 Task: Find connections with filter location Ivry-sur-Seine with filter topic #Leadershipfirstwith filter profile language Potuguese with filter current company Skyroot Aerospace with filter school St. Anthony's High School - India with filter industry Loan Brokers with filter service category Logo Design with filter keywords title Data Analyst
Action: Mouse moved to (611, 104)
Screenshot: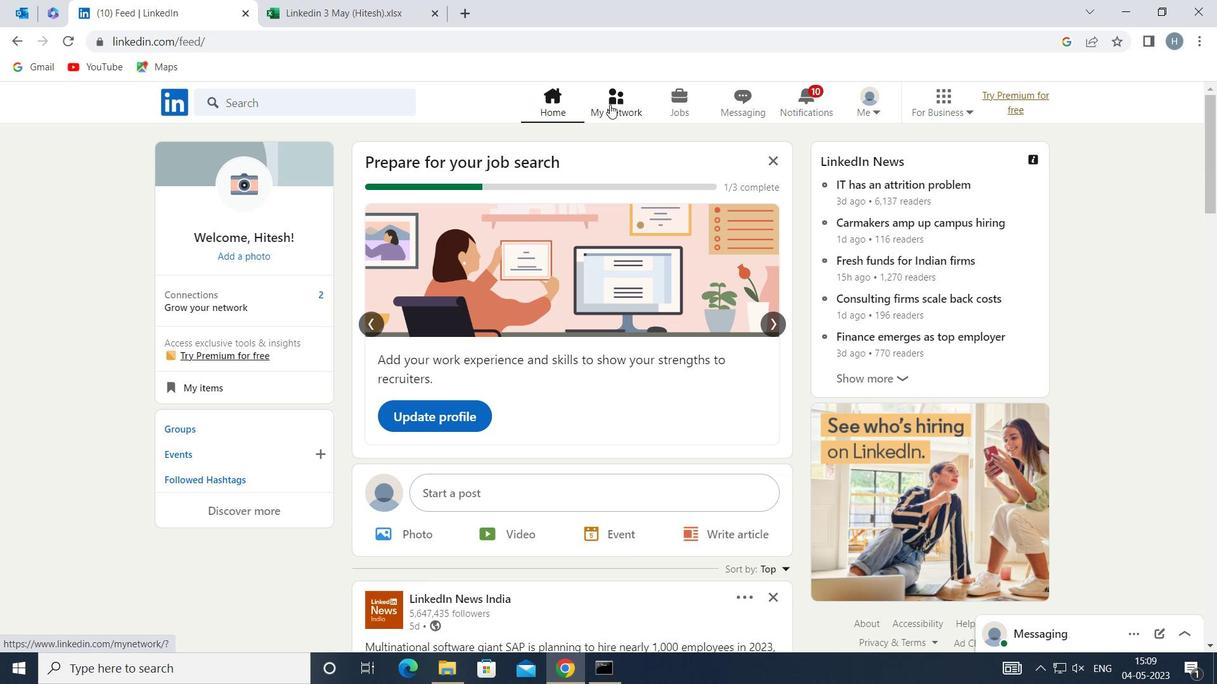 
Action: Mouse pressed left at (611, 104)
Screenshot: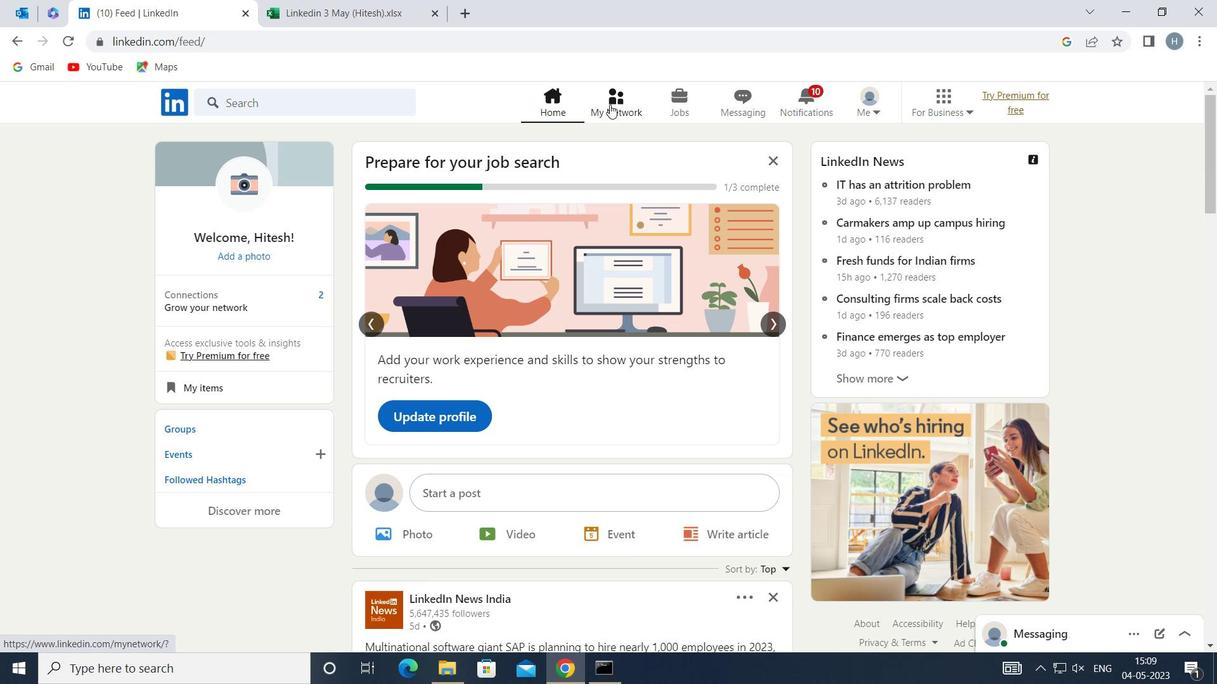 
Action: Mouse moved to (359, 191)
Screenshot: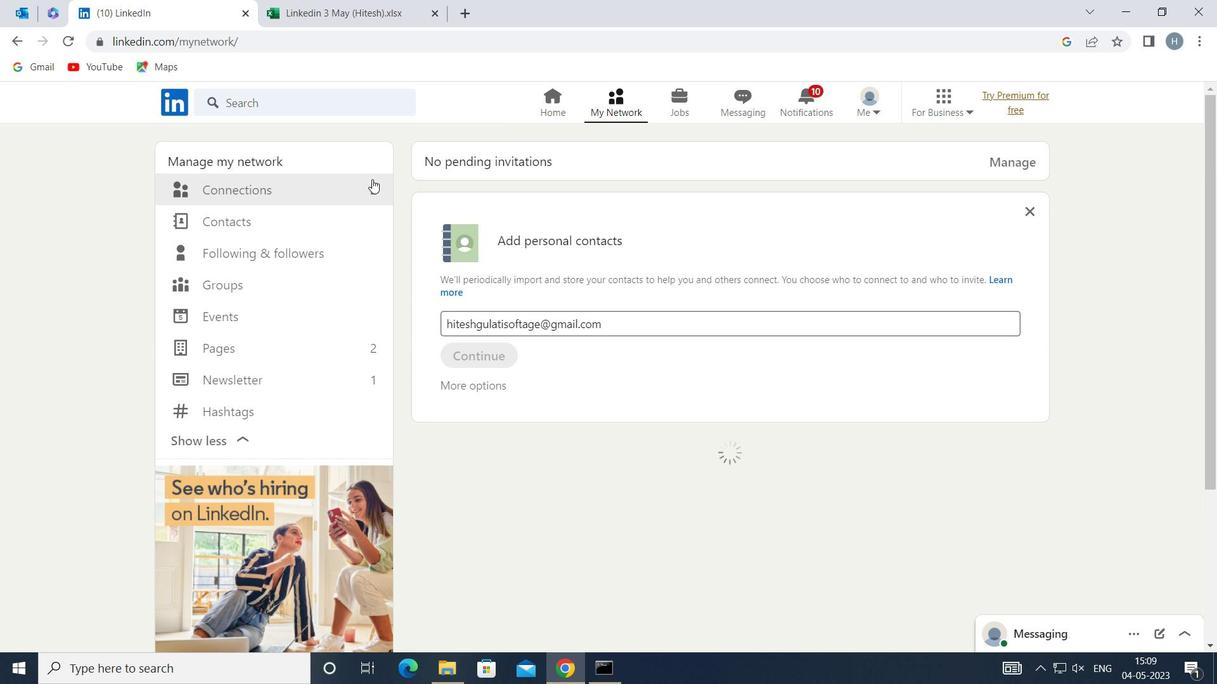 
Action: Mouse pressed left at (359, 191)
Screenshot: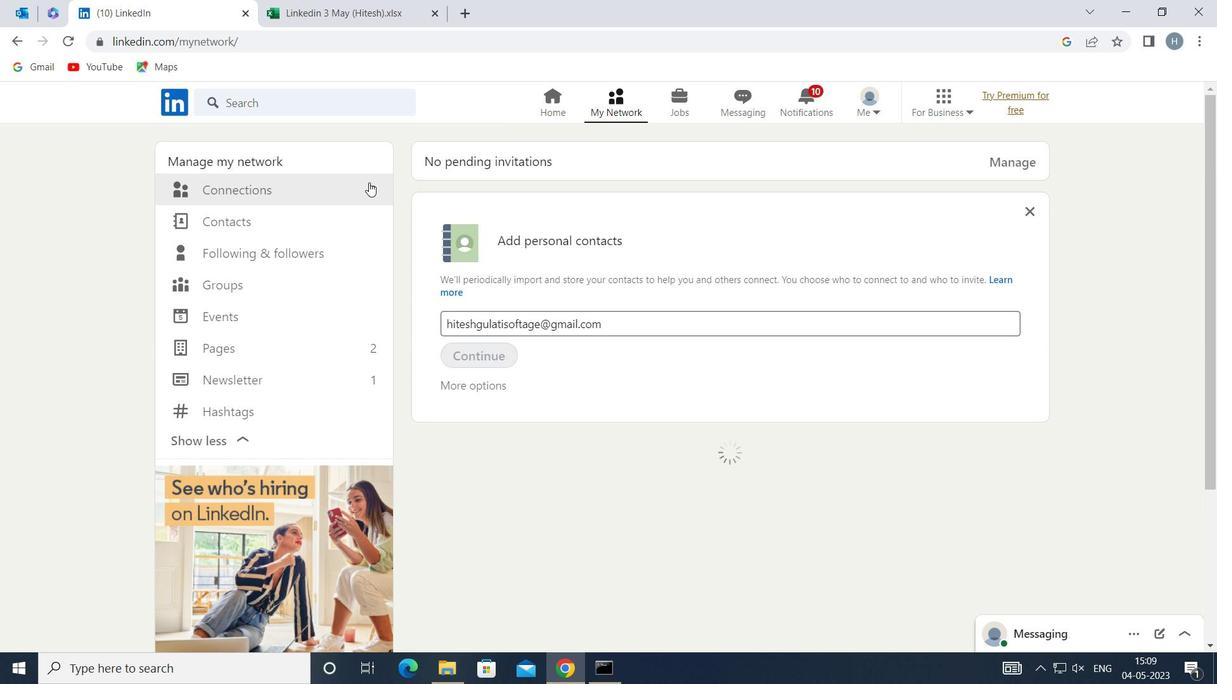 
Action: Mouse moved to (722, 186)
Screenshot: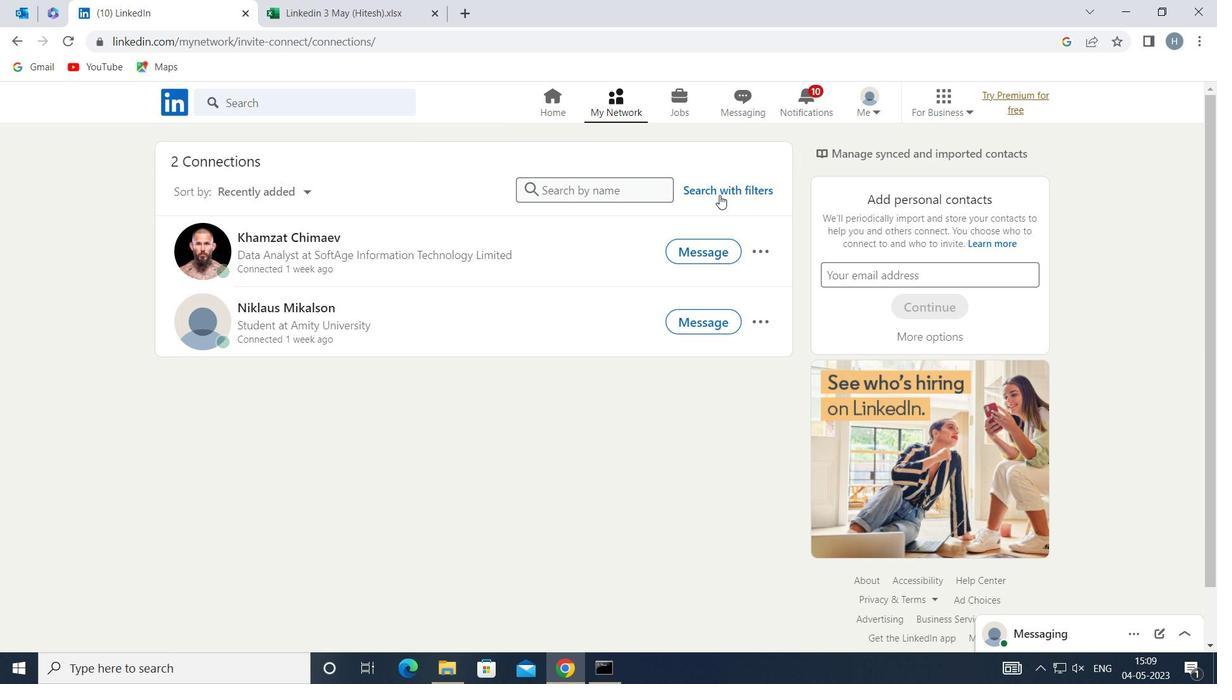 
Action: Mouse pressed left at (722, 186)
Screenshot: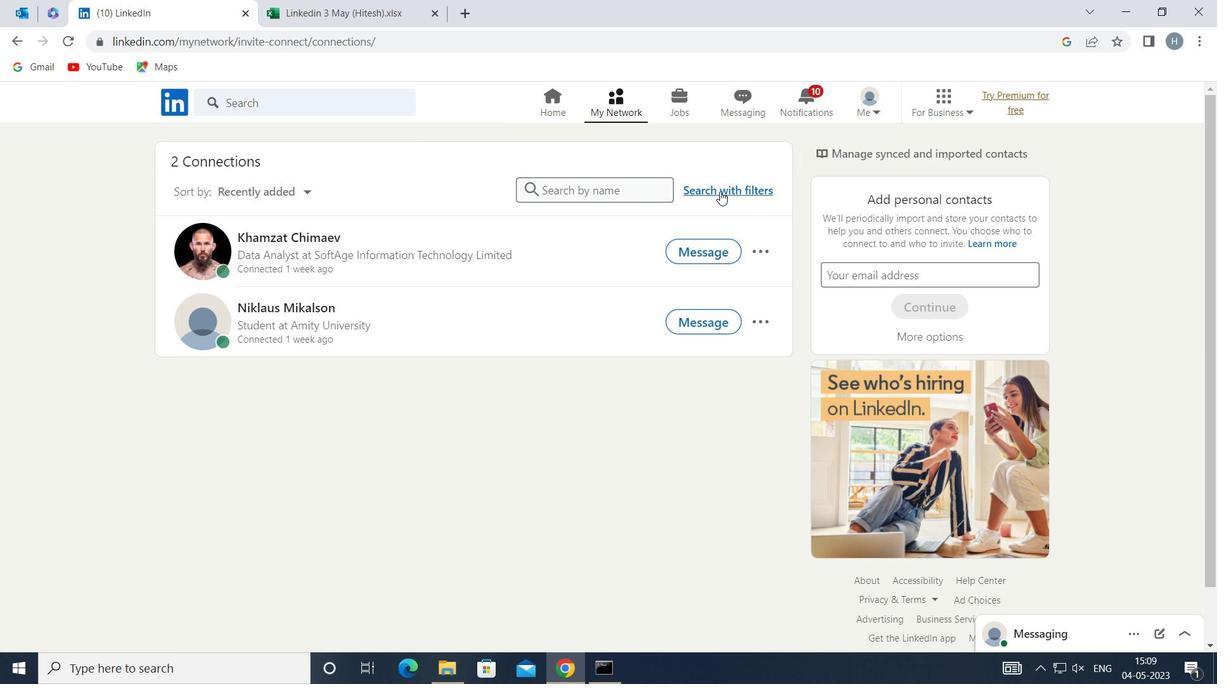 
Action: Mouse moved to (670, 148)
Screenshot: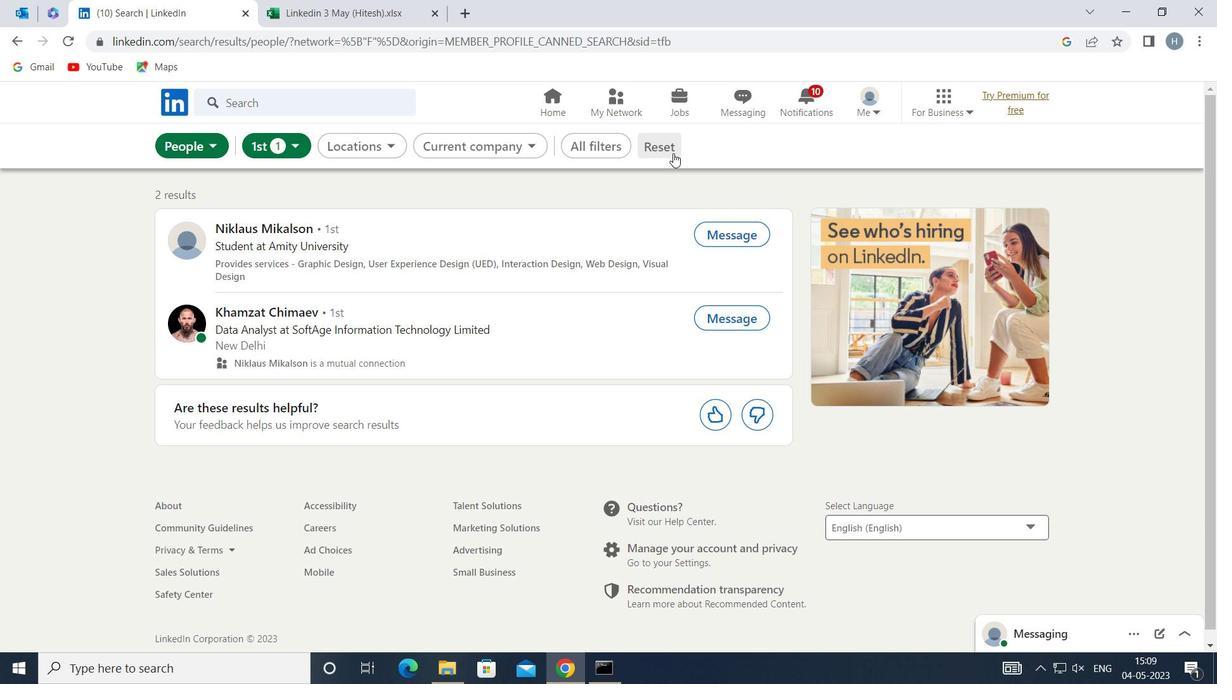 
Action: Mouse pressed left at (670, 148)
Screenshot: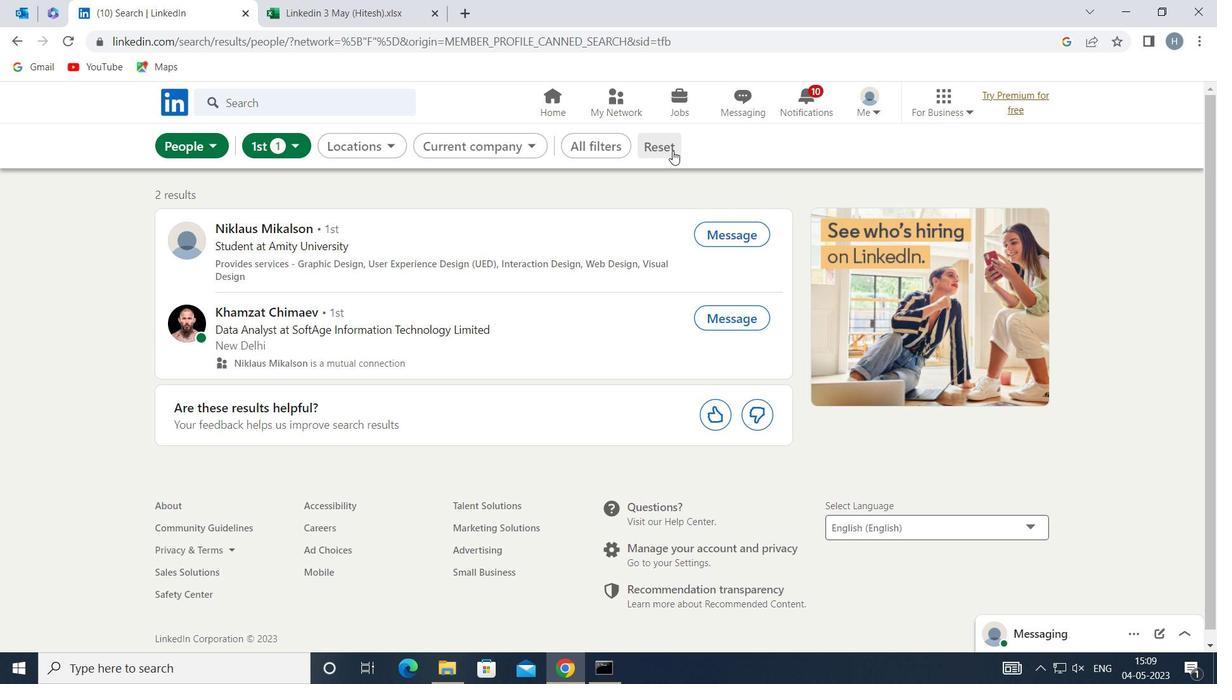 
Action: Mouse moved to (656, 146)
Screenshot: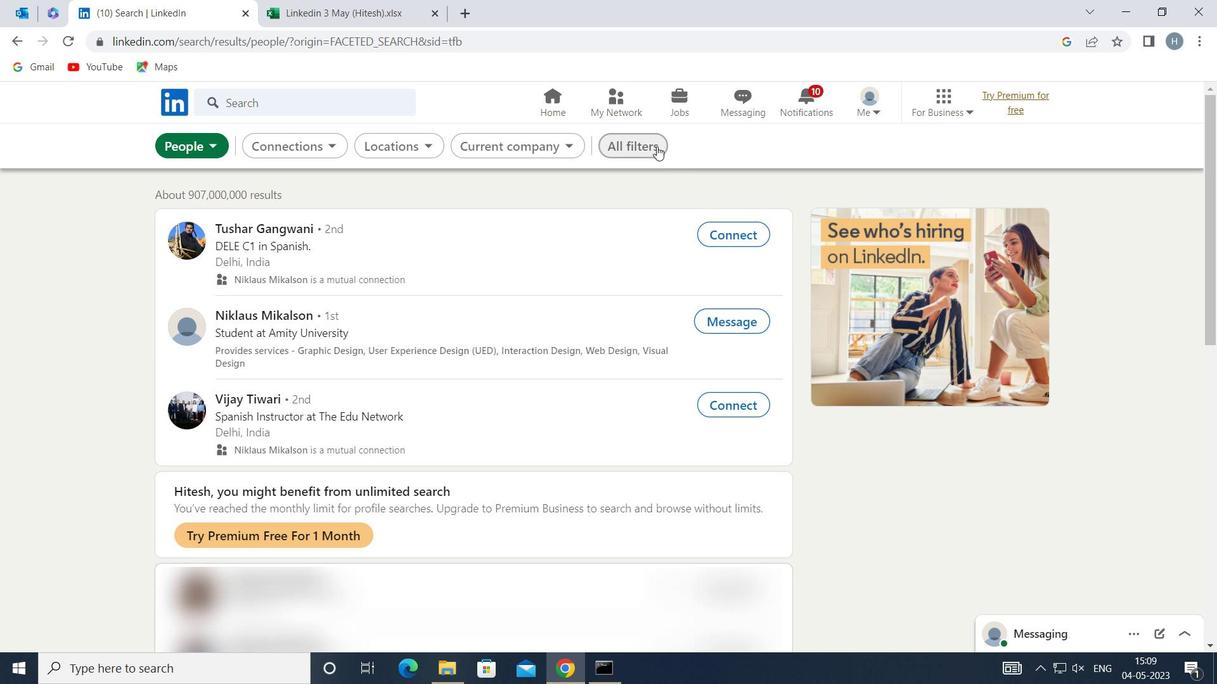 
Action: Mouse pressed left at (656, 146)
Screenshot: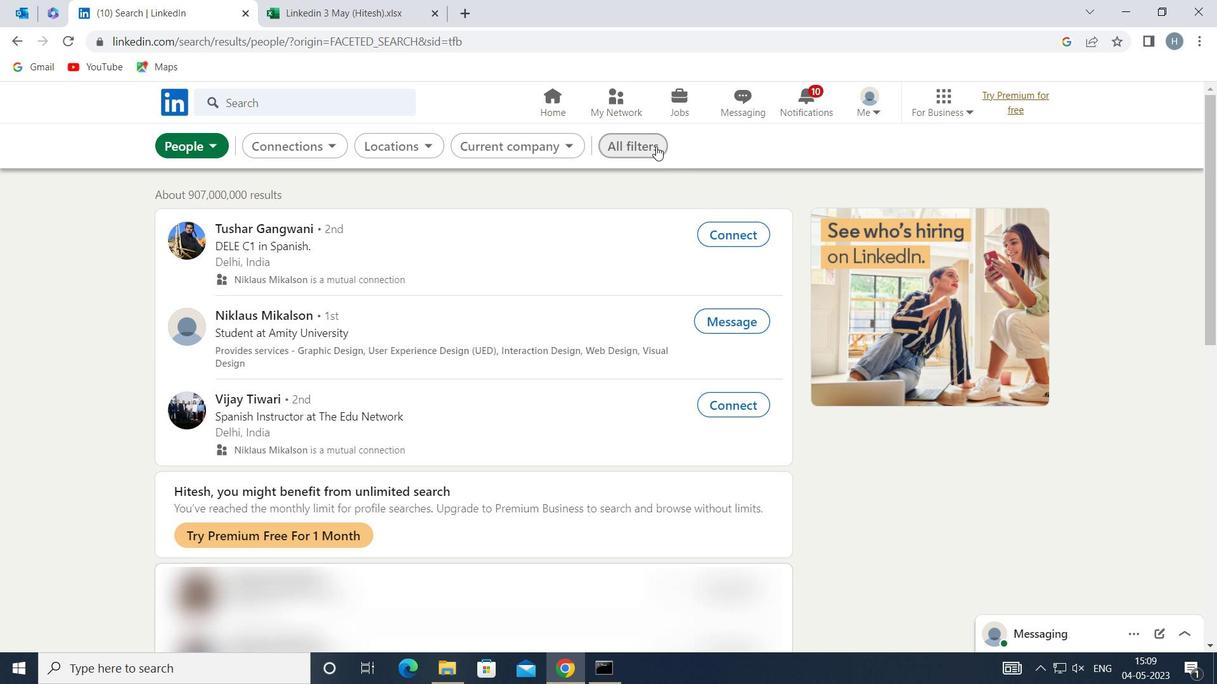 
Action: Mouse moved to (876, 301)
Screenshot: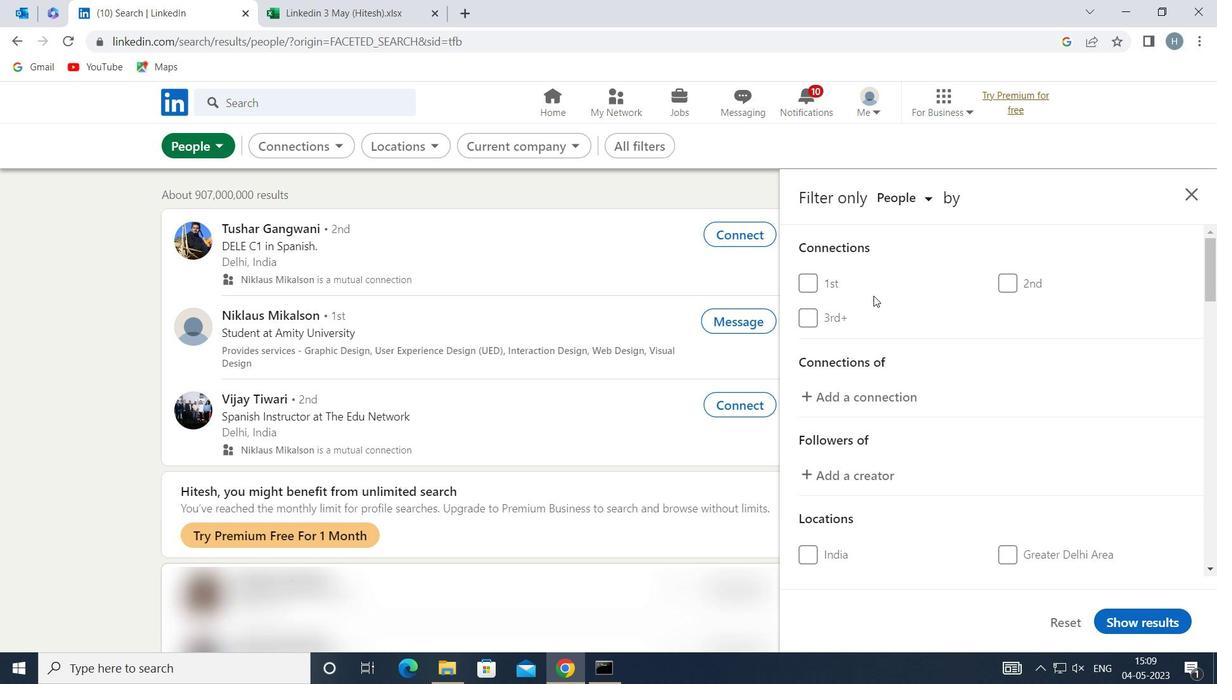 
Action: Mouse scrolled (876, 300) with delta (0, 0)
Screenshot: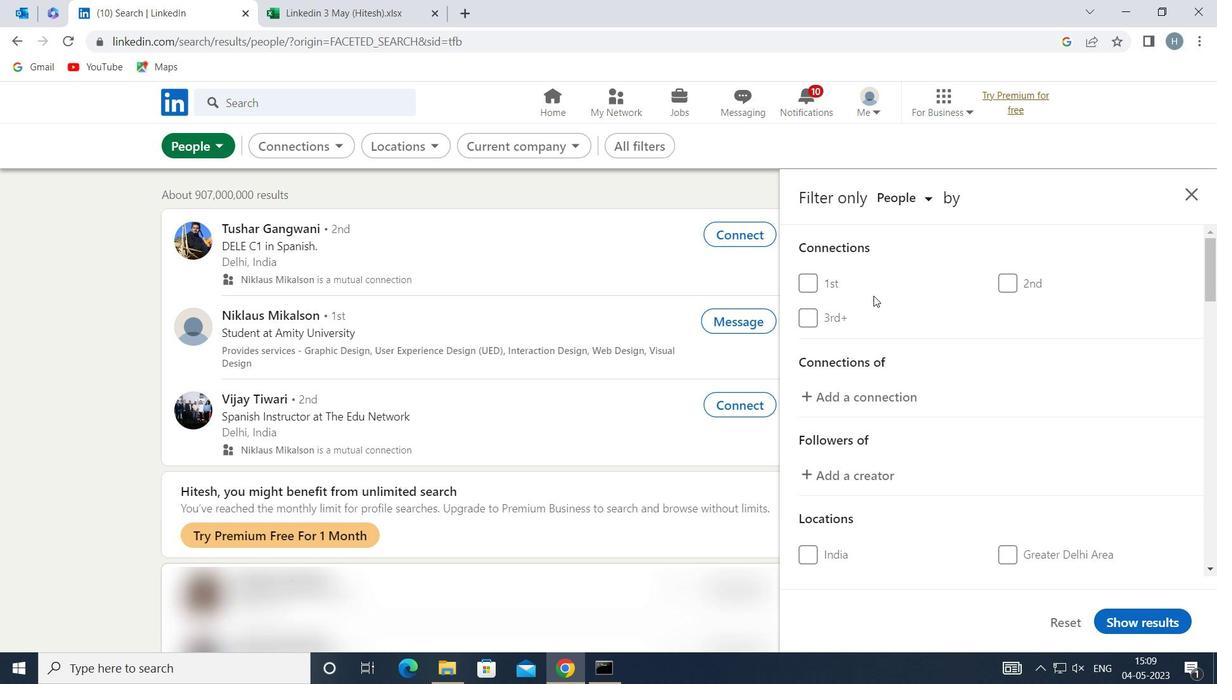 
Action: Mouse moved to (877, 301)
Screenshot: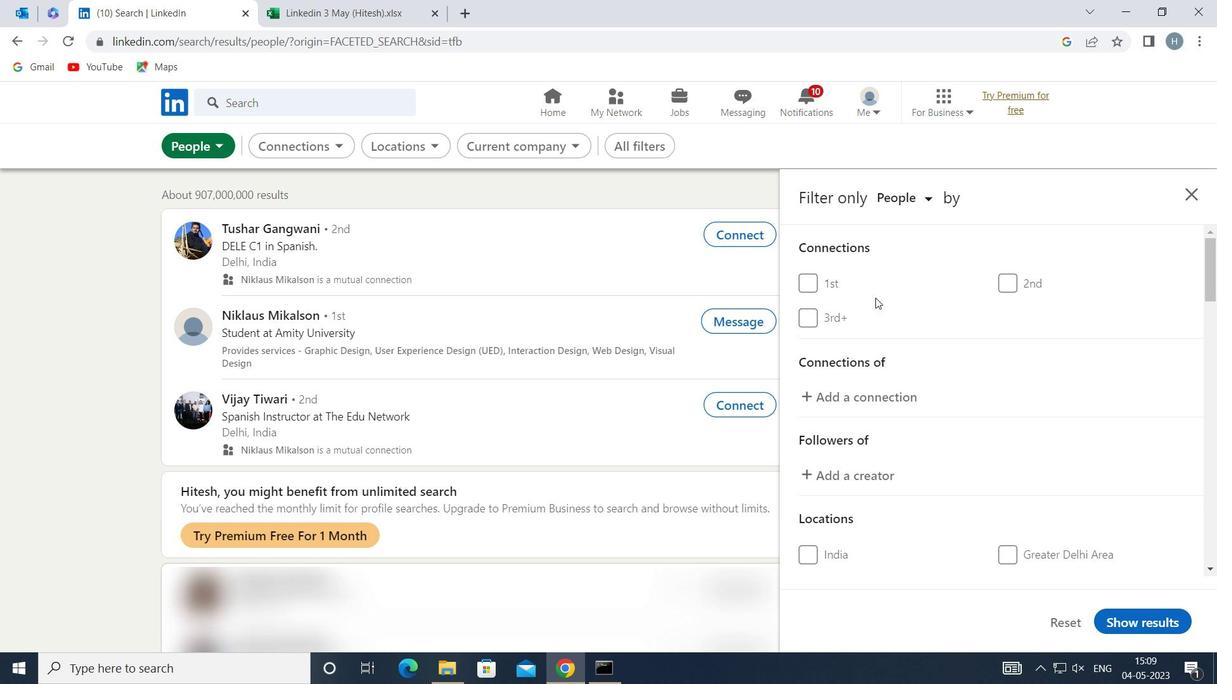 
Action: Mouse scrolled (877, 300) with delta (0, 0)
Screenshot: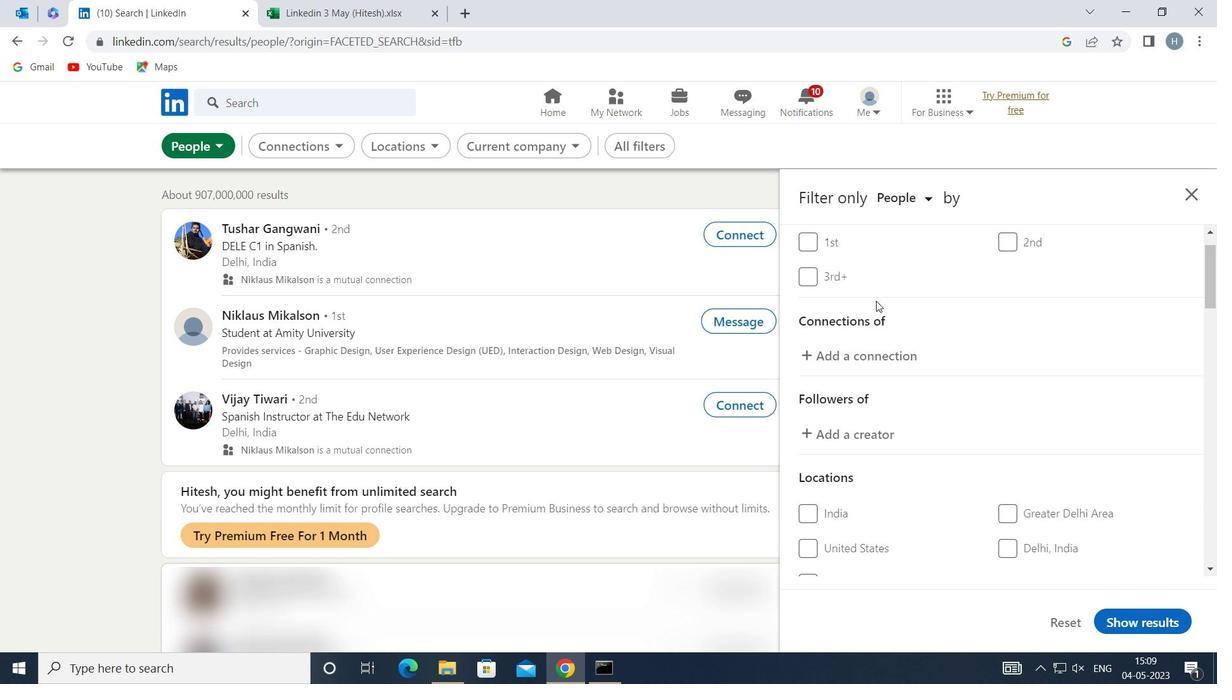 
Action: Mouse moved to (1059, 457)
Screenshot: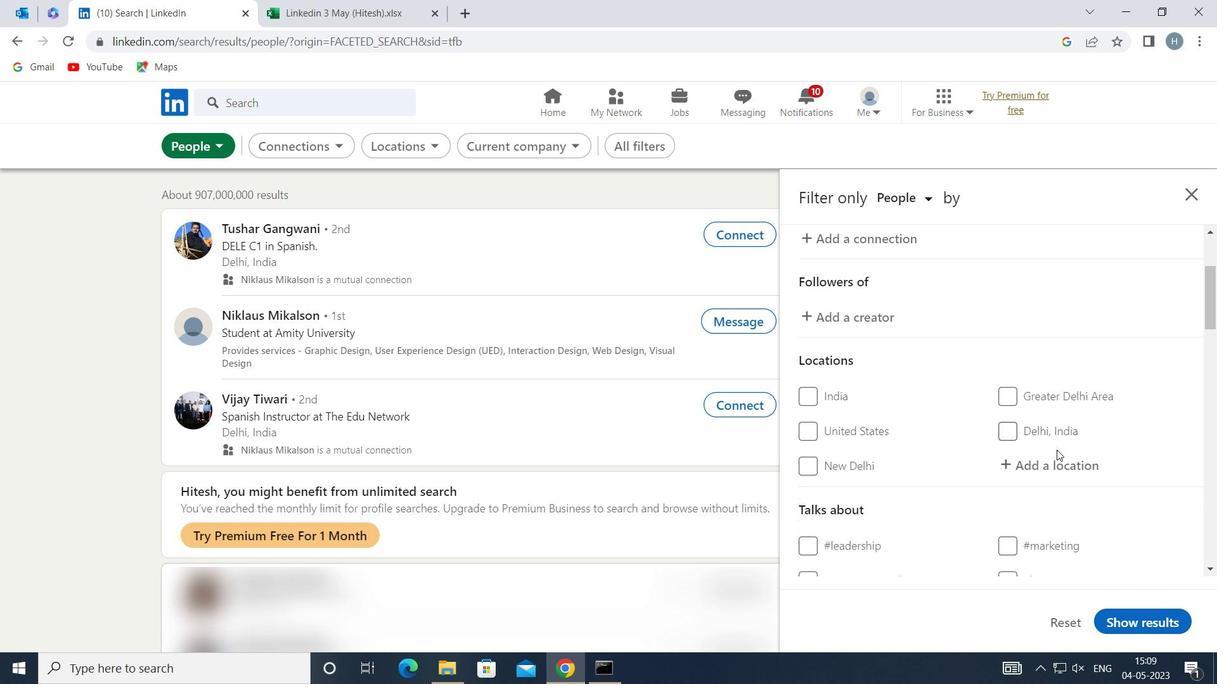 
Action: Mouse pressed left at (1059, 457)
Screenshot: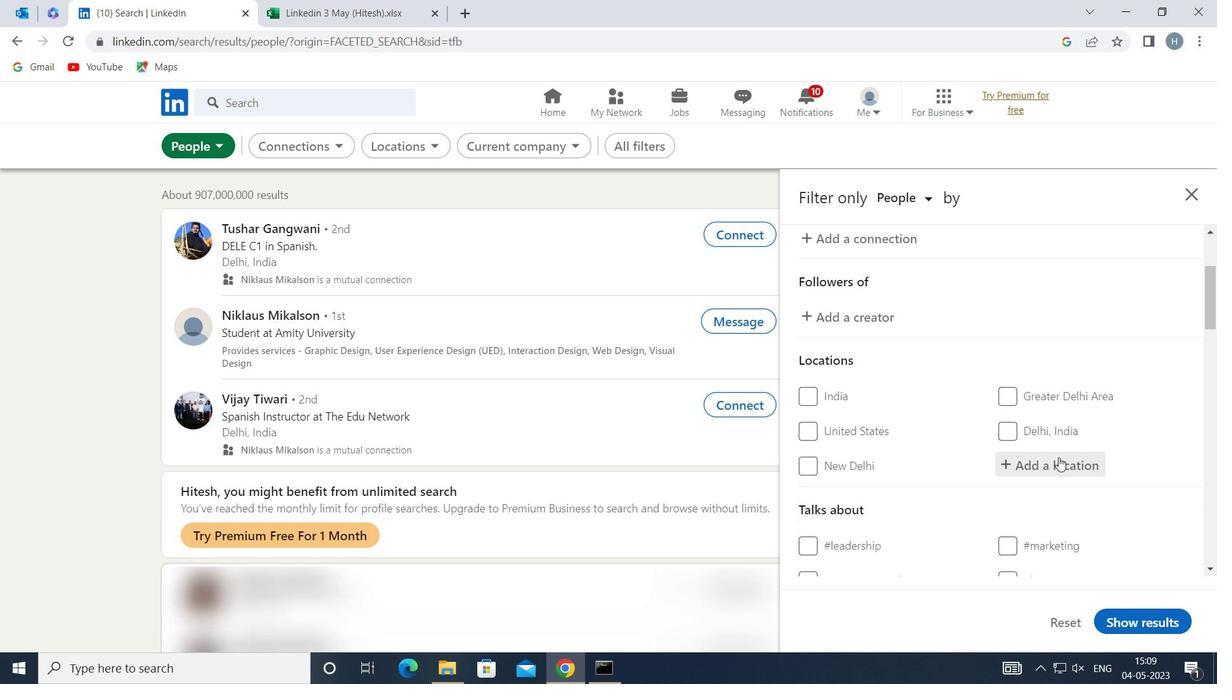 
Action: Key pressed <Key.shift><Key.shift><Key.shift><Key.shift><Key.shift><Key.shift><Key.shift><Key.shift><Key.shift>IVRY
Screenshot: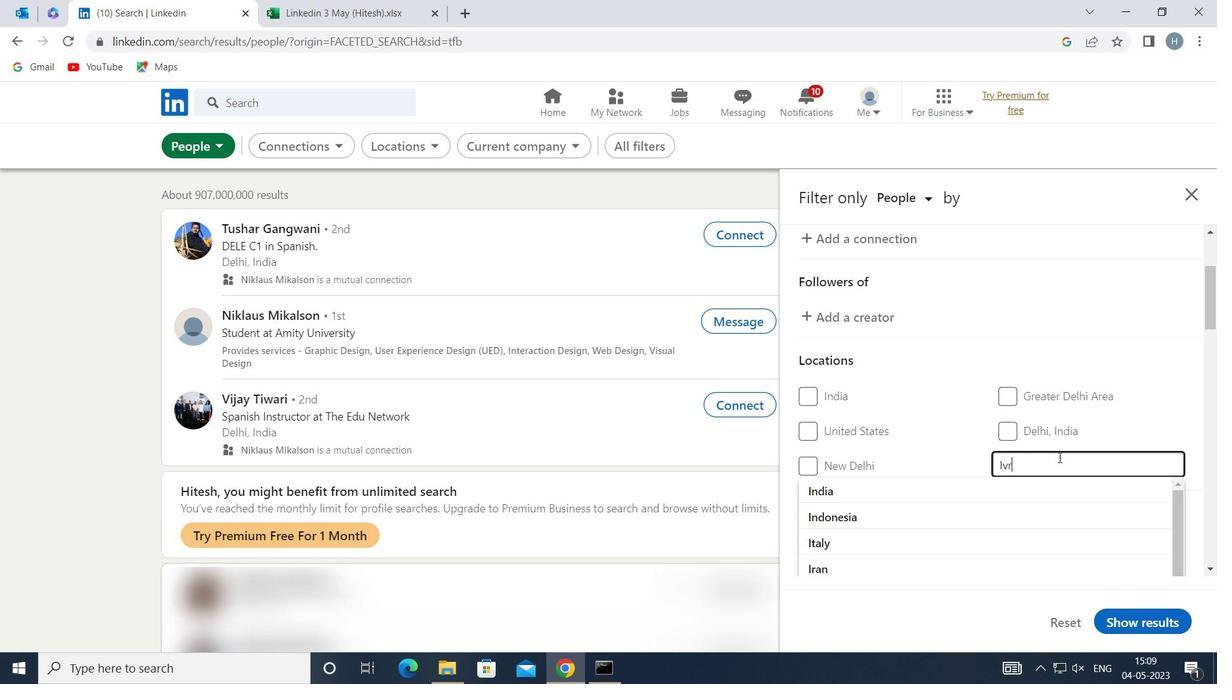 
Action: Mouse moved to (1007, 492)
Screenshot: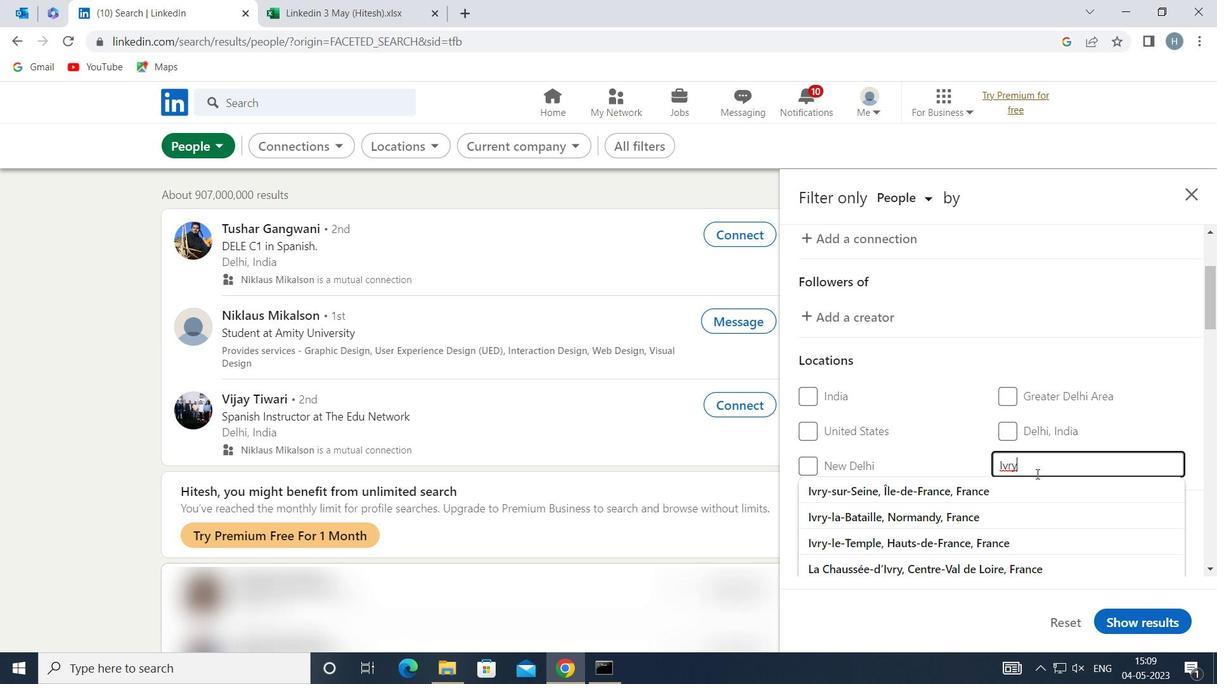 
Action: Mouse pressed left at (1007, 492)
Screenshot: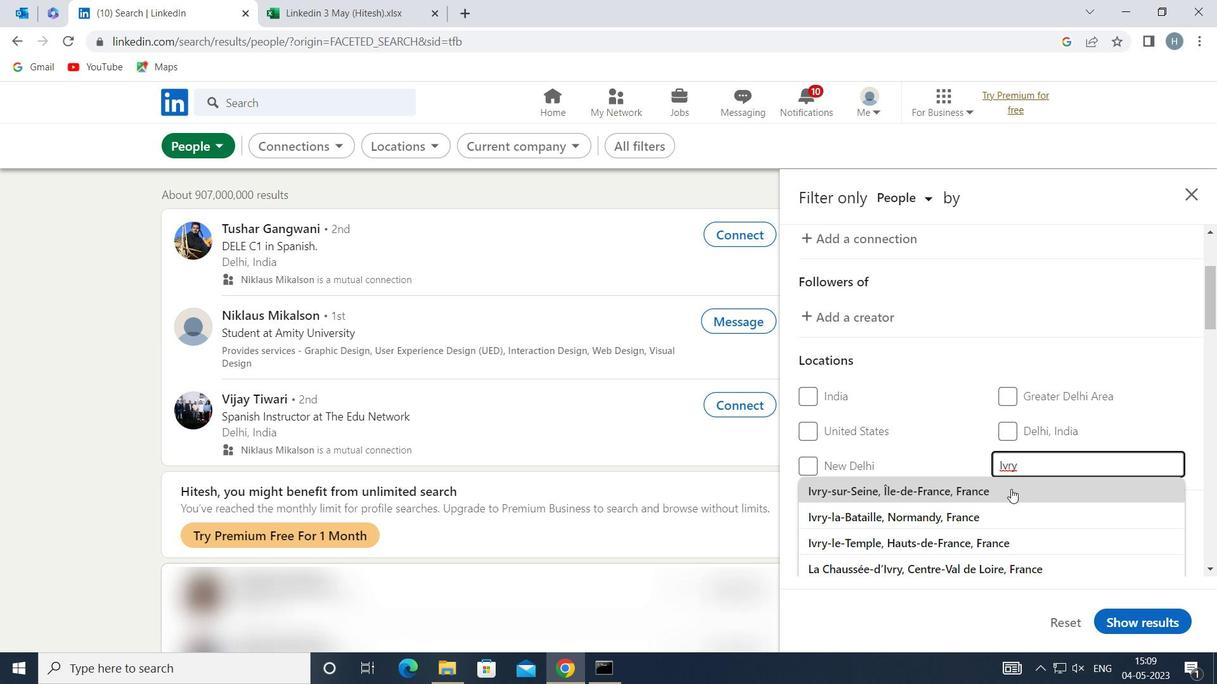 
Action: Mouse moved to (958, 492)
Screenshot: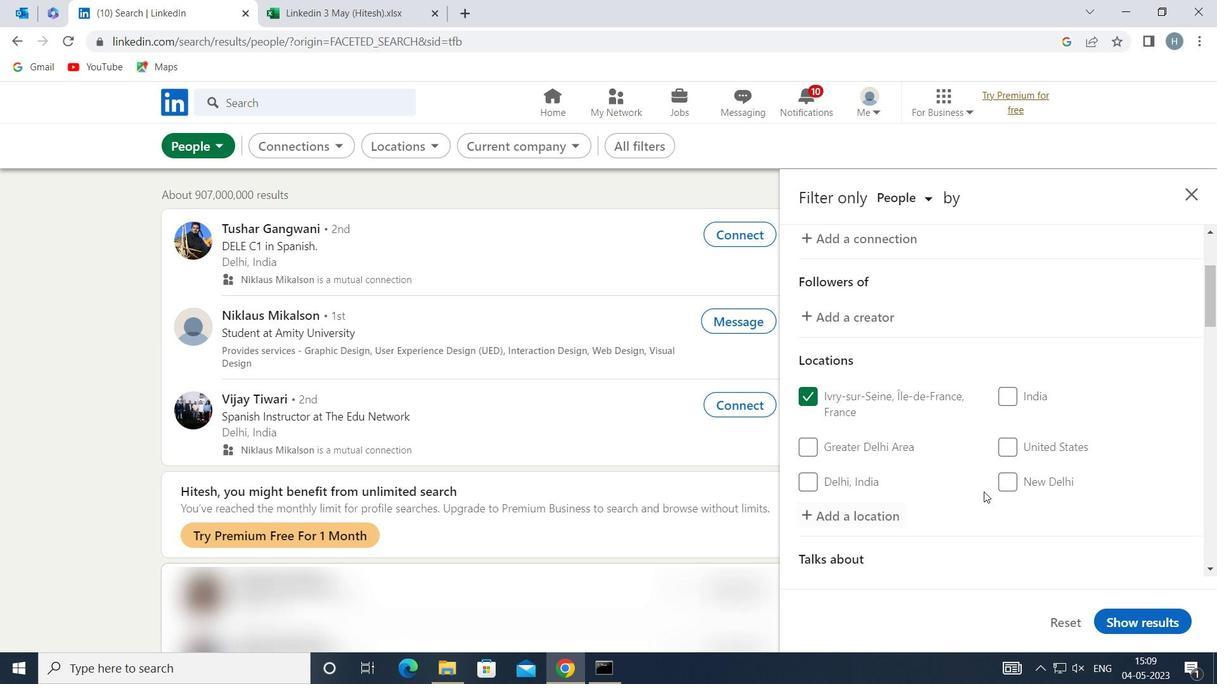 
Action: Mouse scrolled (958, 491) with delta (0, 0)
Screenshot: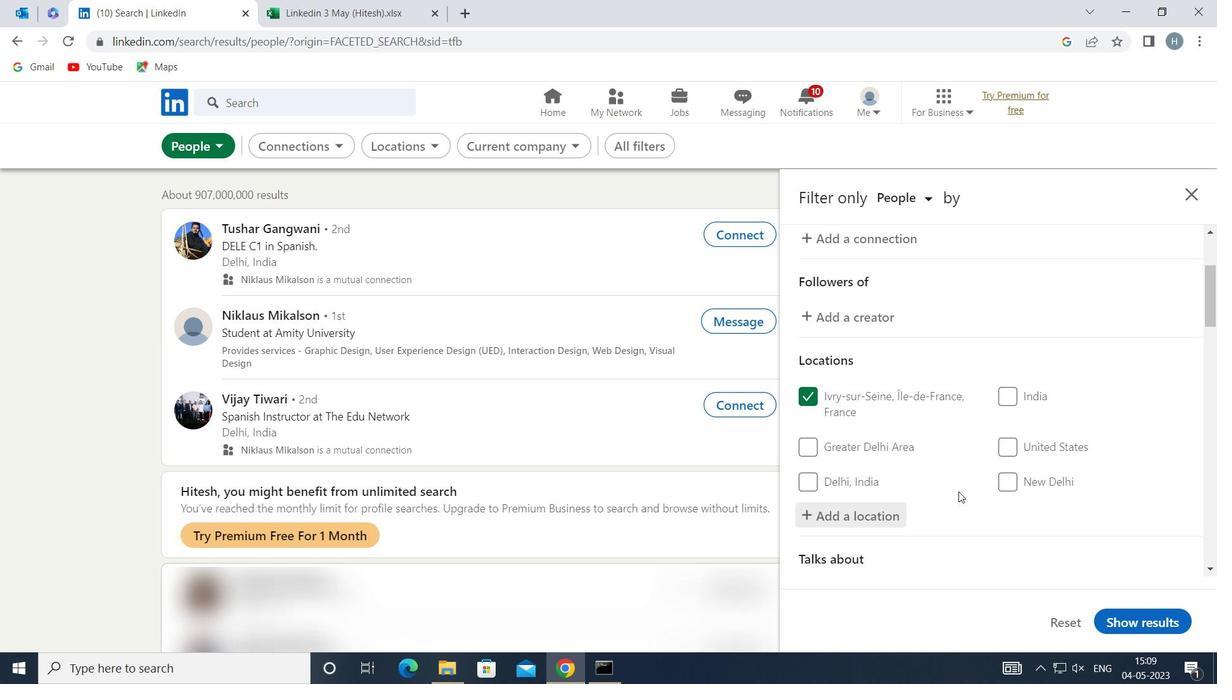 
Action: Mouse moved to (958, 491)
Screenshot: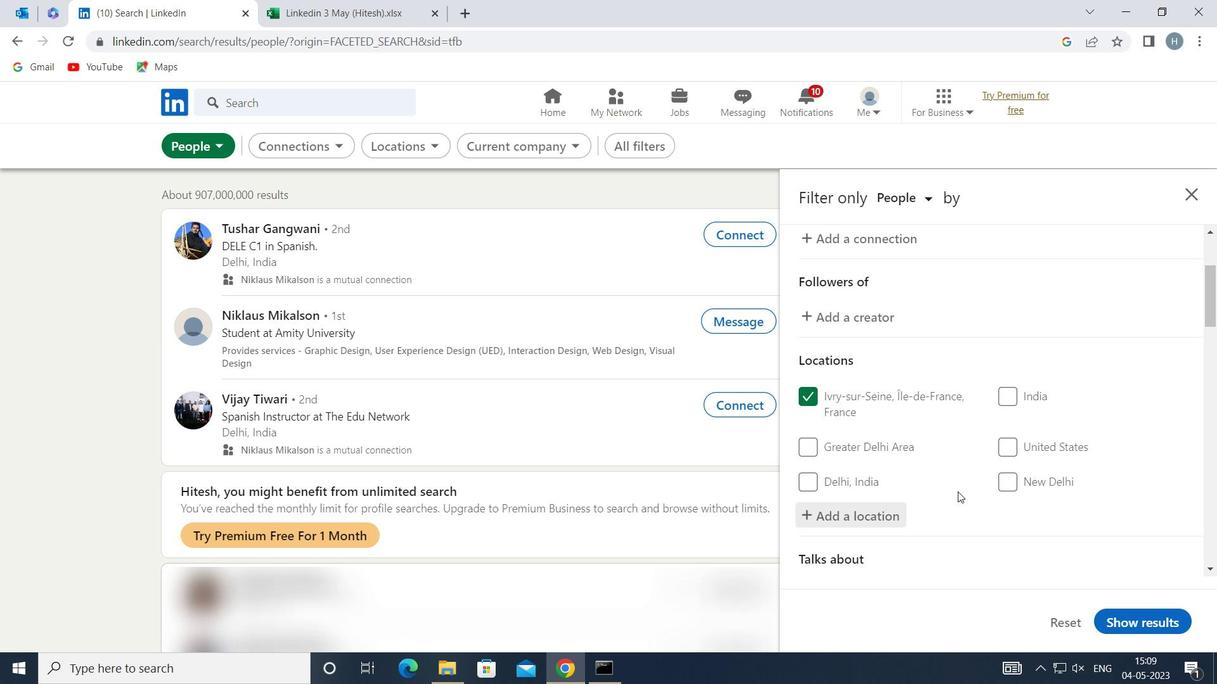 
Action: Mouse scrolled (958, 490) with delta (0, 0)
Screenshot: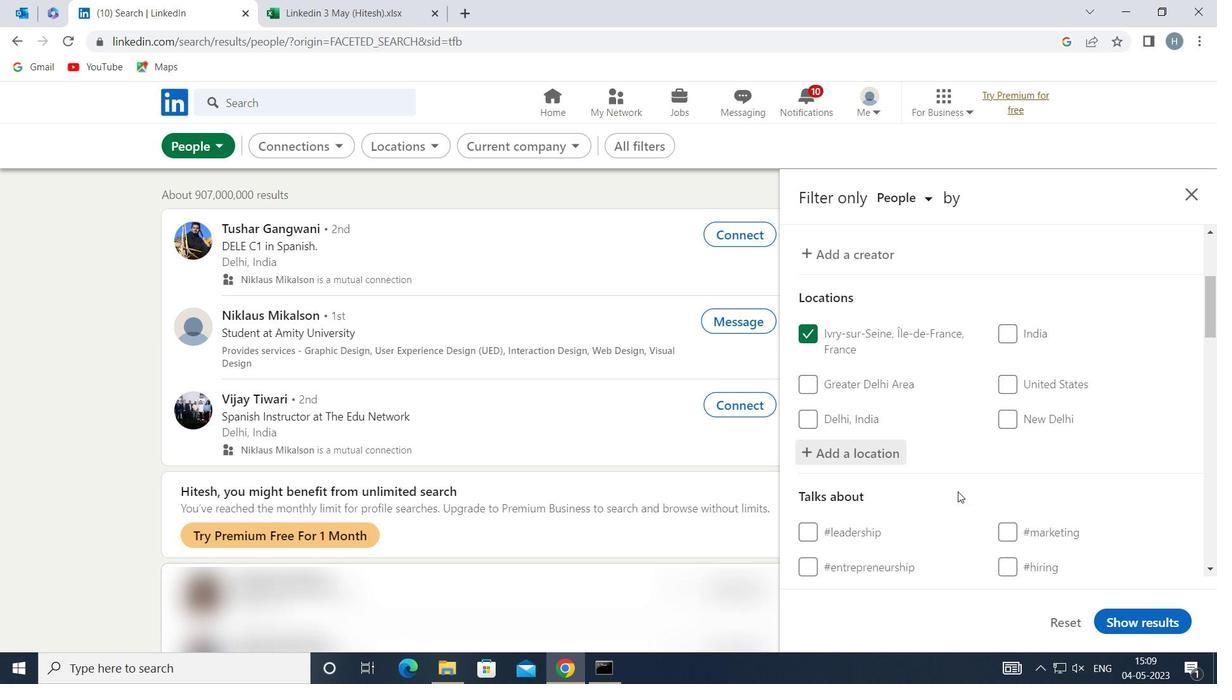 
Action: Mouse scrolled (958, 490) with delta (0, 0)
Screenshot: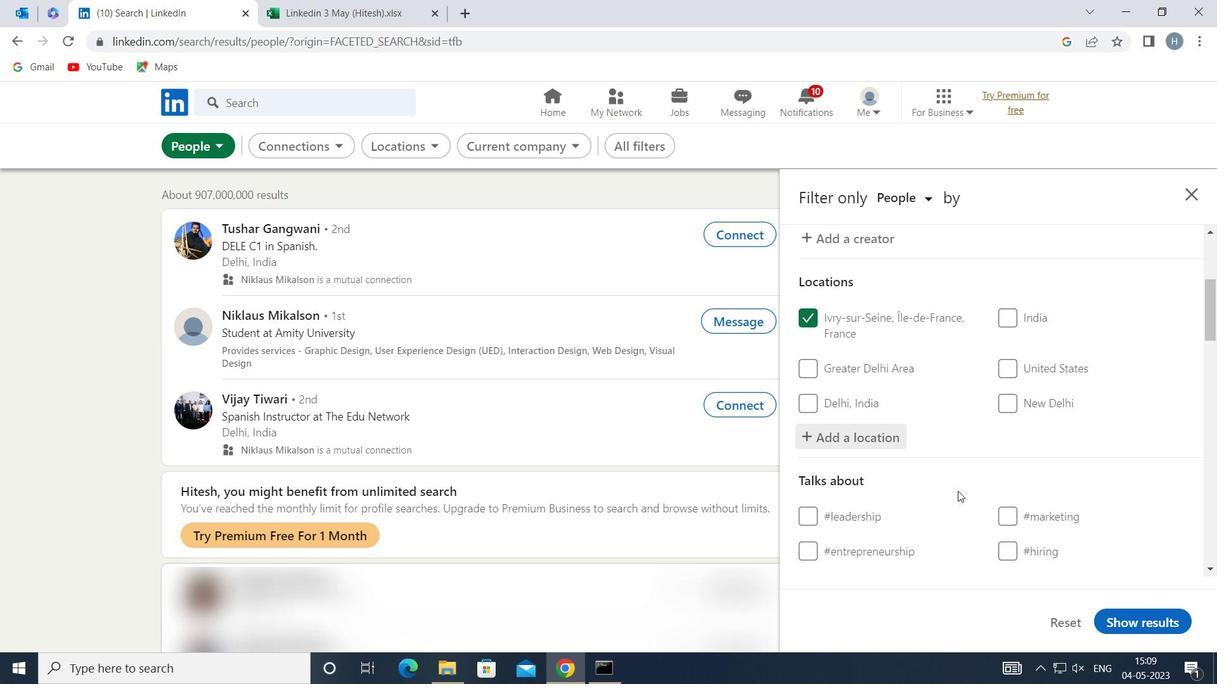 
Action: Mouse moved to (1063, 421)
Screenshot: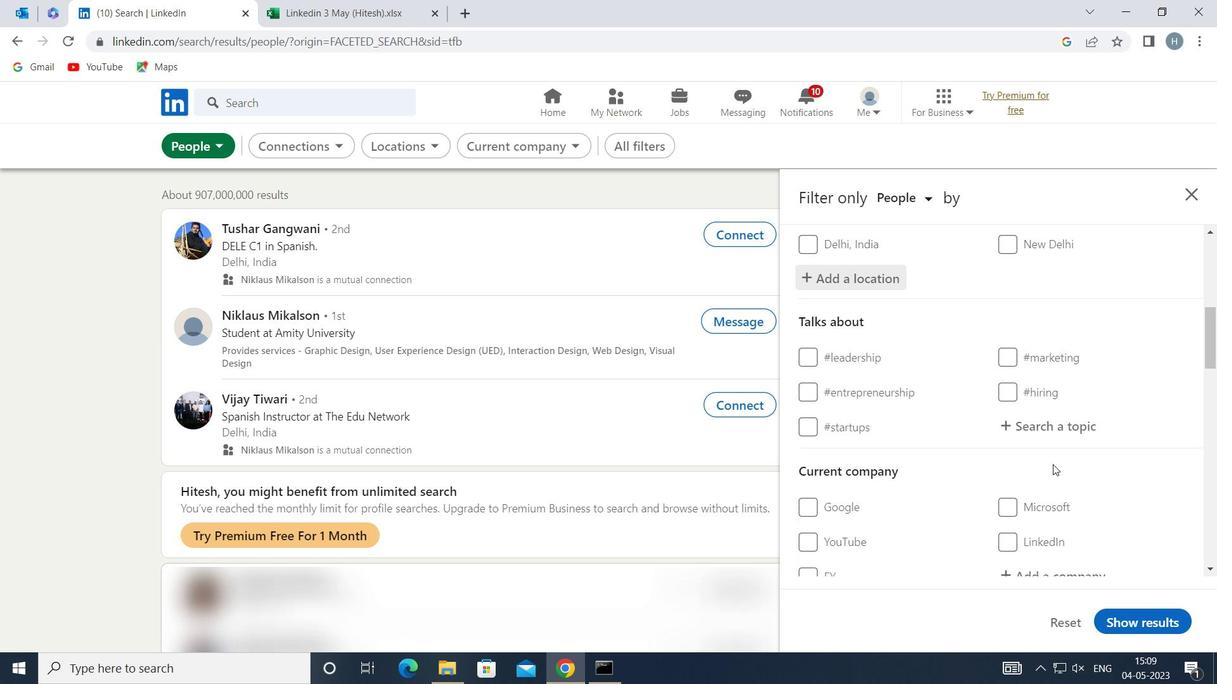 
Action: Mouse pressed left at (1063, 421)
Screenshot: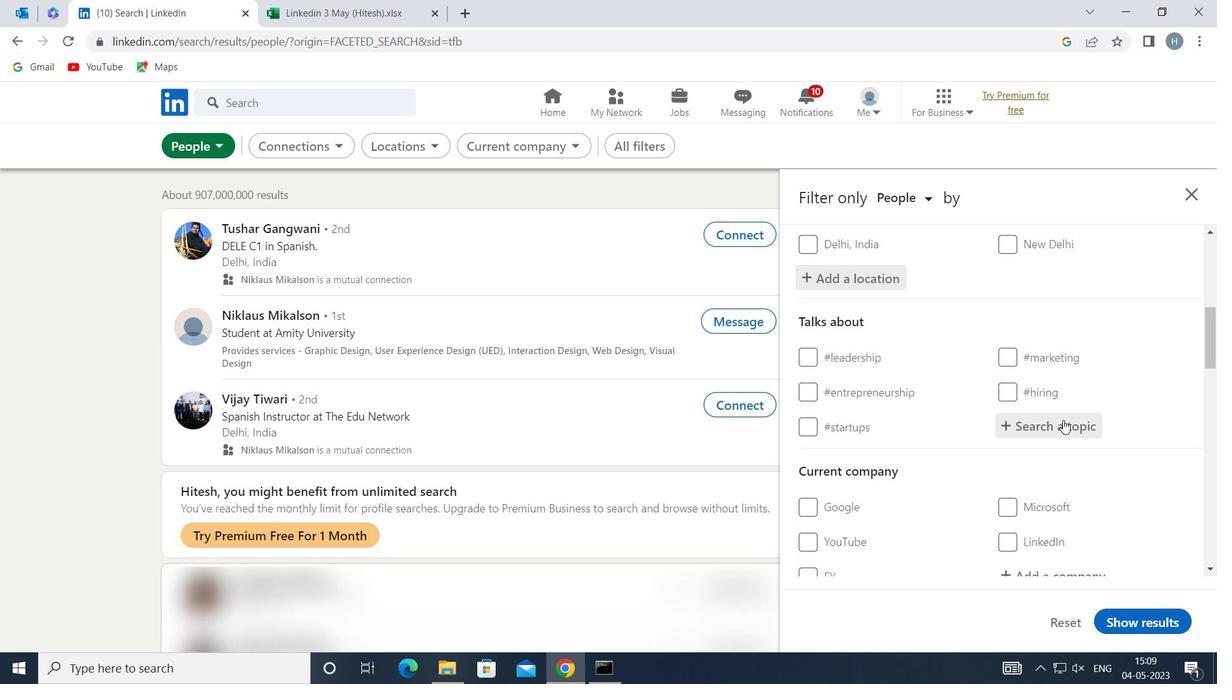 
Action: Key pressed LEADERSHIPFIRST
Screenshot: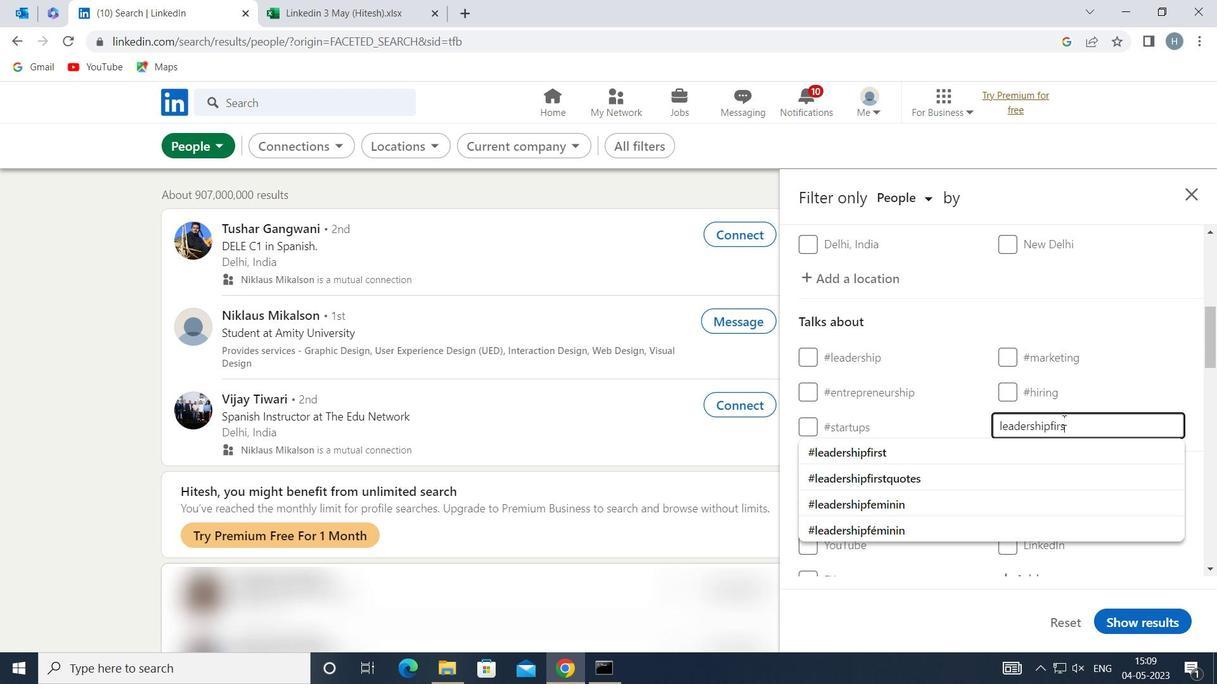 
Action: Mouse moved to (981, 449)
Screenshot: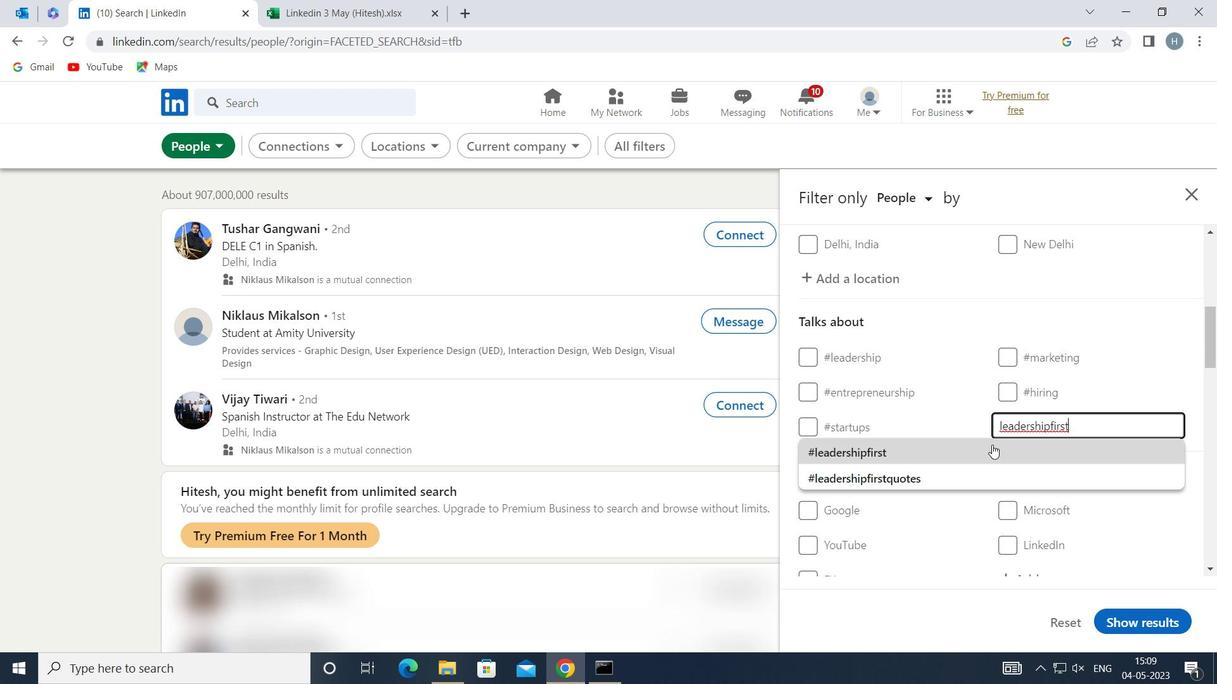 
Action: Mouse pressed left at (981, 449)
Screenshot: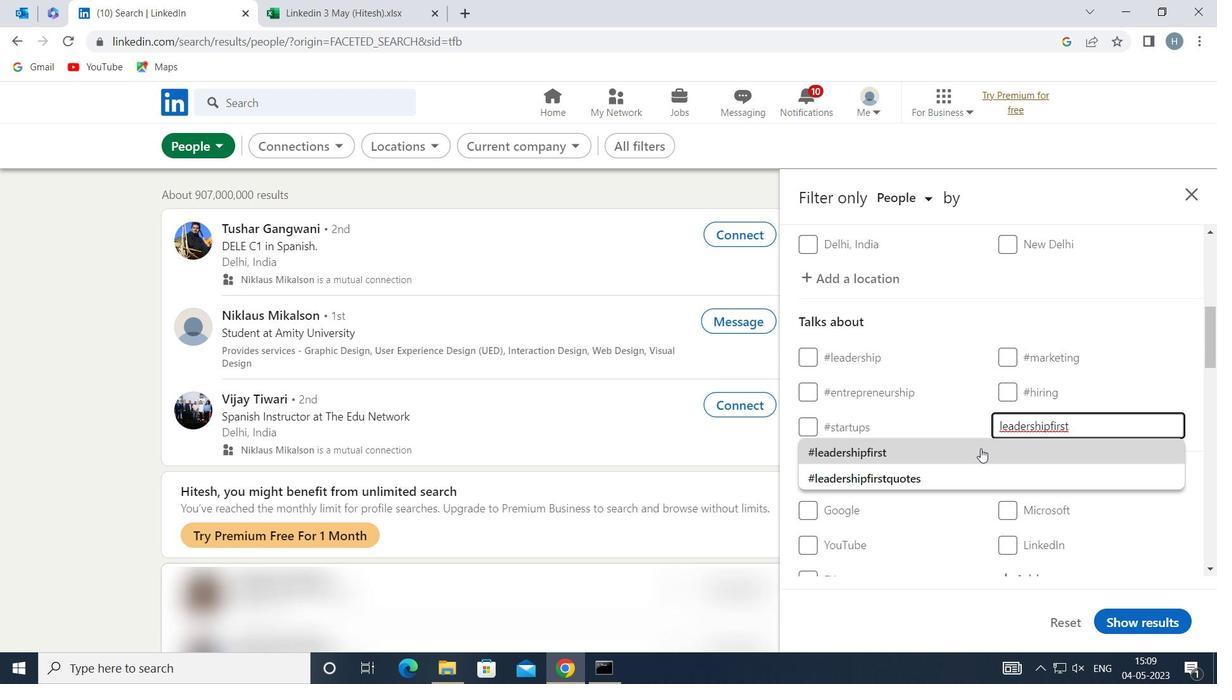 
Action: Mouse moved to (937, 452)
Screenshot: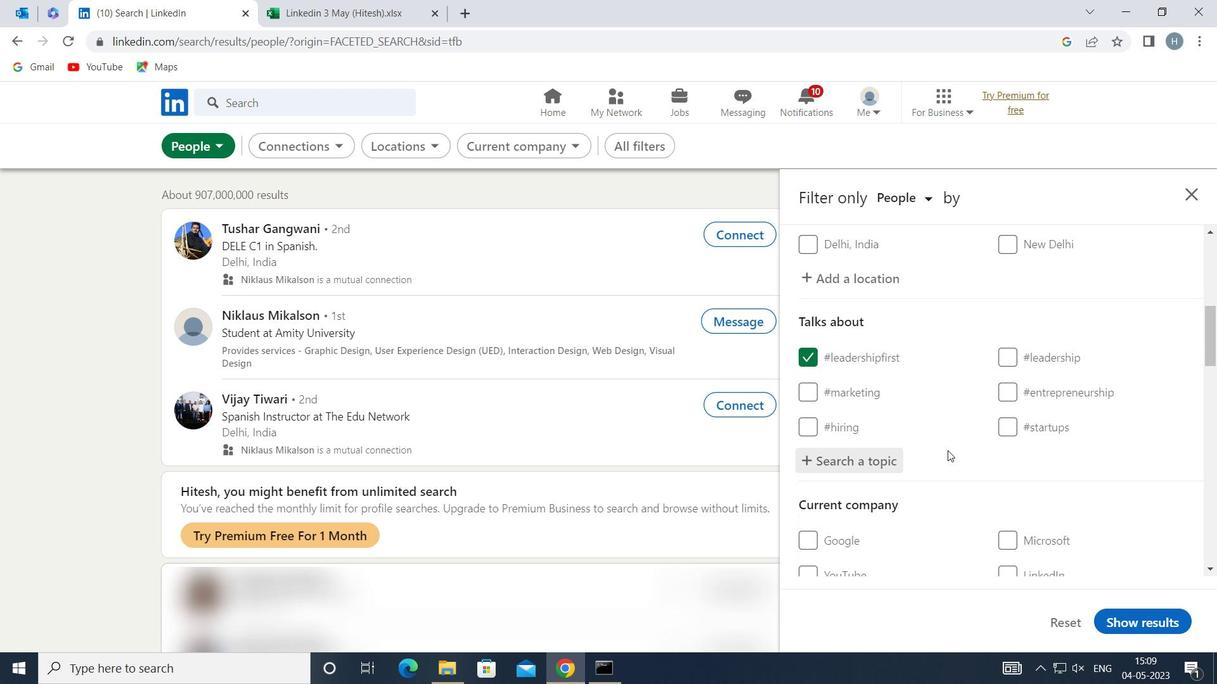 
Action: Mouse scrolled (937, 451) with delta (0, 0)
Screenshot: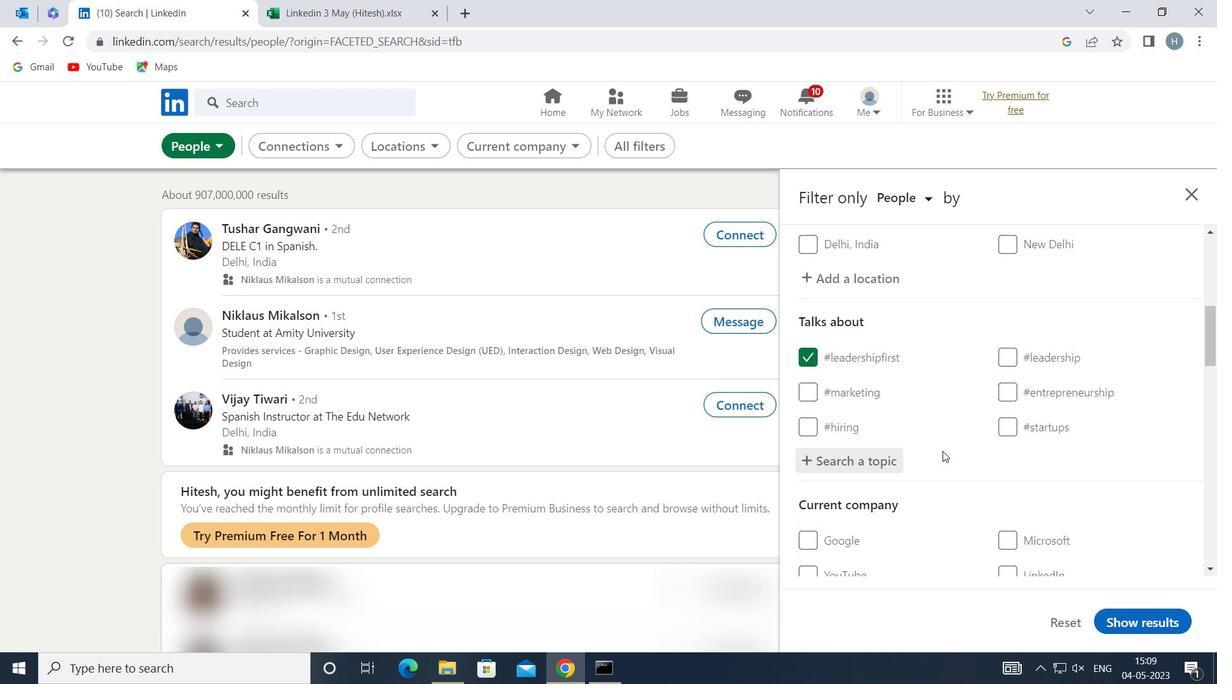 
Action: Mouse moved to (936, 452)
Screenshot: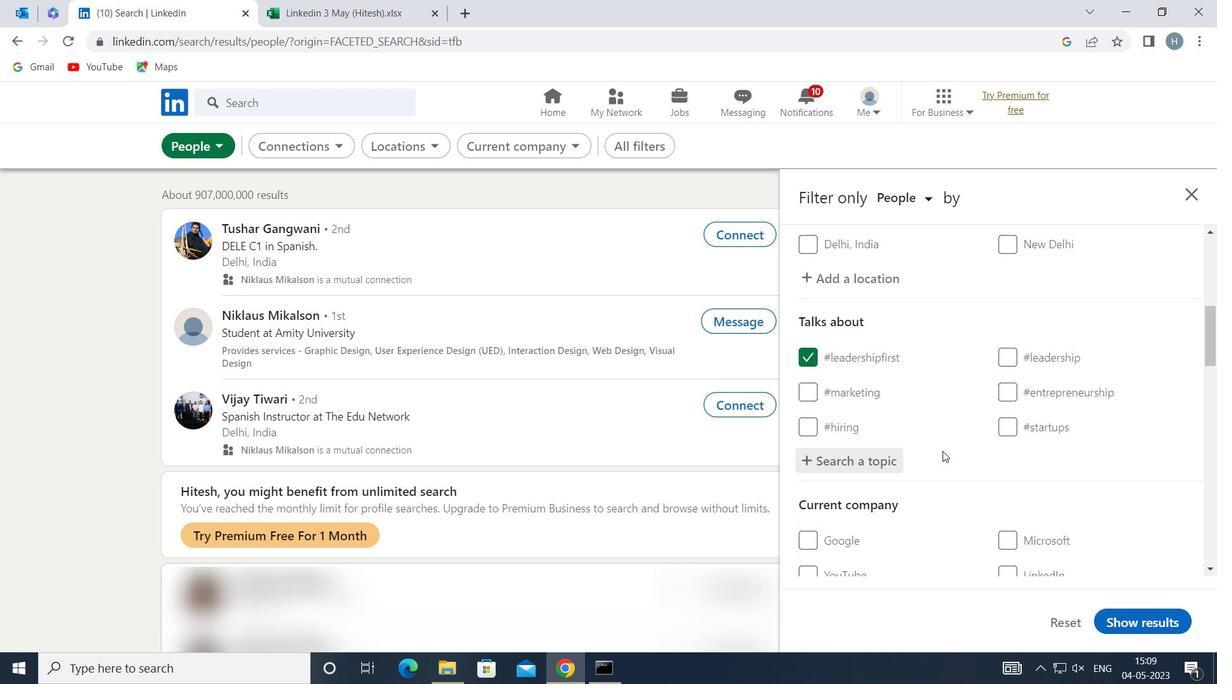 
Action: Mouse scrolled (936, 451) with delta (0, 0)
Screenshot: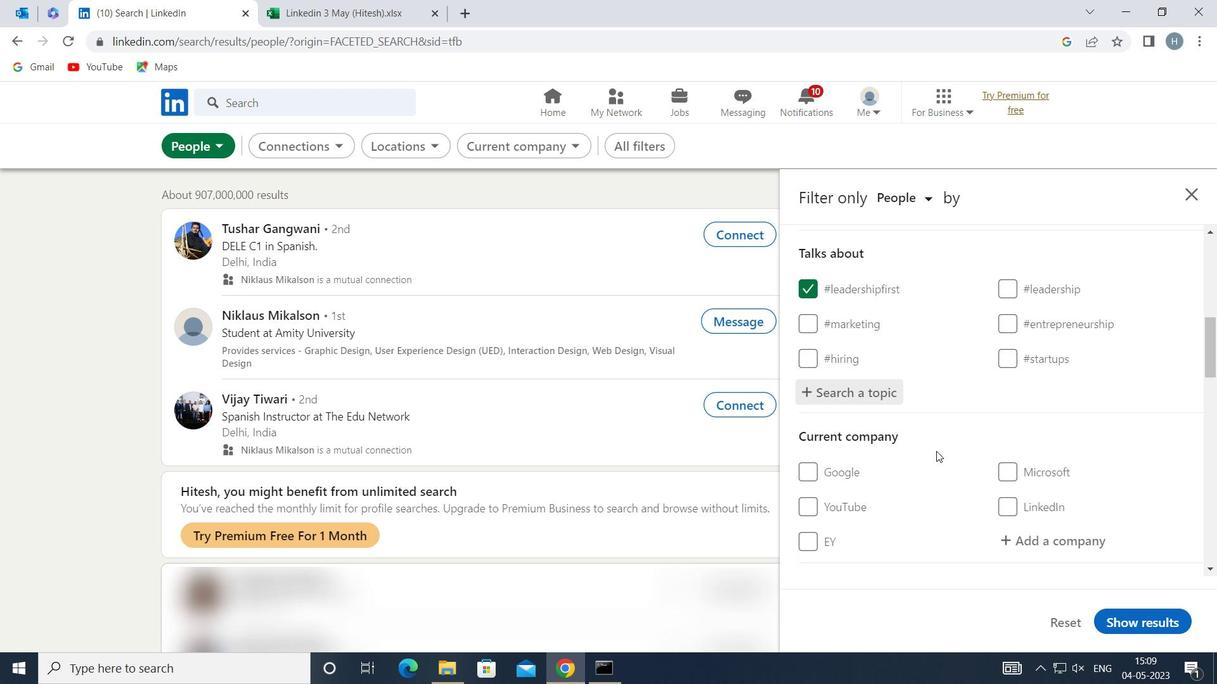 
Action: Mouse scrolled (936, 451) with delta (0, 0)
Screenshot: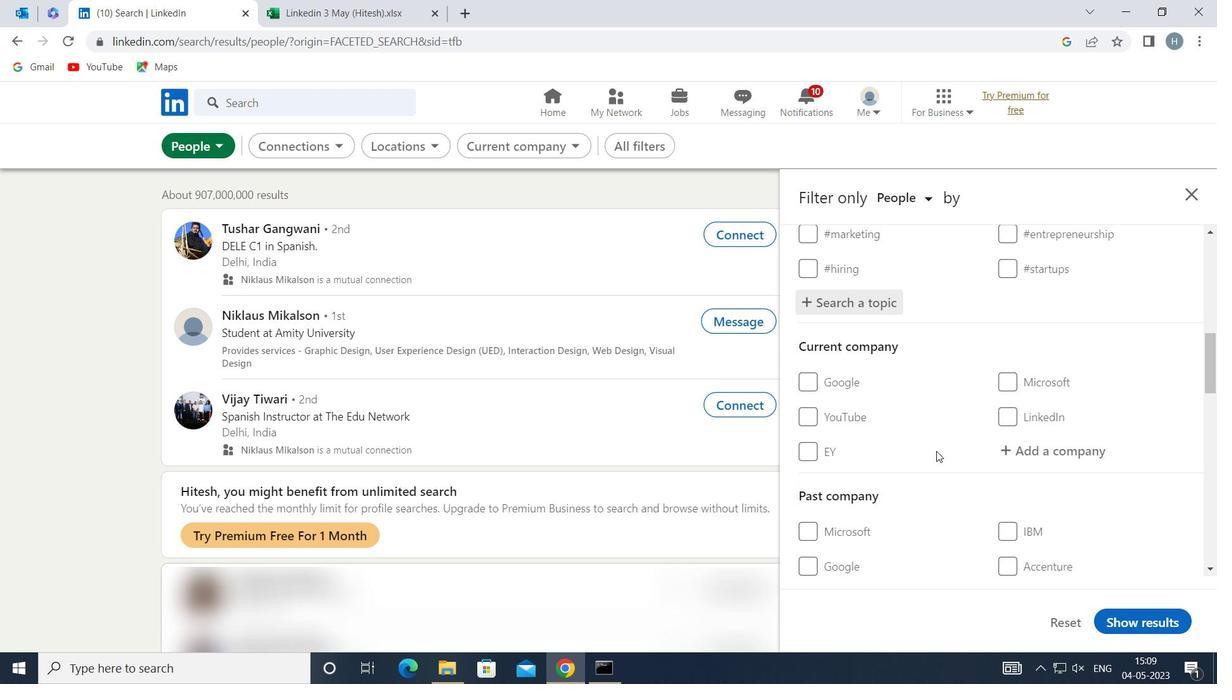 
Action: Mouse scrolled (936, 451) with delta (0, 0)
Screenshot: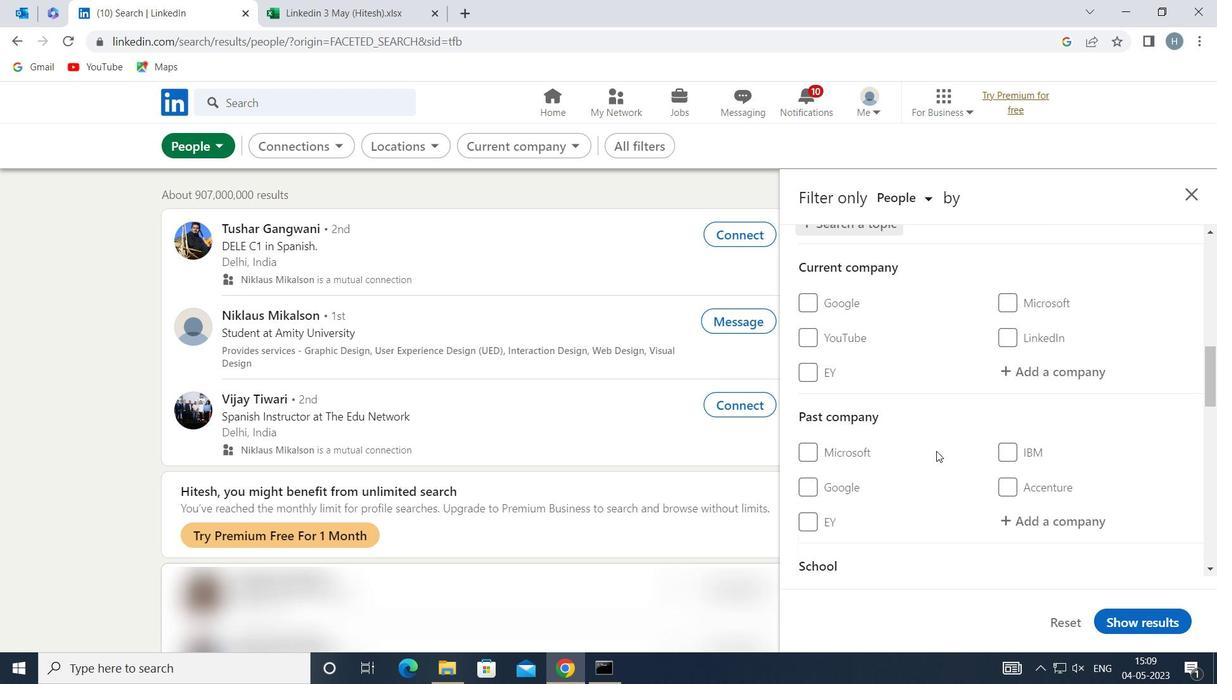 
Action: Mouse scrolled (936, 451) with delta (0, 0)
Screenshot: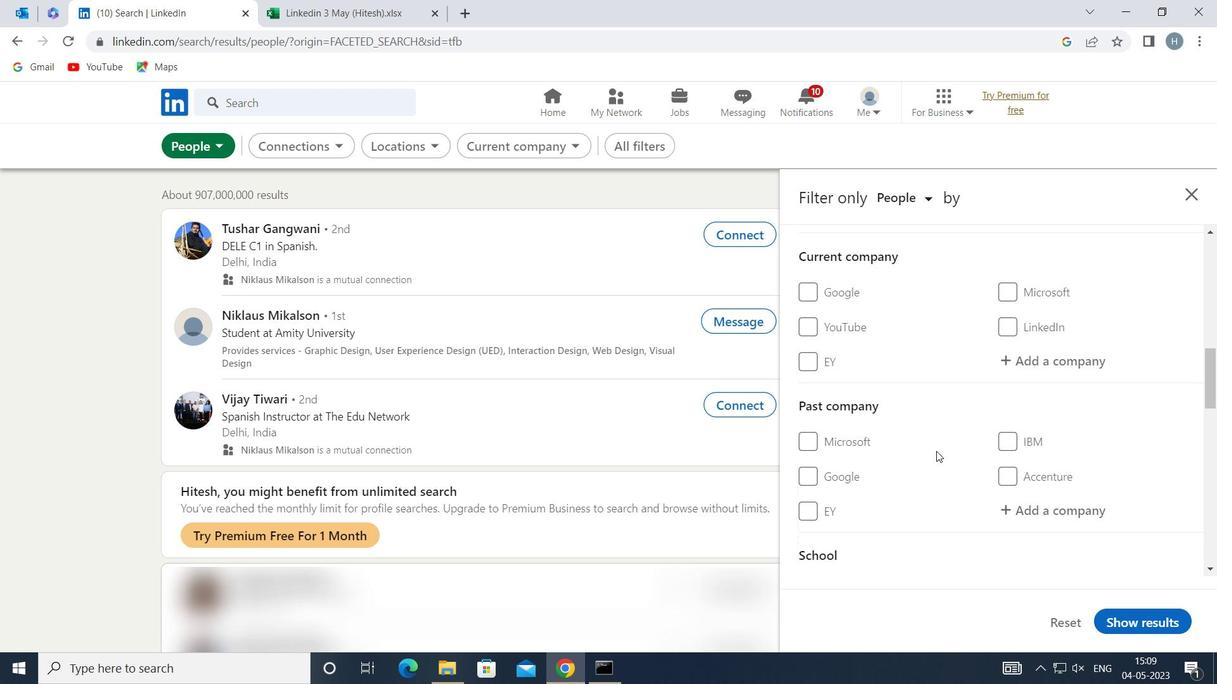
Action: Mouse scrolled (936, 451) with delta (0, 0)
Screenshot: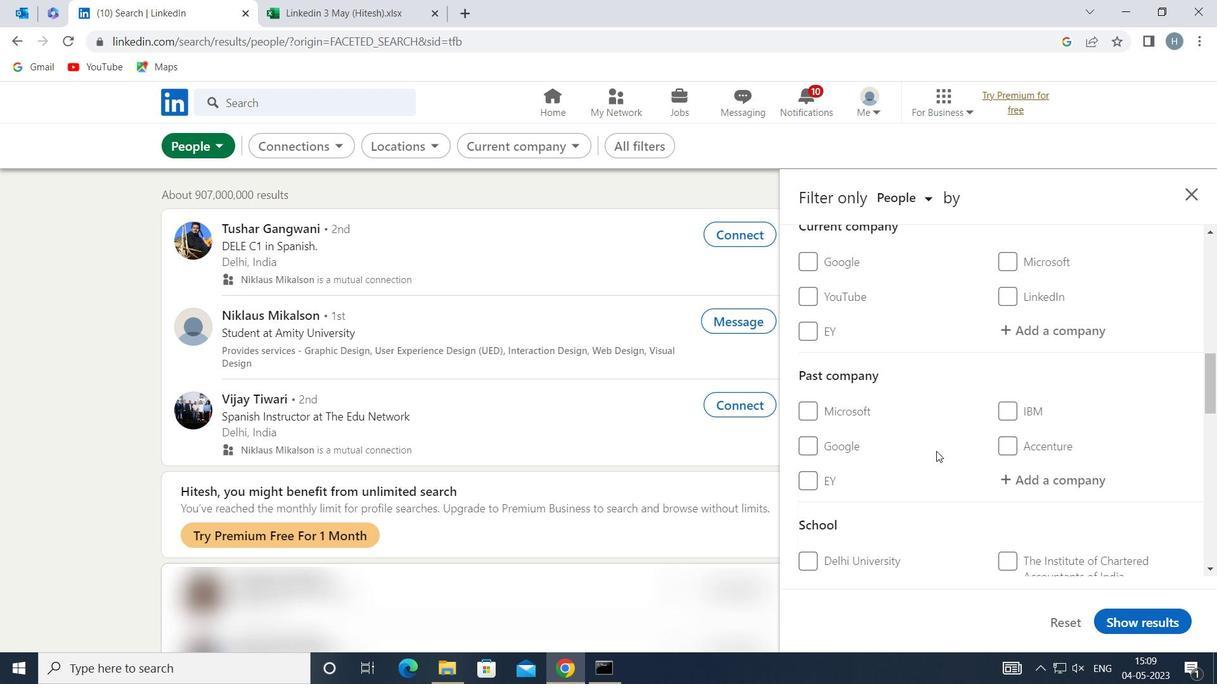
Action: Mouse scrolled (936, 451) with delta (0, 0)
Screenshot: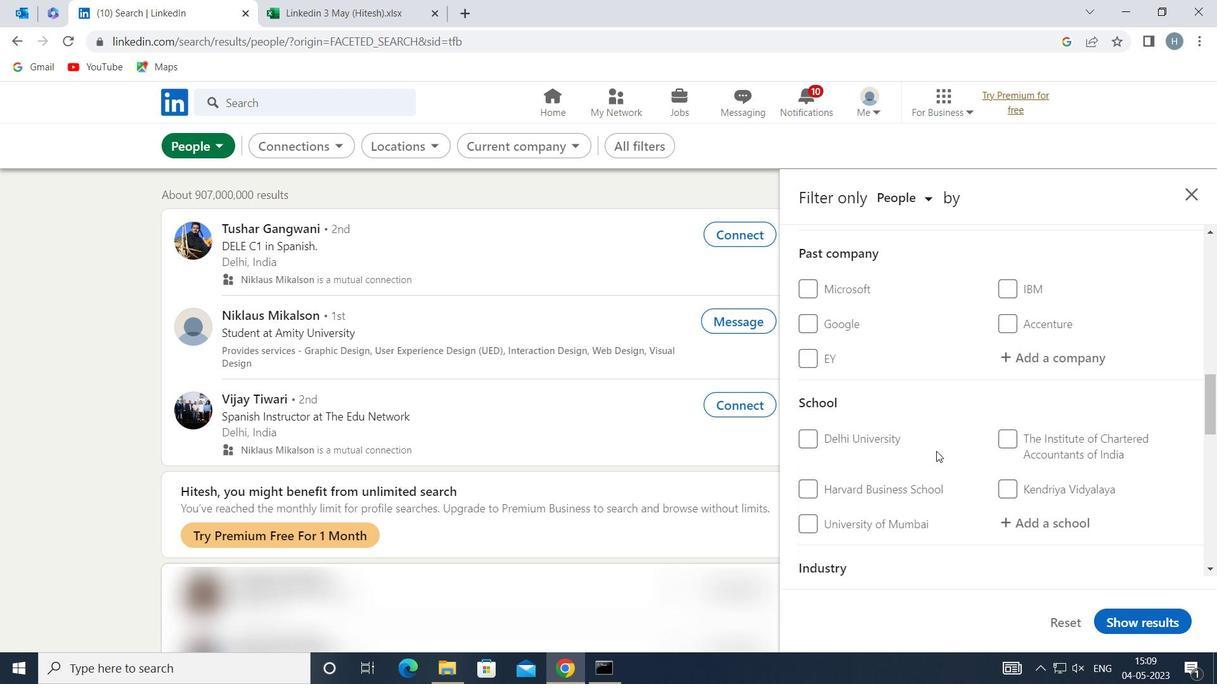 
Action: Mouse scrolled (936, 451) with delta (0, 0)
Screenshot: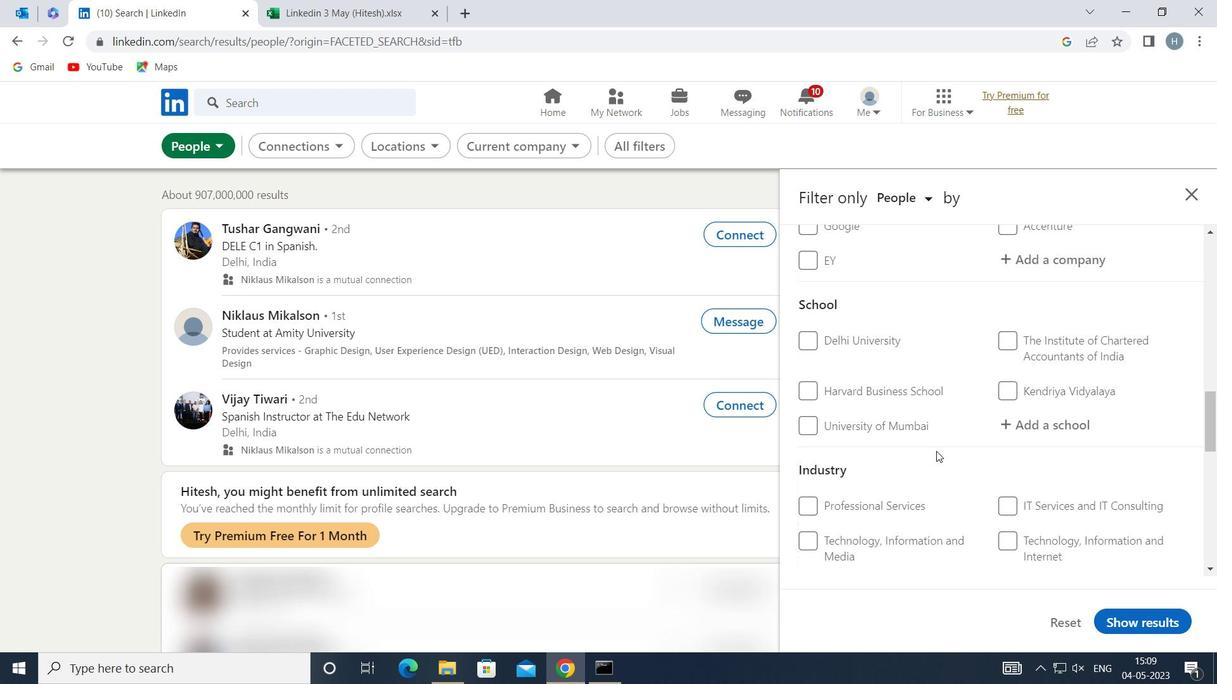 
Action: Mouse scrolled (936, 451) with delta (0, 0)
Screenshot: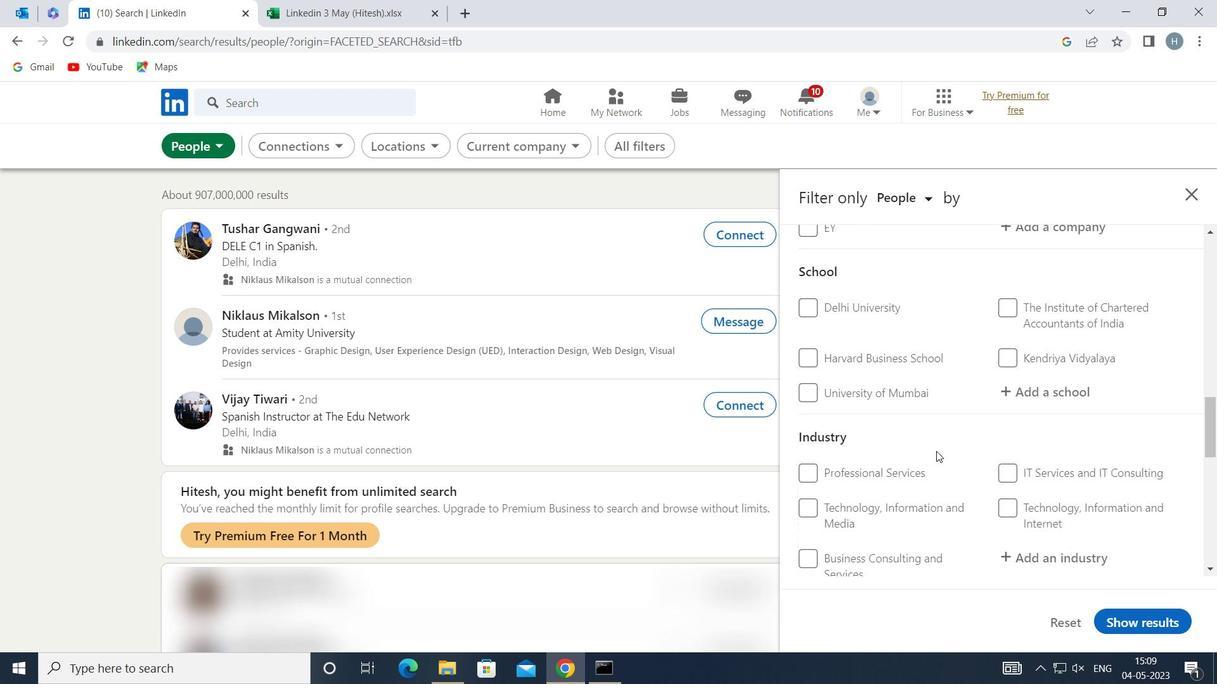 
Action: Mouse moved to (1013, 506)
Screenshot: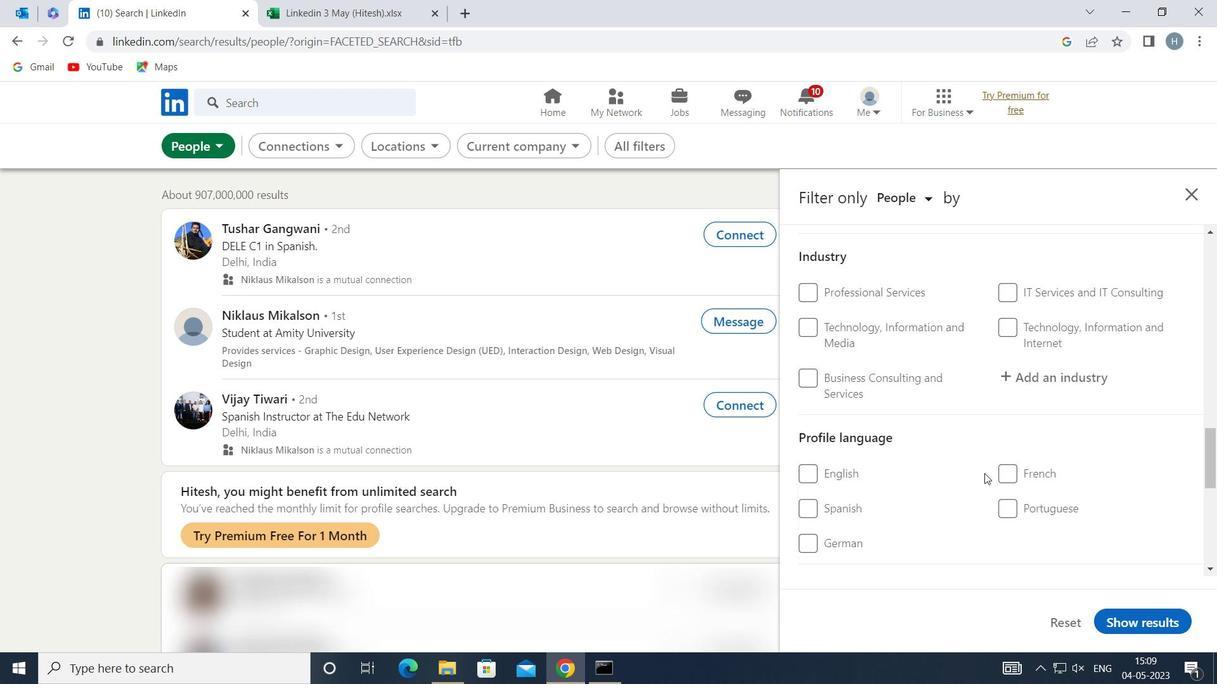 
Action: Mouse pressed left at (1013, 506)
Screenshot: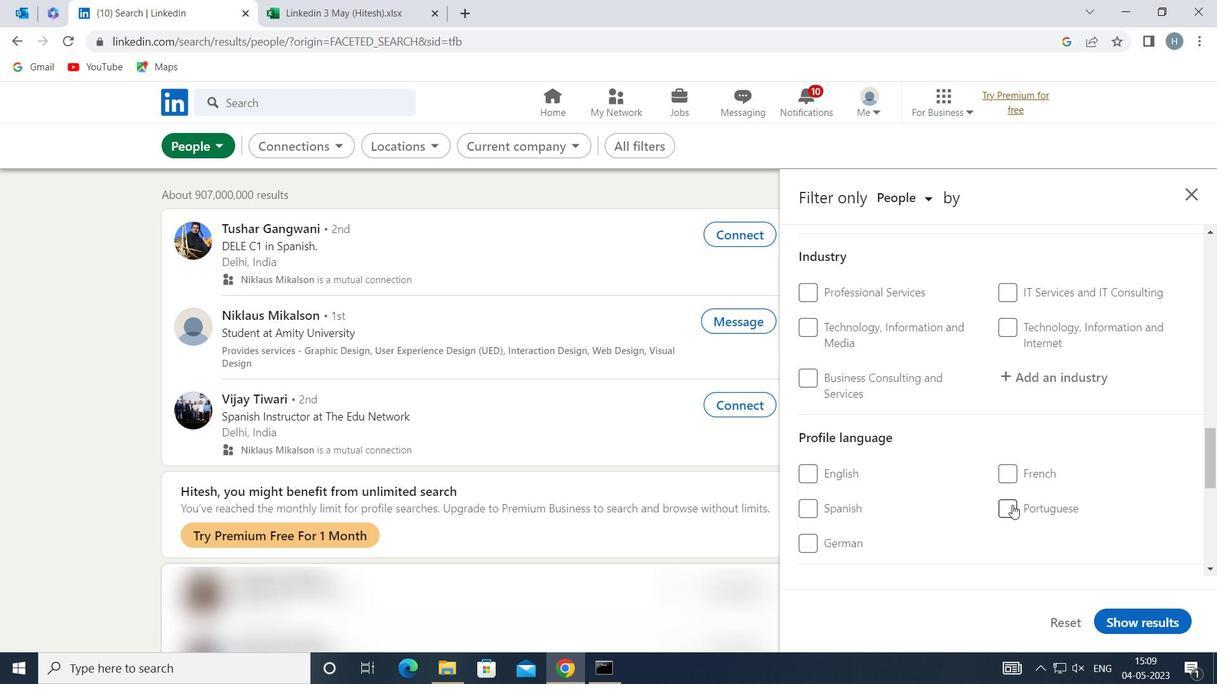 
Action: Mouse moved to (932, 509)
Screenshot: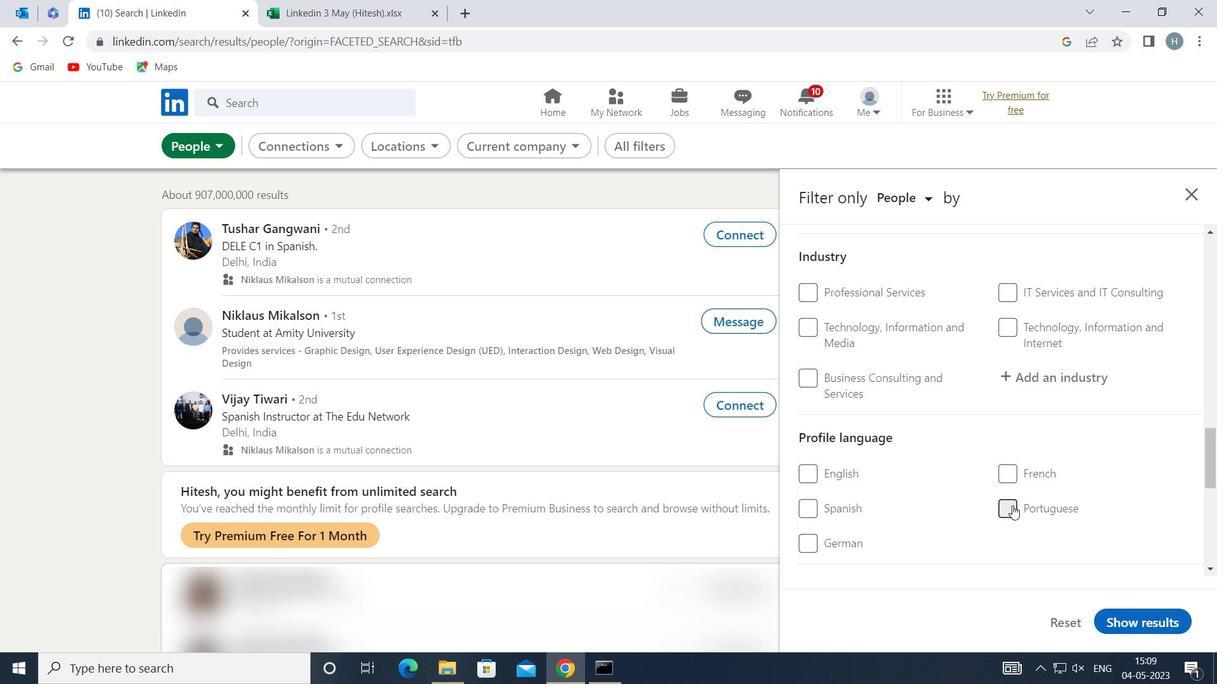 
Action: Mouse scrolled (932, 509) with delta (0, 0)
Screenshot: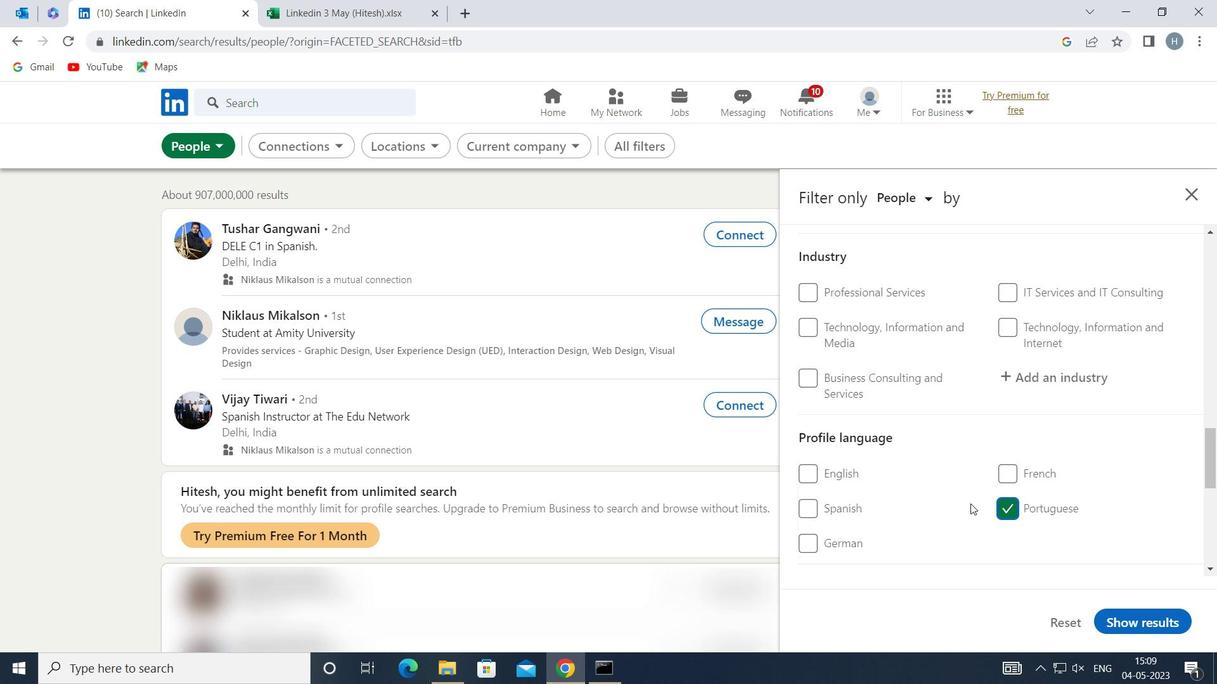 
Action: Mouse scrolled (932, 509) with delta (0, 0)
Screenshot: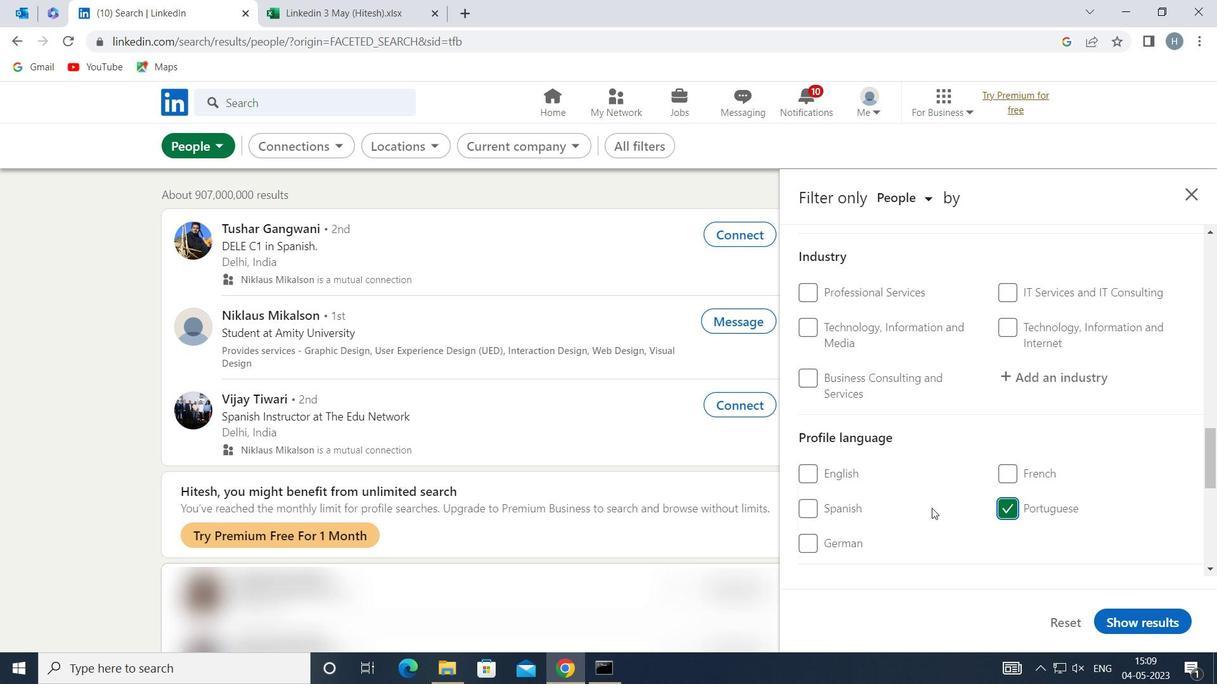 
Action: Mouse moved to (930, 508)
Screenshot: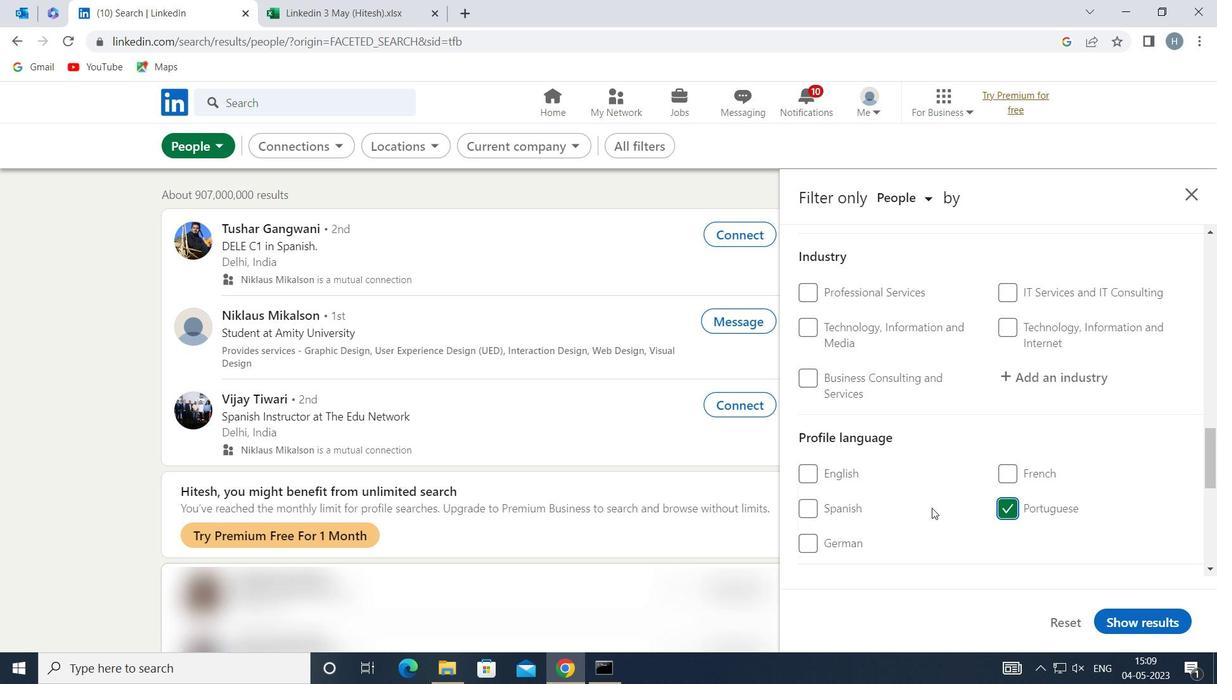 
Action: Mouse scrolled (930, 508) with delta (0, 0)
Screenshot: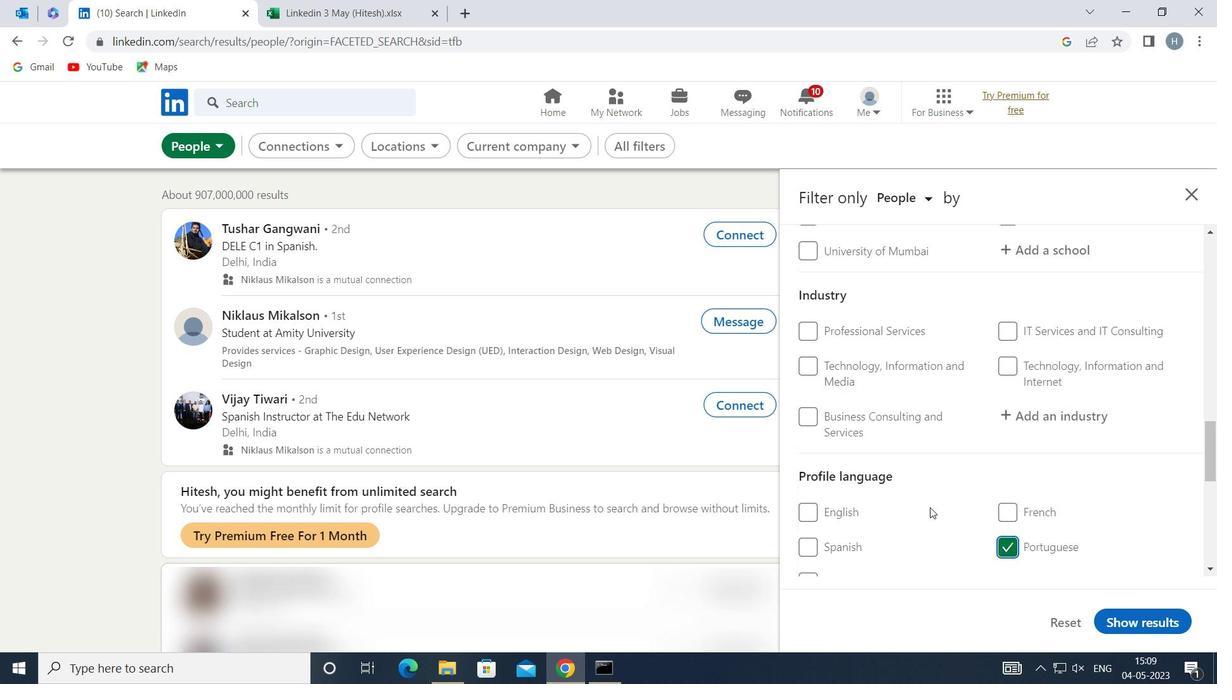 
Action: Mouse scrolled (930, 508) with delta (0, 0)
Screenshot: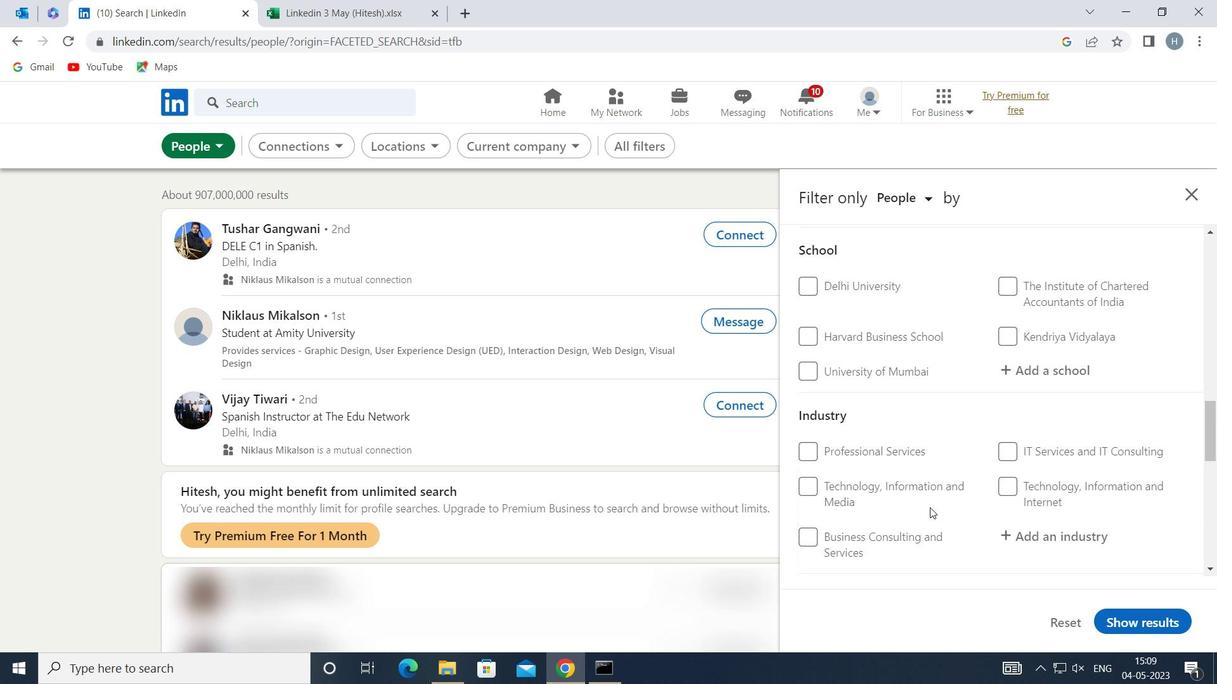 
Action: Mouse scrolled (930, 508) with delta (0, 0)
Screenshot: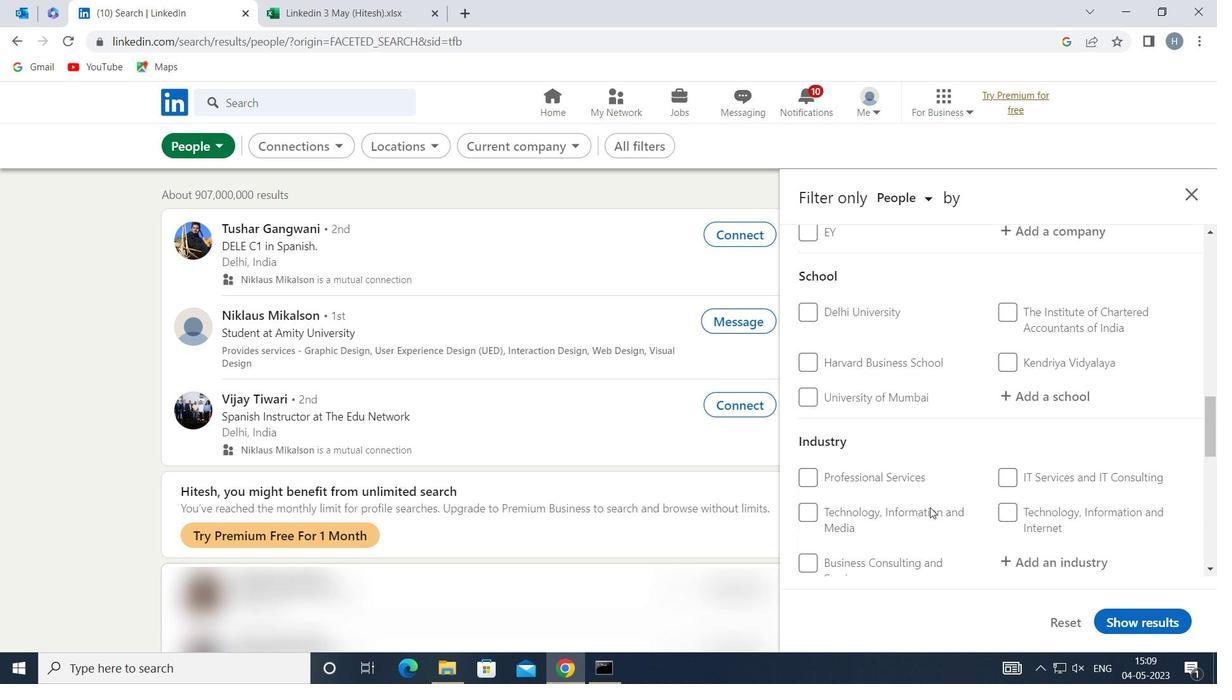 
Action: Mouse scrolled (930, 508) with delta (0, 0)
Screenshot: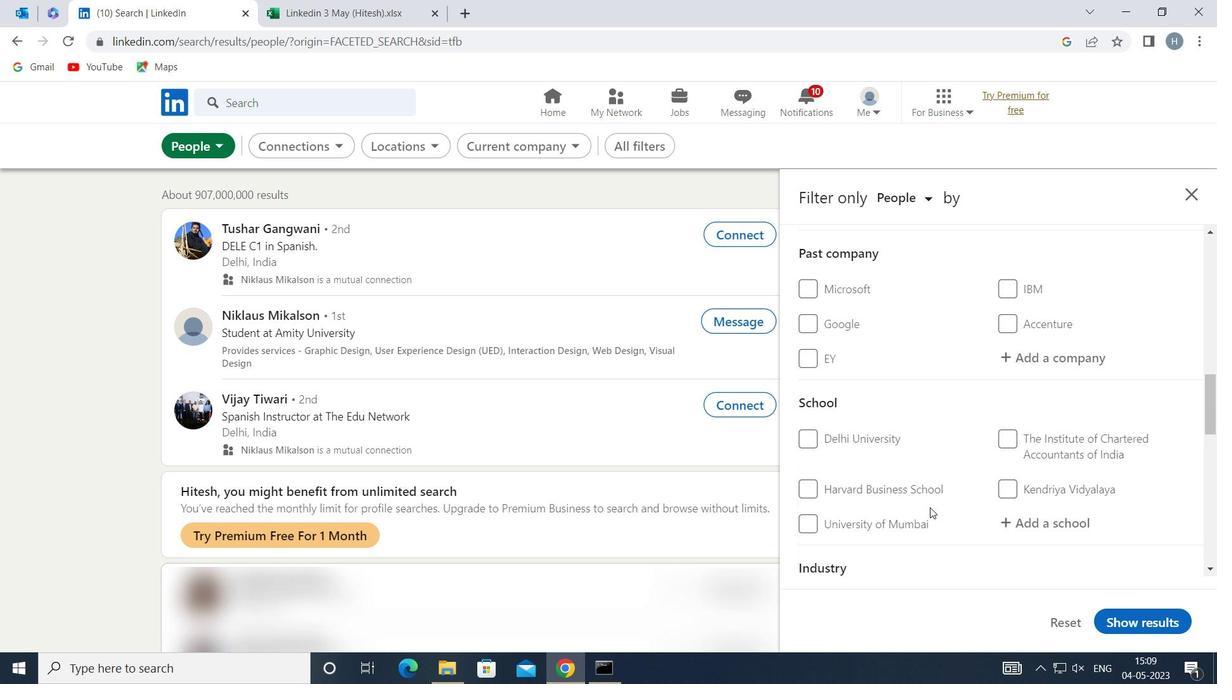 
Action: Mouse scrolled (930, 508) with delta (0, 0)
Screenshot: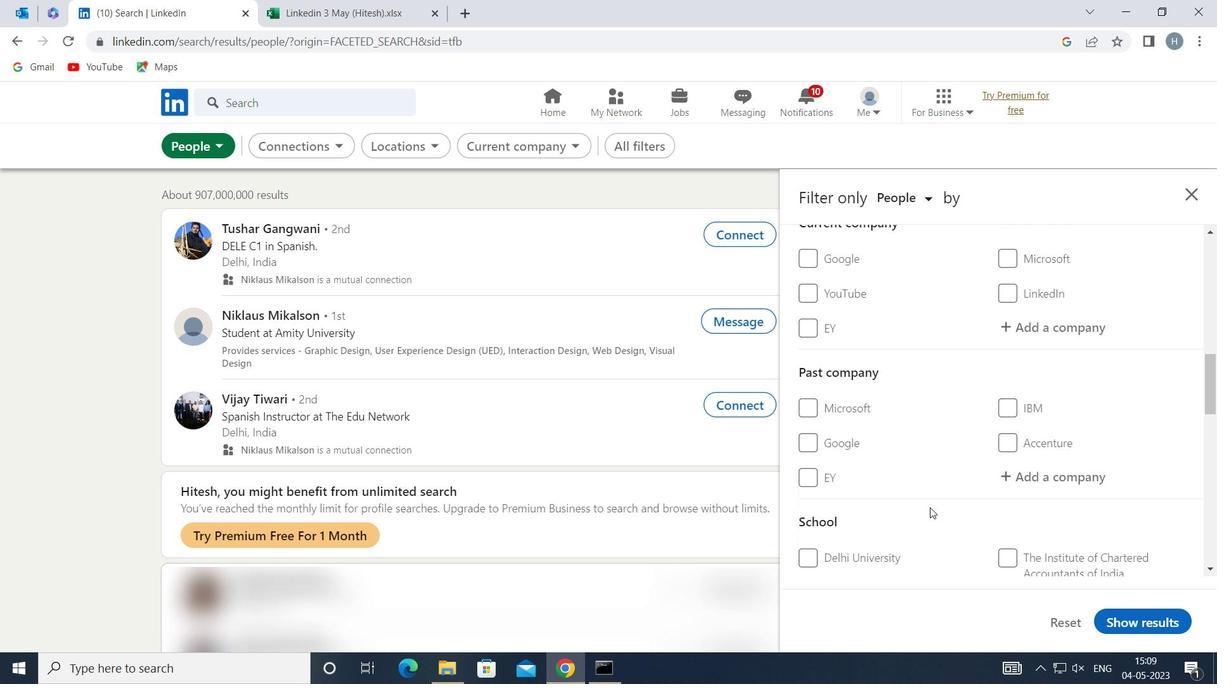
Action: Mouse moved to (1040, 450)
Screenshot: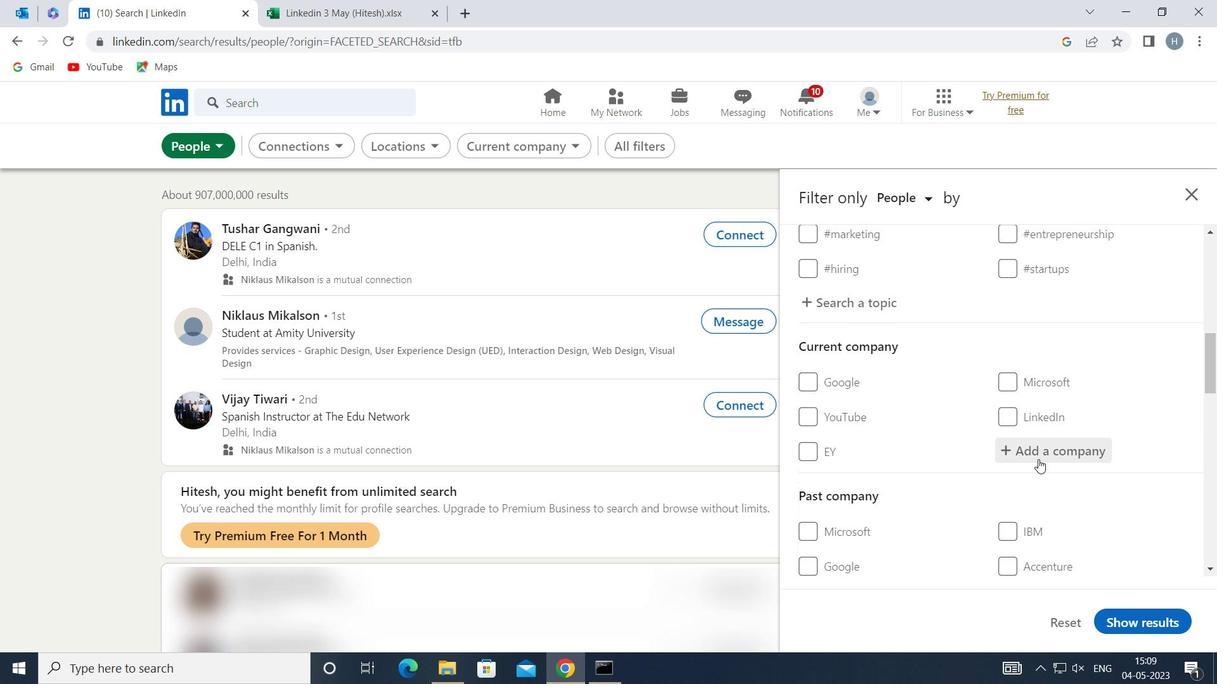 
Action: Mouse pressed left at (1040, 450)
Screenshot: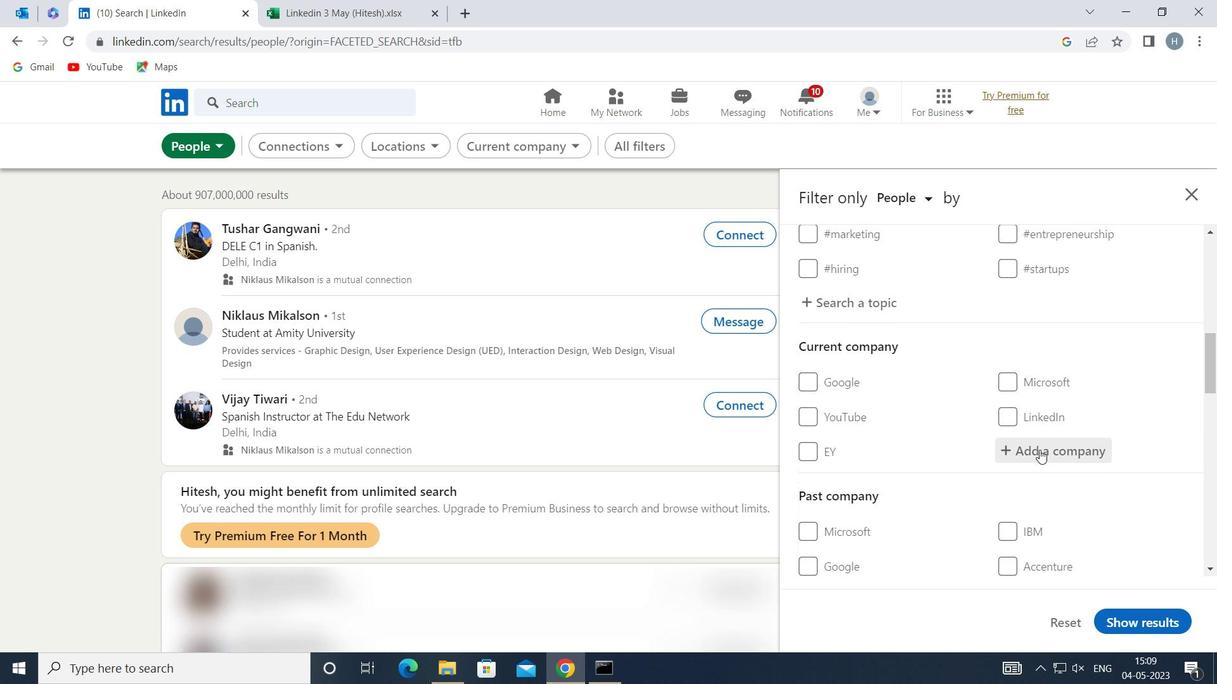 
Action: Key pressed <Key.shift>SKYROOT<Key.space><Key.shift>AEROSPACE
Screenshot: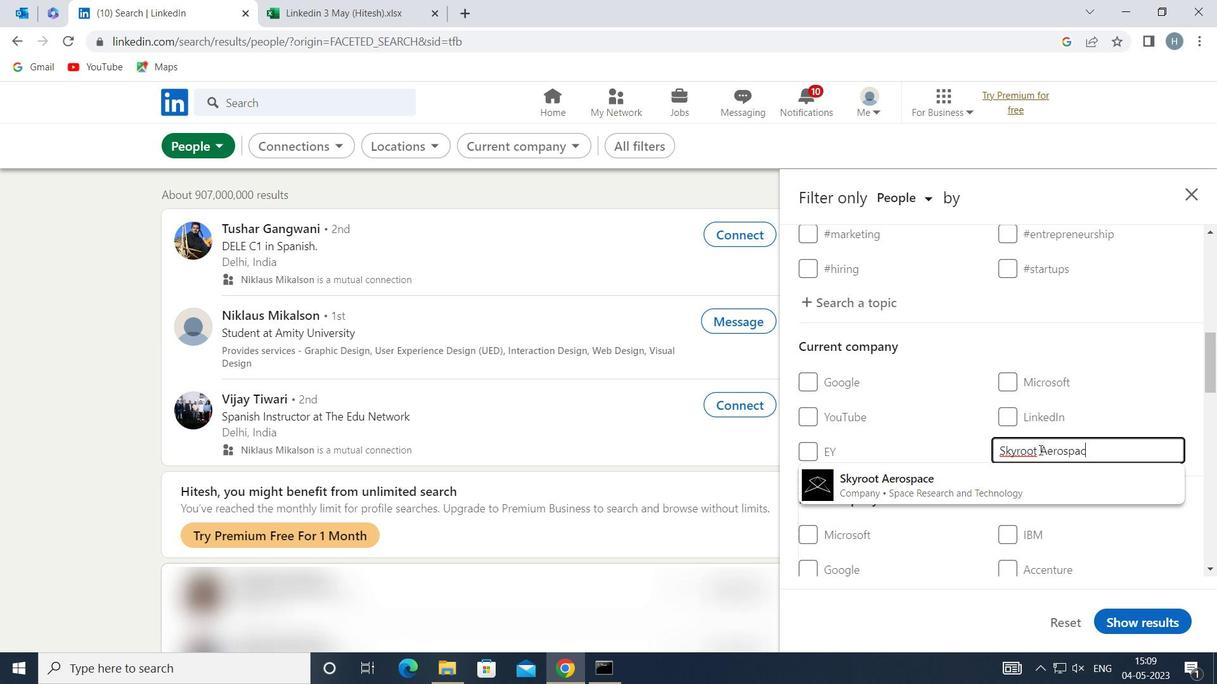 
Action: Mouse moved to (993, 492)
Screenshot: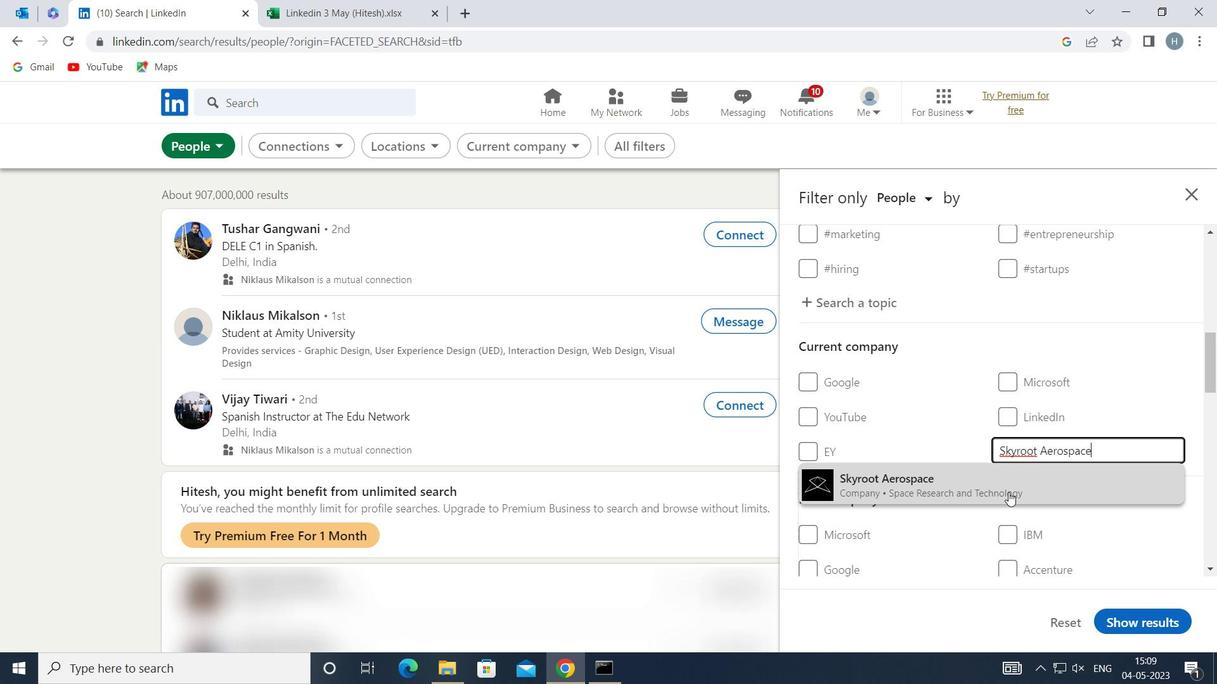
Action: Mouse pressed left at (993, 492)
Screenshot: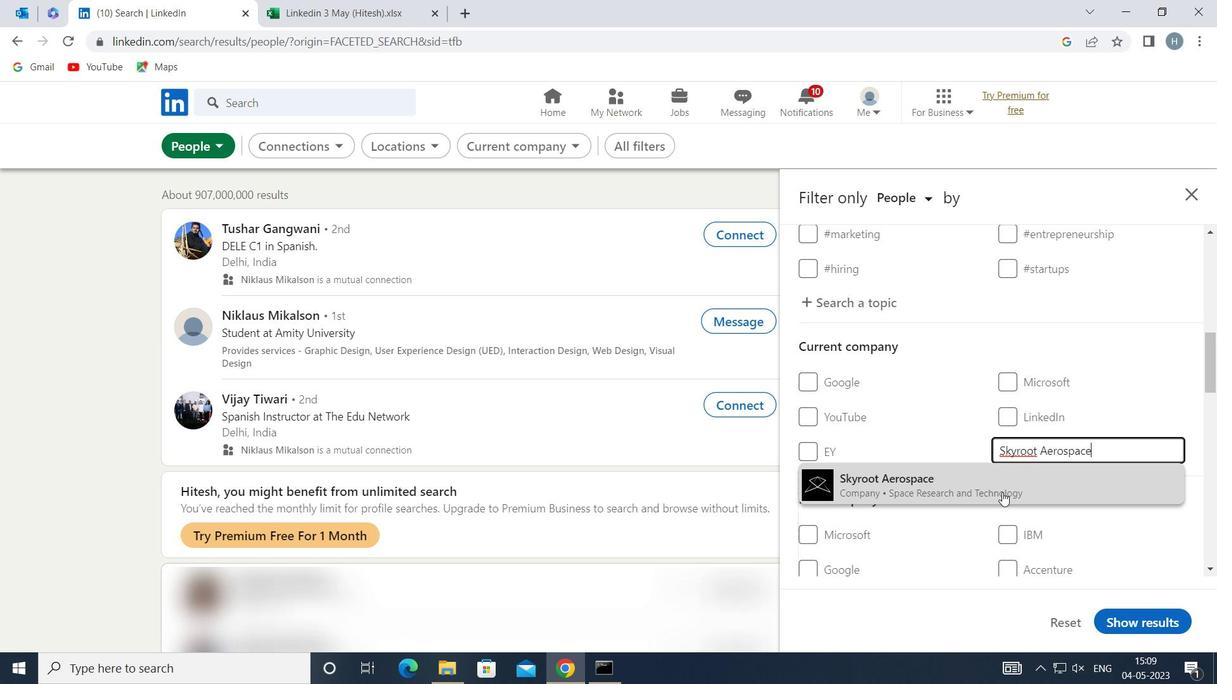 
Action: Mouse moved to (954, 464)
Screenshot: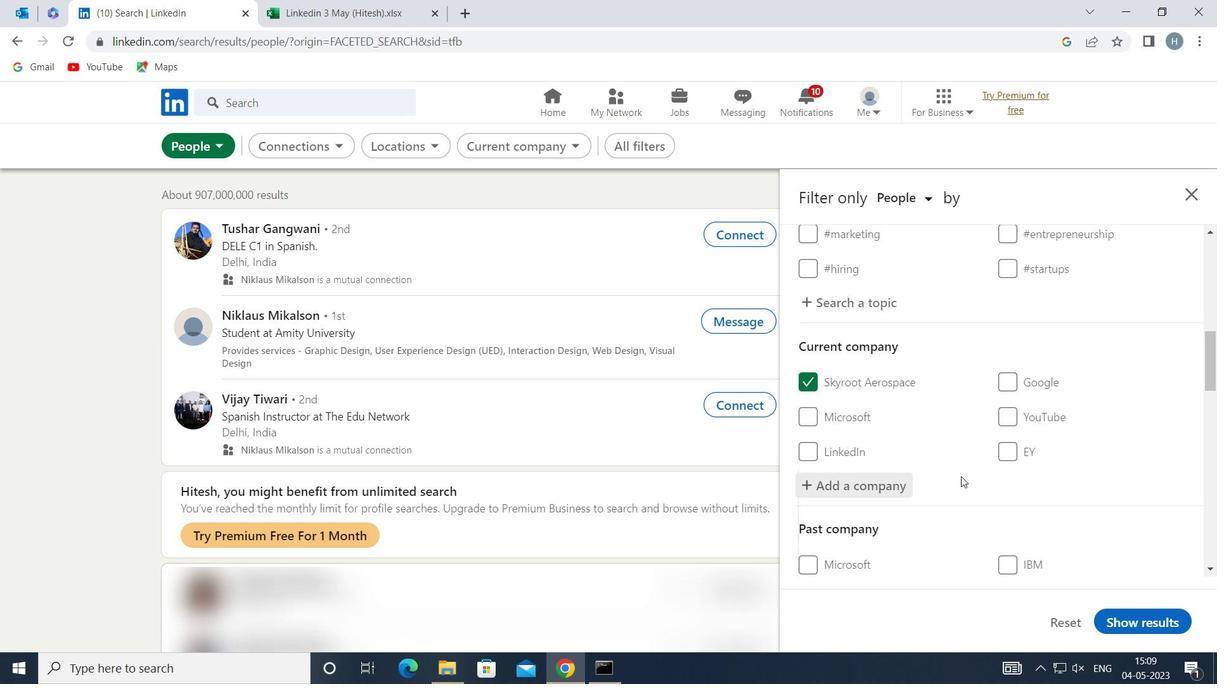
Action: Mouse scrolled (954, 464) with delta (0, 0)
Screenshot: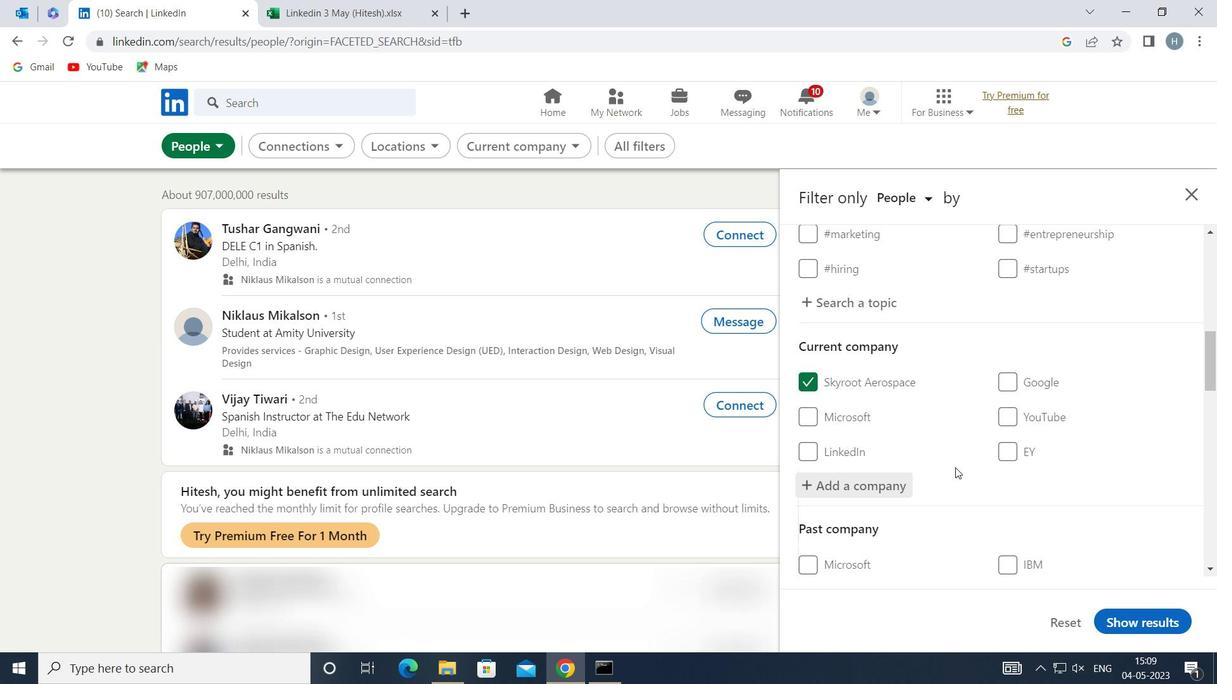 
Action: Mouse moved to (954, 464)
Screenshot: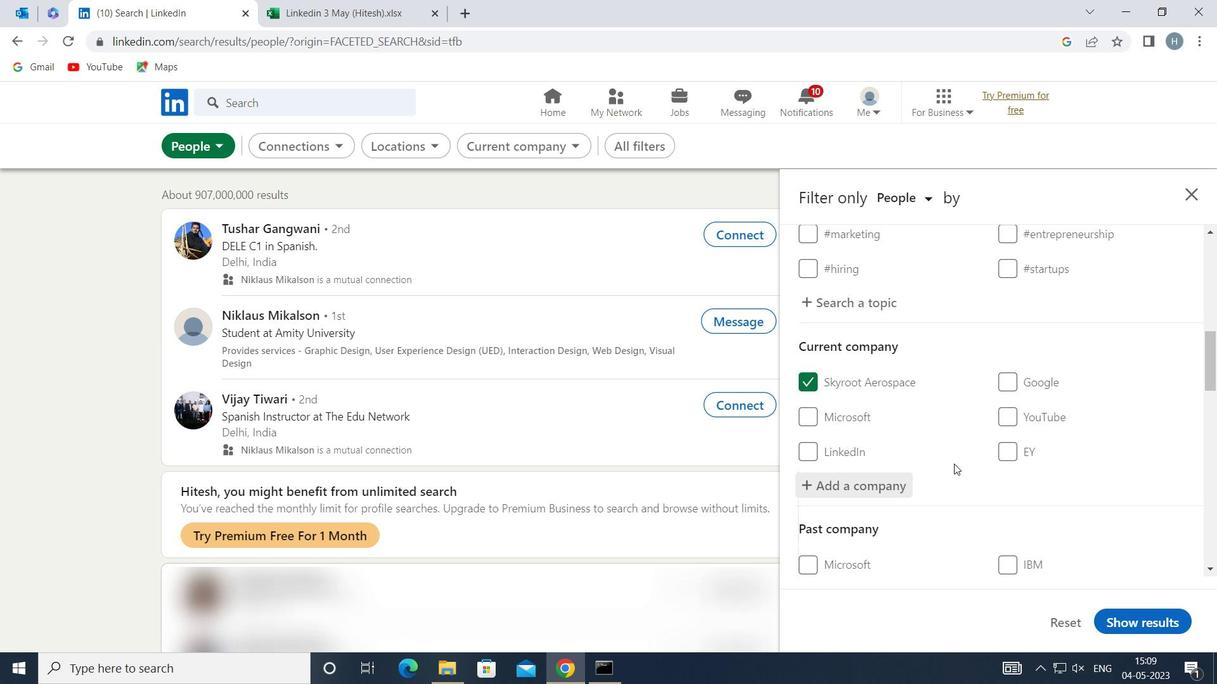 
Action: Mouse scrolled (954, 464) with delta (0, 0)
Screenshot: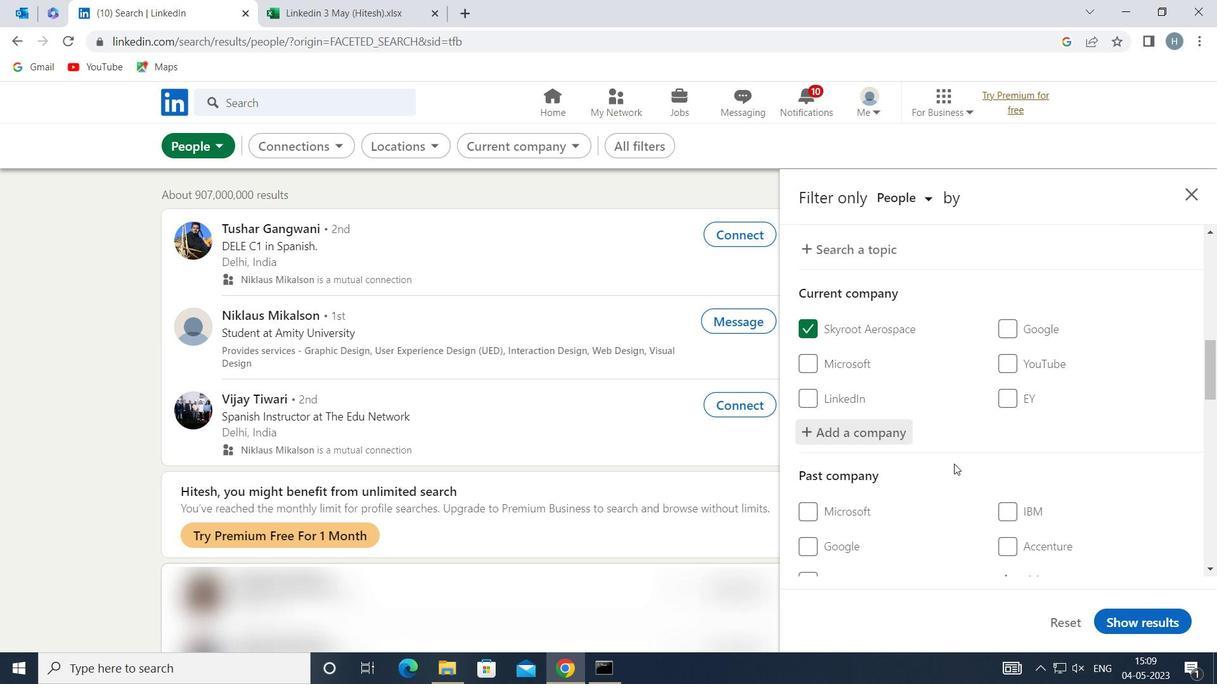 
Action: Mouse scrolled (954, 464) with delta (0, 0)
Screenshot: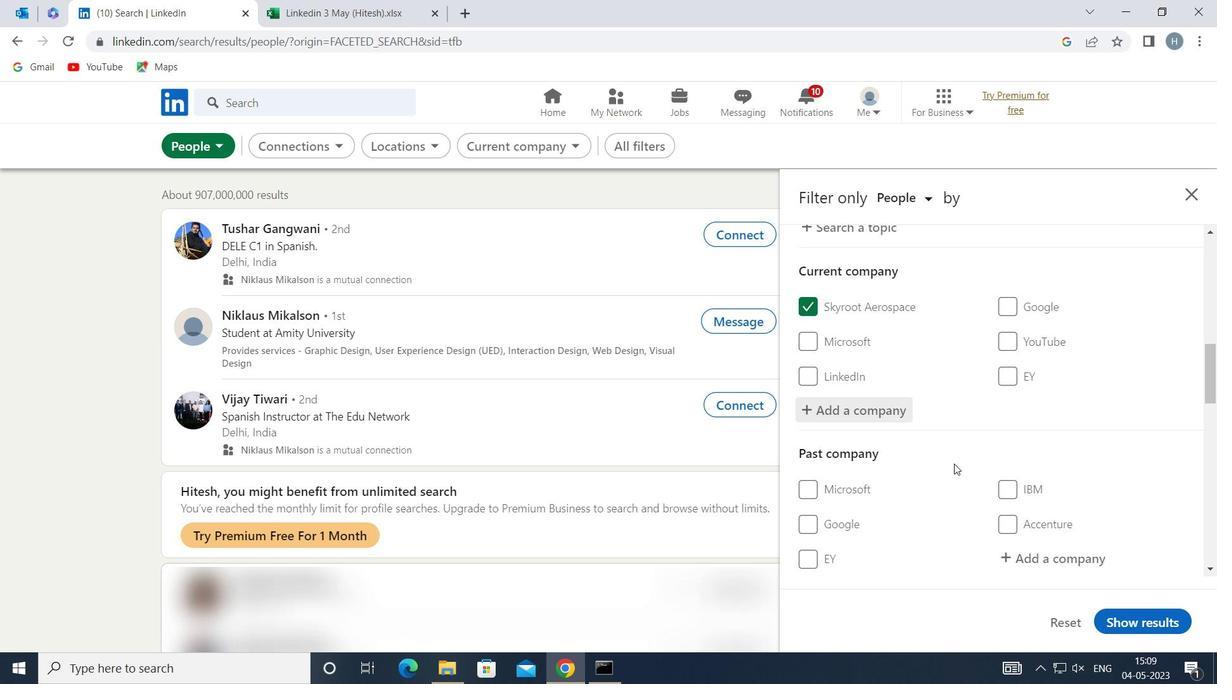 
Action: Mouse scrolled (954, 465) with delta (0, 0)
Screenshot: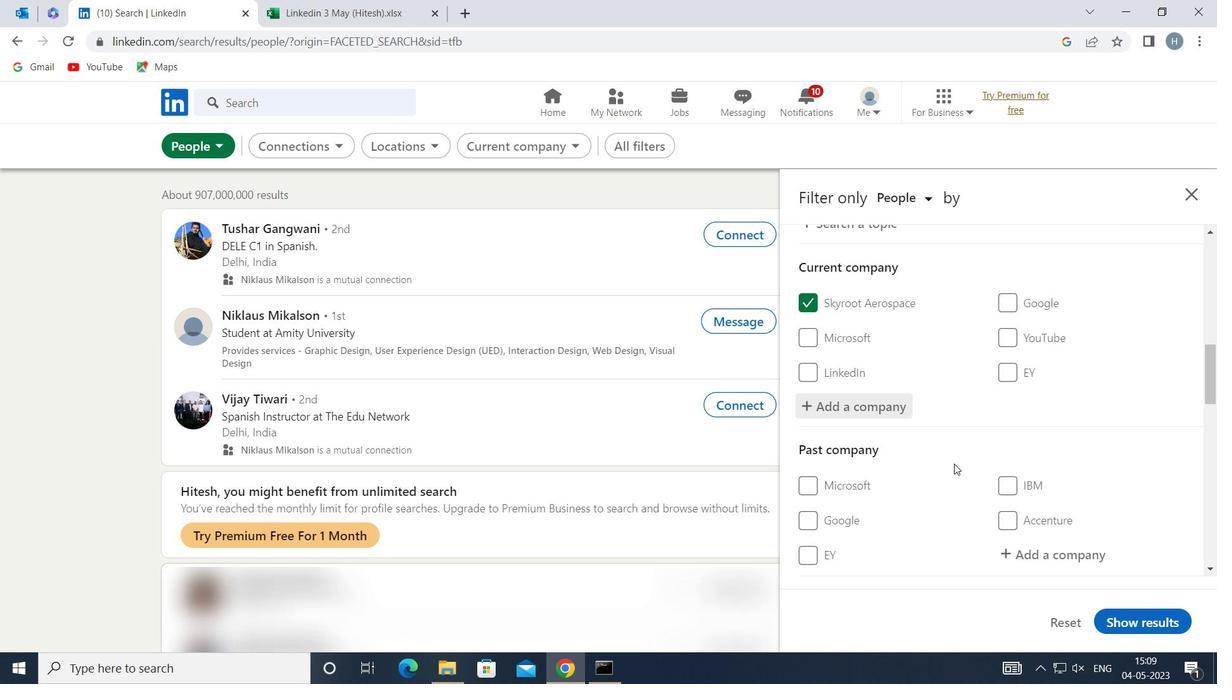 
Action: Mouse scrolled (954, 464) with delta (0, 0)
Screenshot: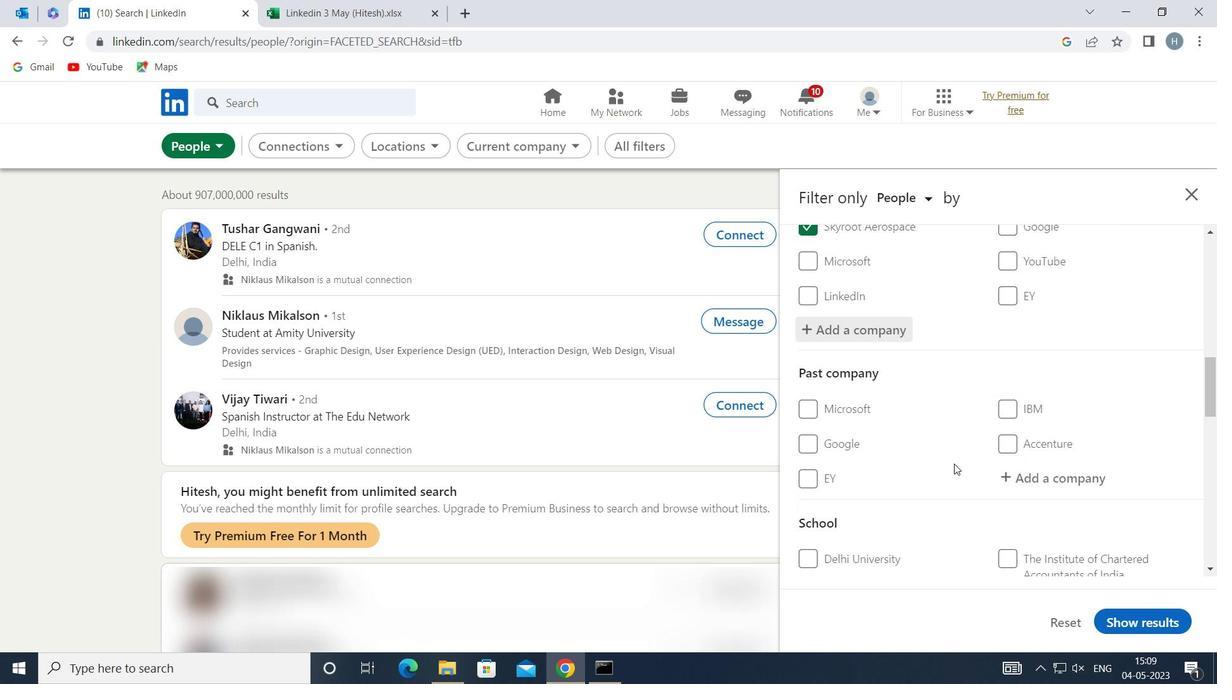 
Action: Mouse scrolled (954, 464) with delta (0, 0)
Screenshot: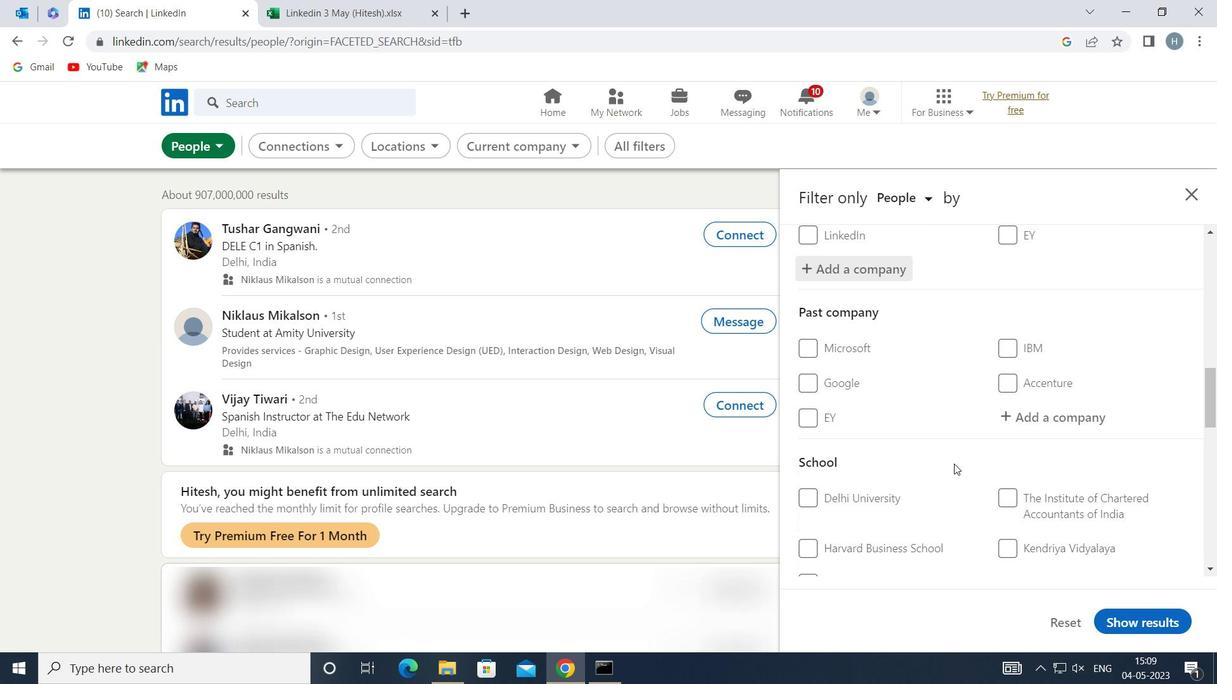 
Action: Mouse moved to (1042, 480)
Screenshot: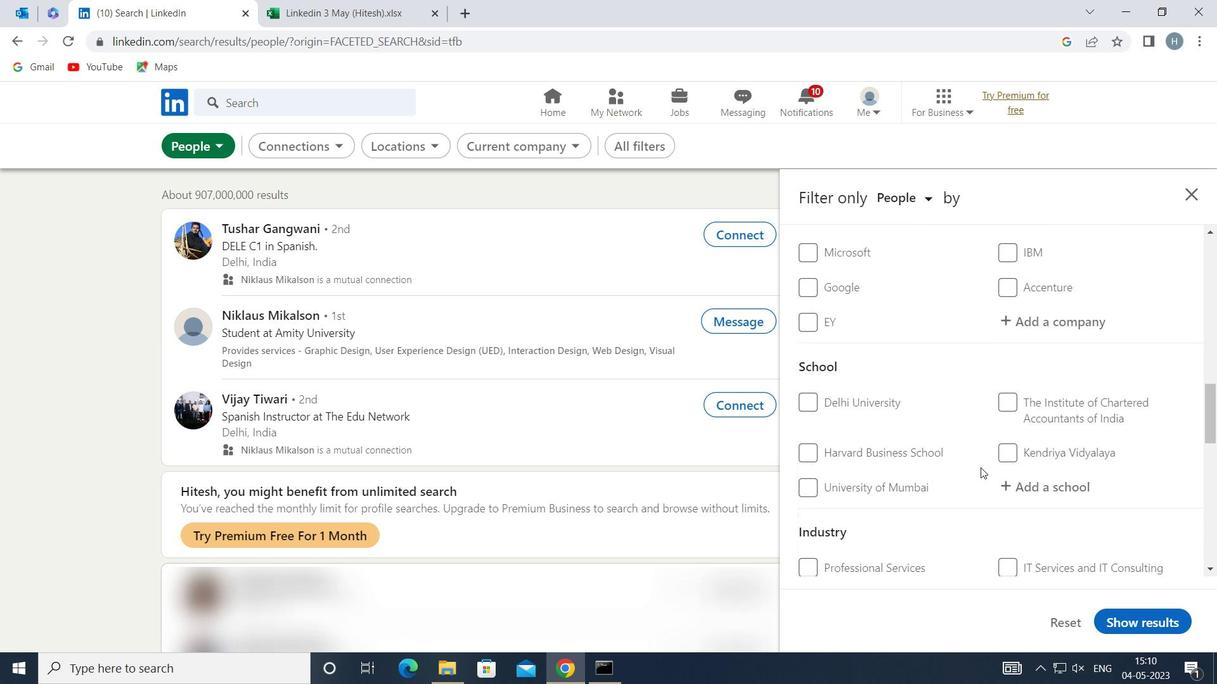 
Action: Mouse pressed left at (1042, 480)
Screenshot: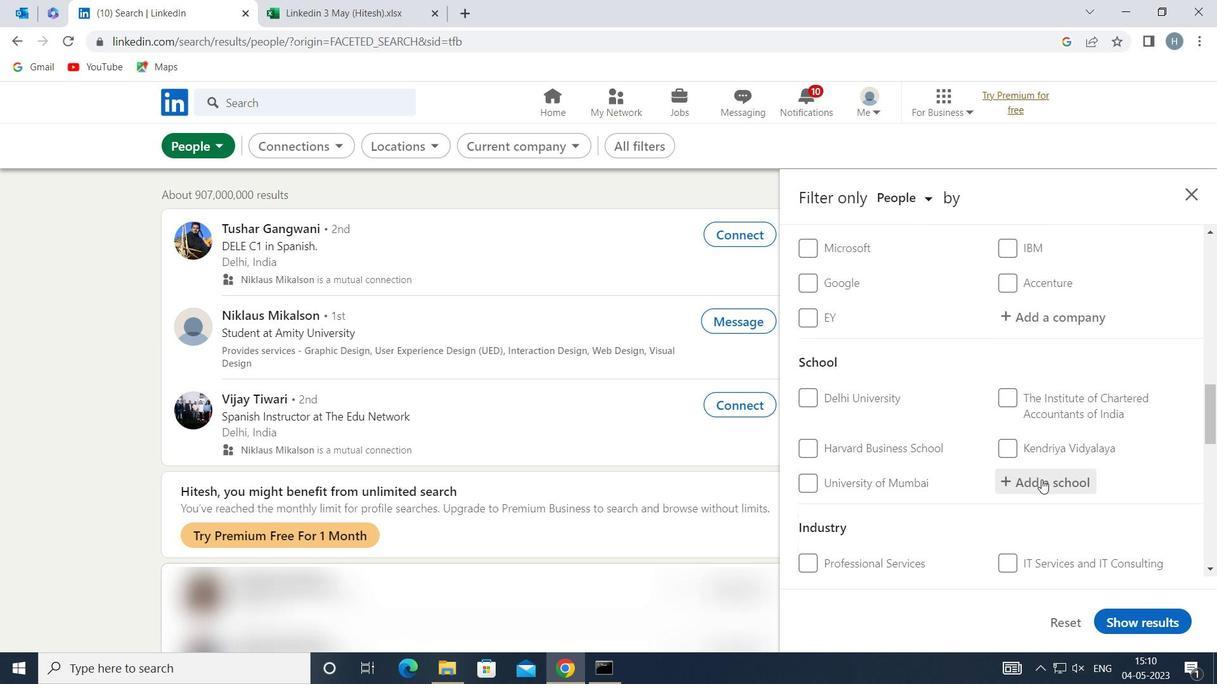 
Action: Key pressed <Key.shift>ST<Key.space><Key.shift>ANTHONY'S<Key.space><Key.shift>HIGH
Screenshot: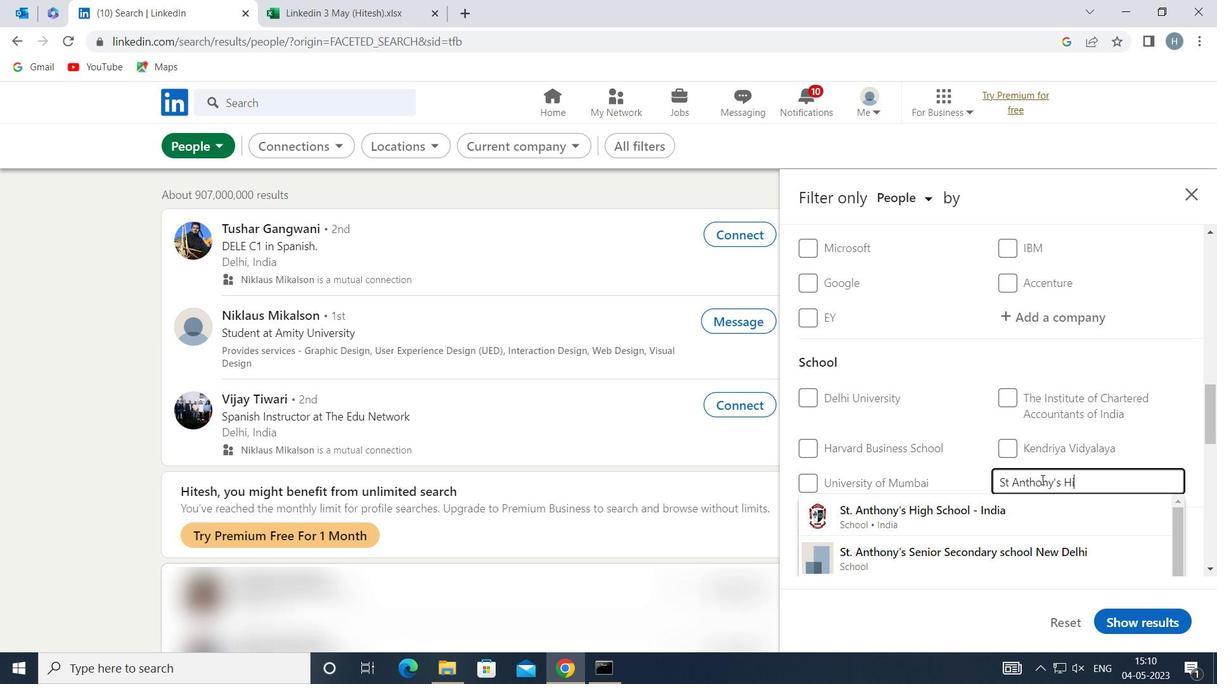
Action: Mouse moved to (940, 509)
Screenshot: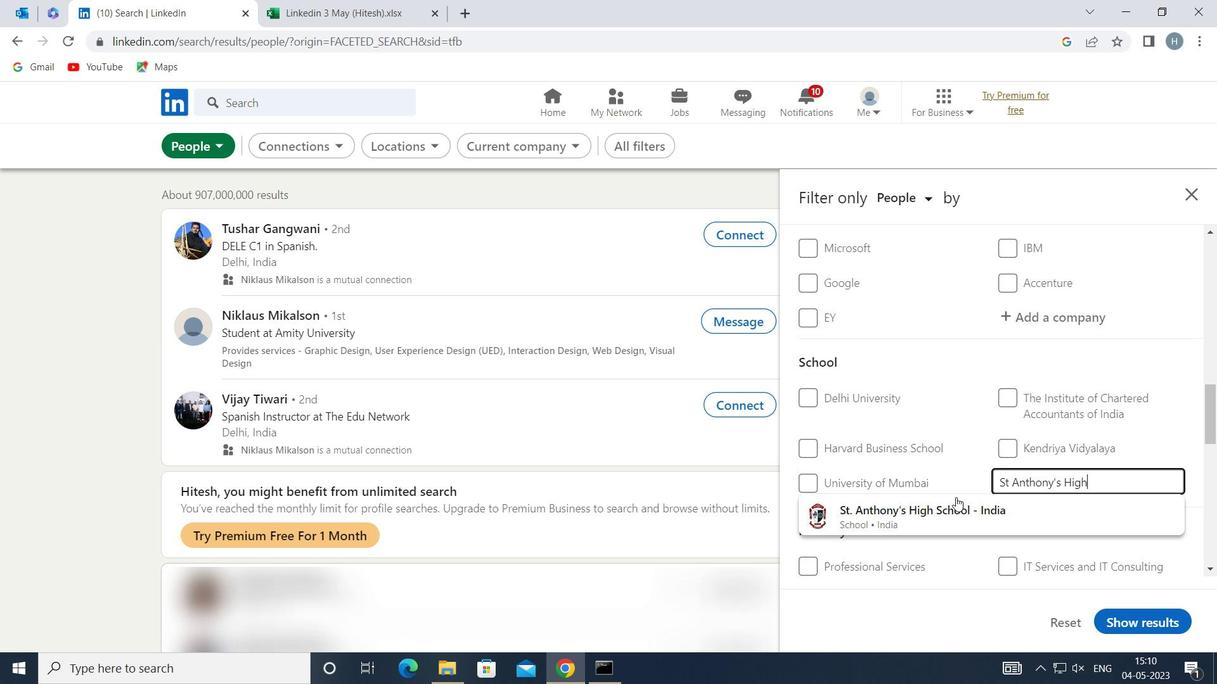 
Action: Mouse pressed left at (940, 509)
Screenshot: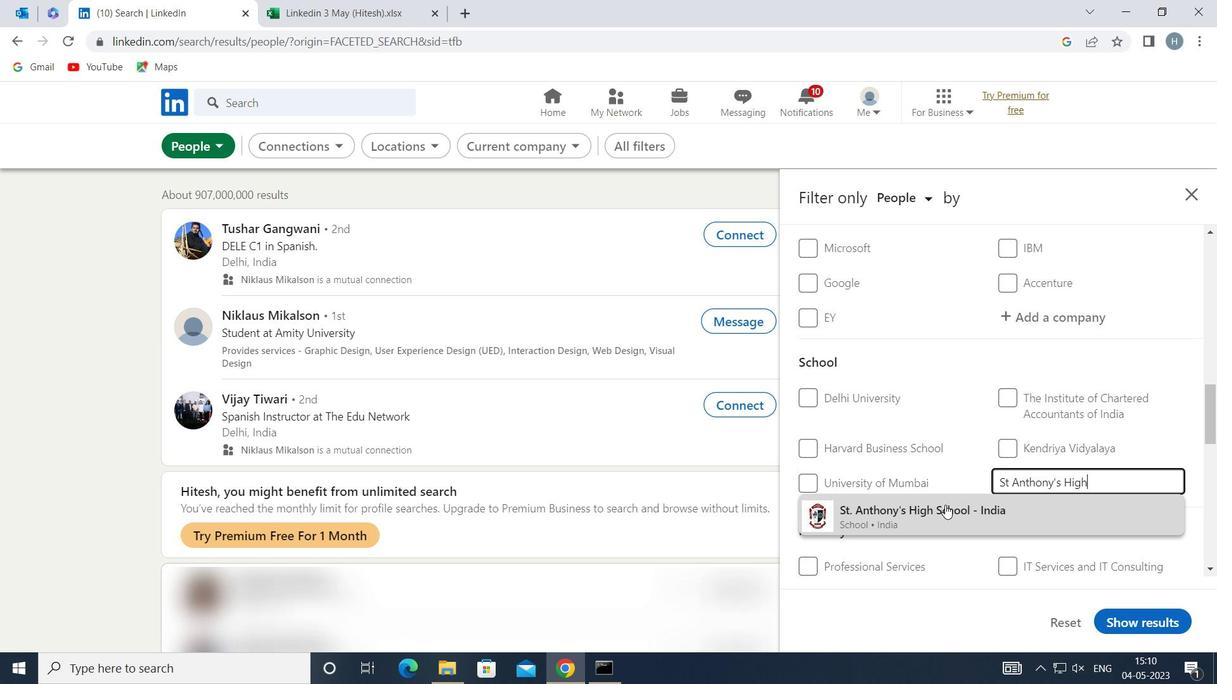 
Action: Mouse moved to (946, 473)
Screenshot: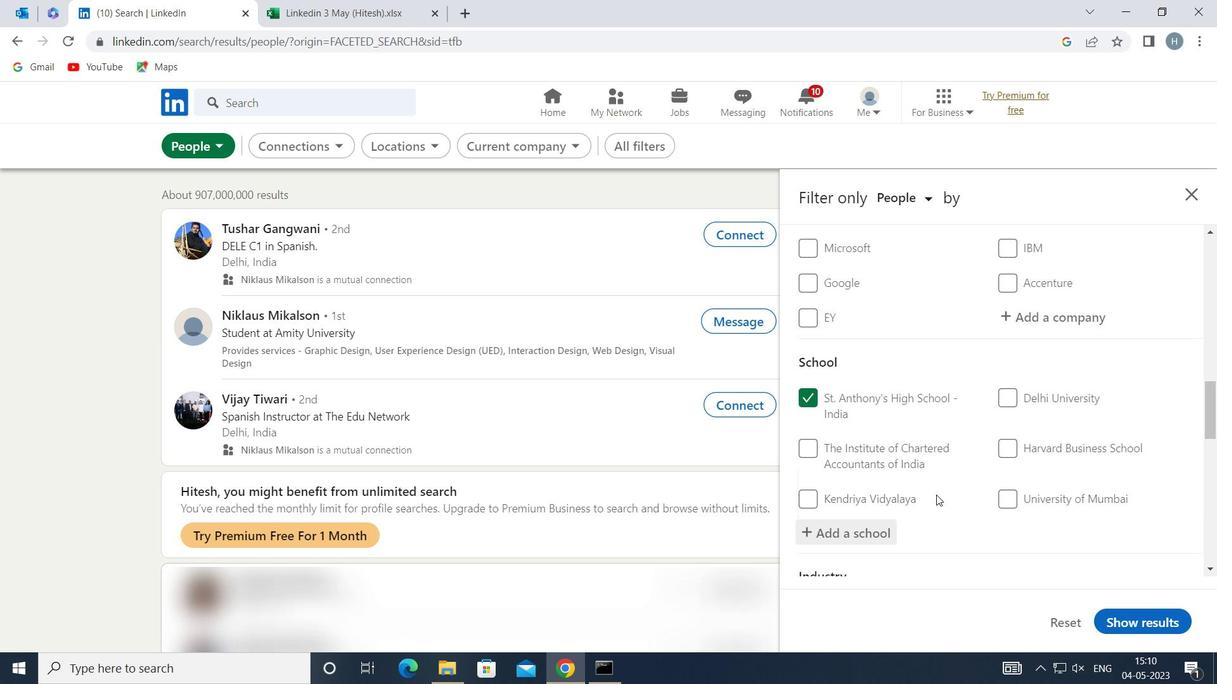 
Action: Mouse scrolled (946, 472) with delta (0, 0)
Screenshot: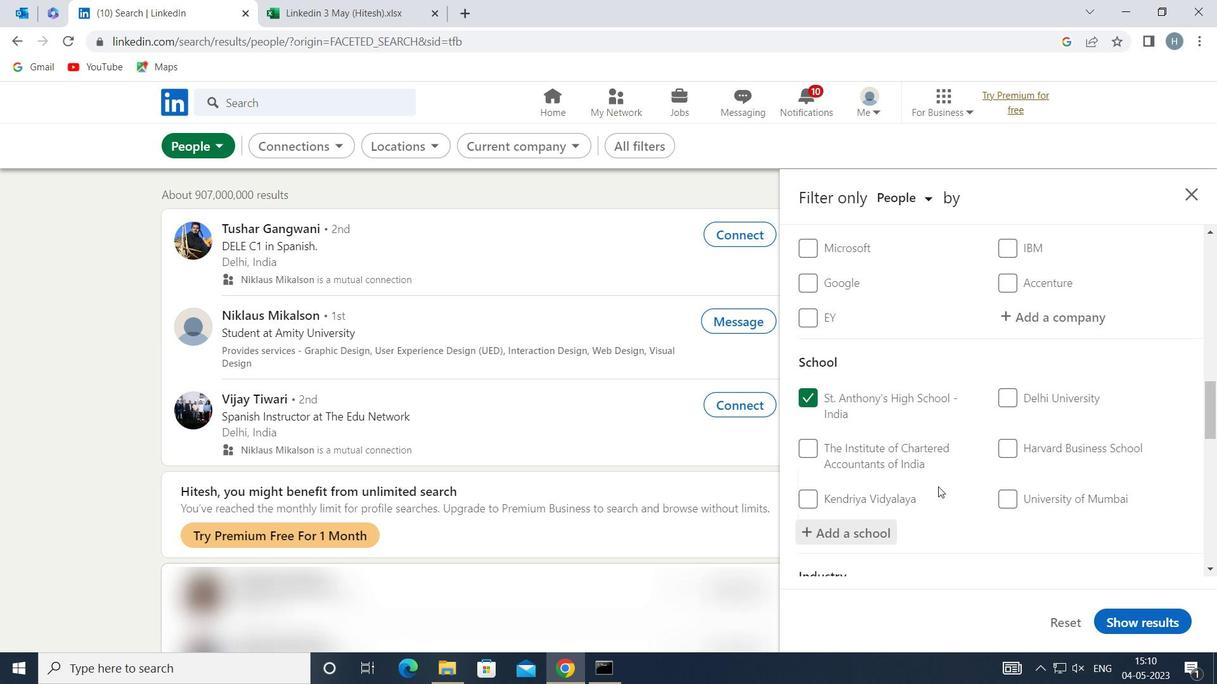 
Action: Mouse scrolled (946, 472) with delta (0, 0)
Screenshot: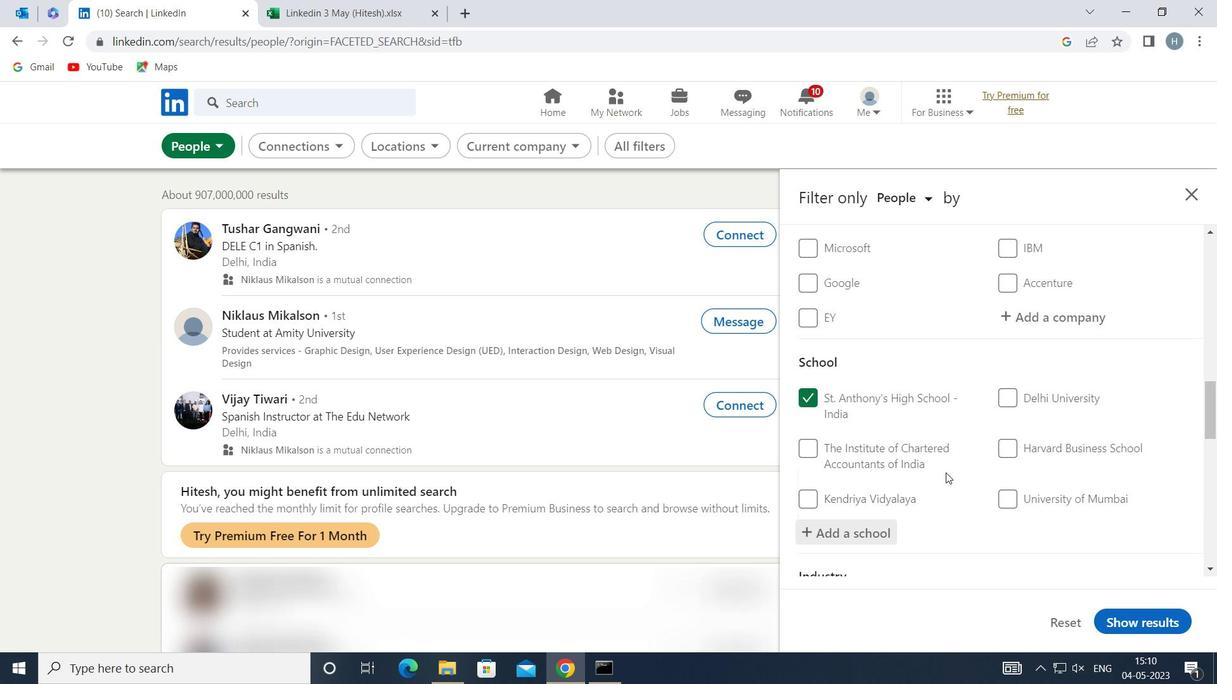 
Action: Mouse moved to (946, 465)
Screenshot: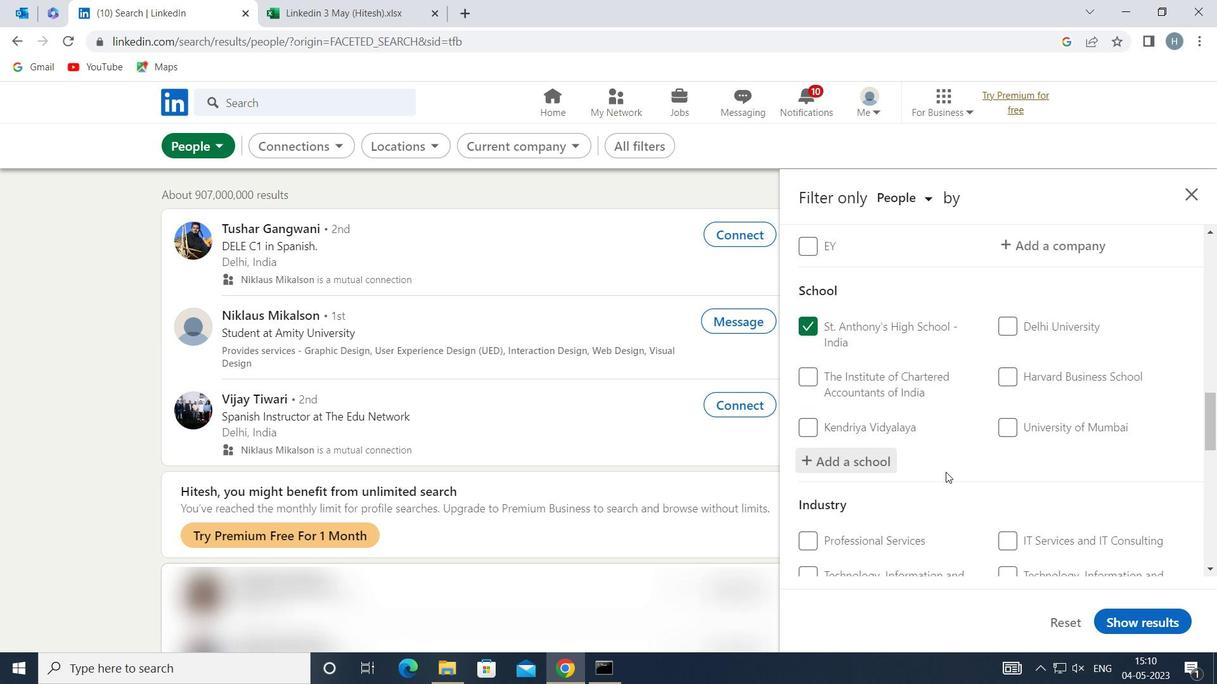 
Action: Mouse scrolled (946, 464) with delta (0, 0)
Screenshot: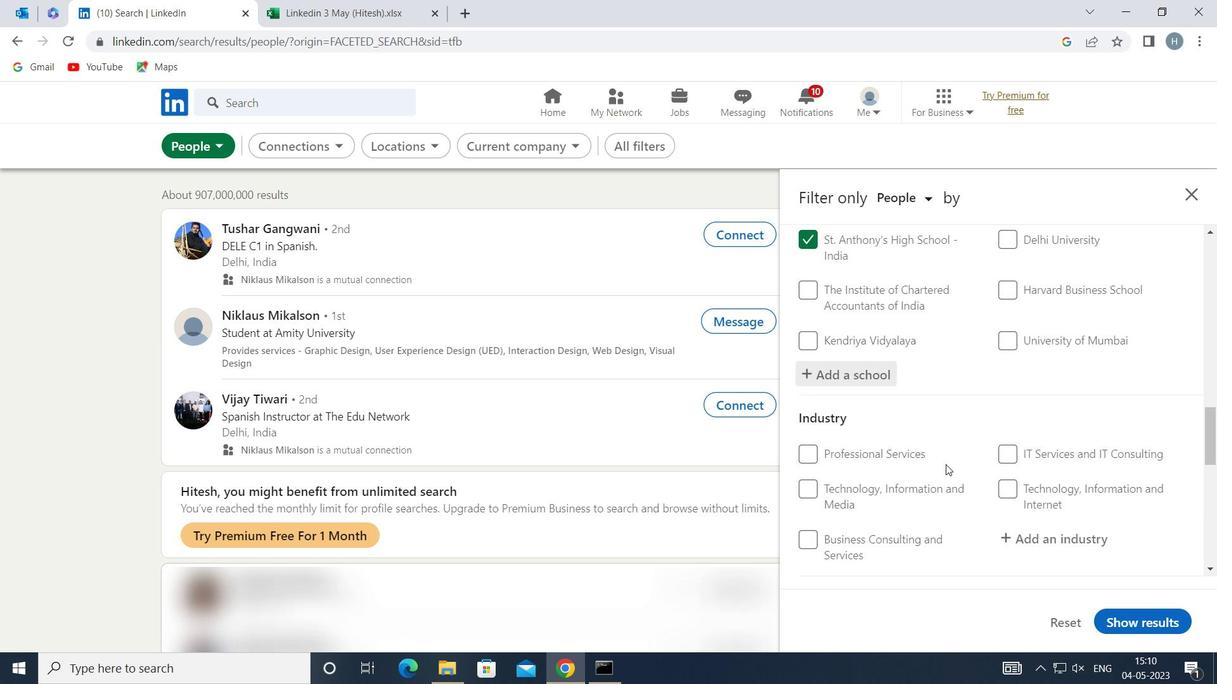 
Action: Mouse moved to (1027, 449)
Screenshot: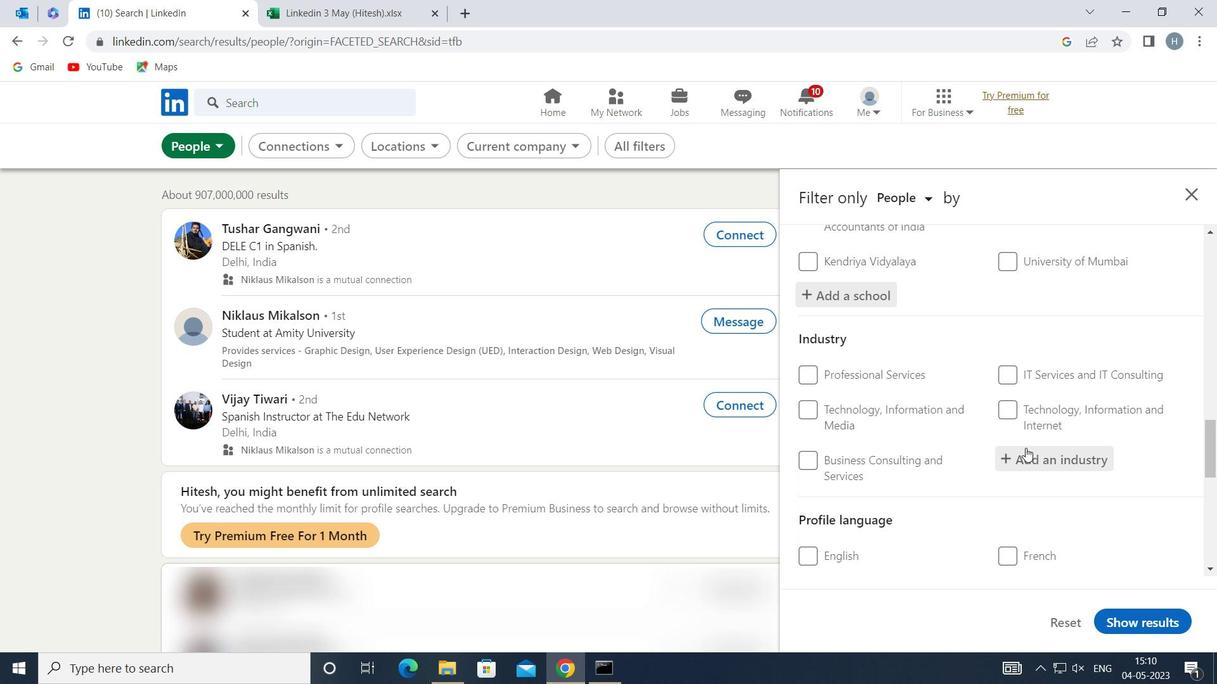 
Action: Mouse pressed left at (1027, 449)
Screenshot: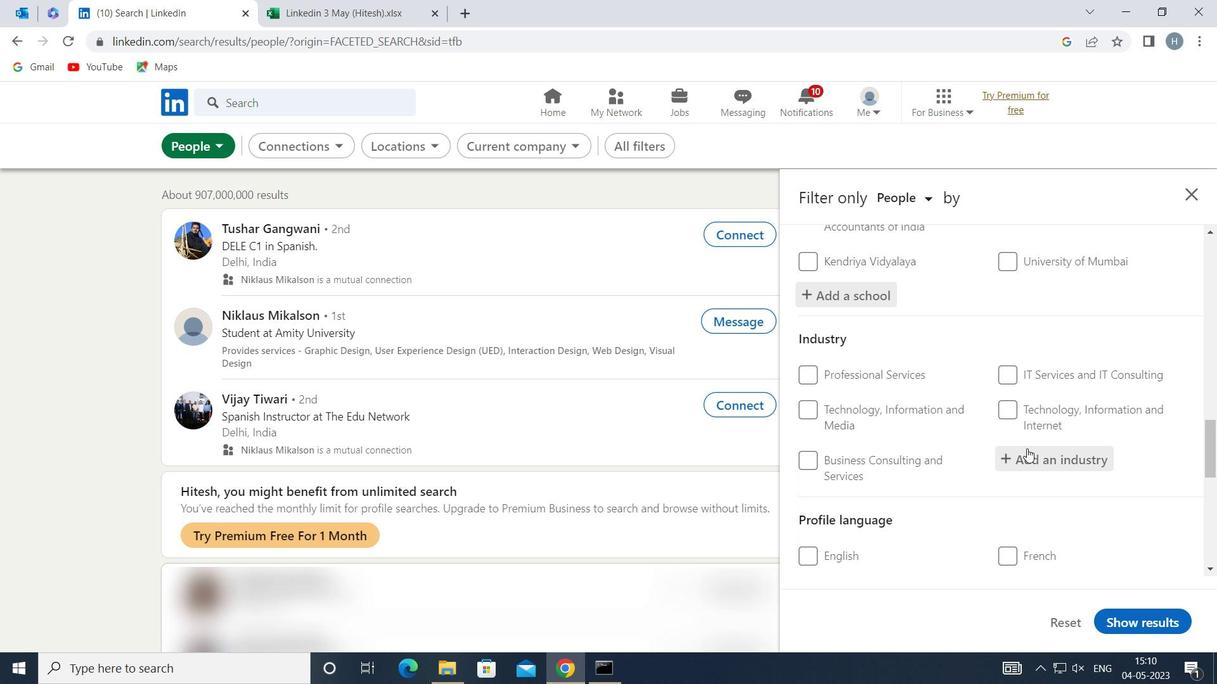 
Action: Key pressed <Key.shift>LOAN<Key.space><Key.shift>B
Screenshot: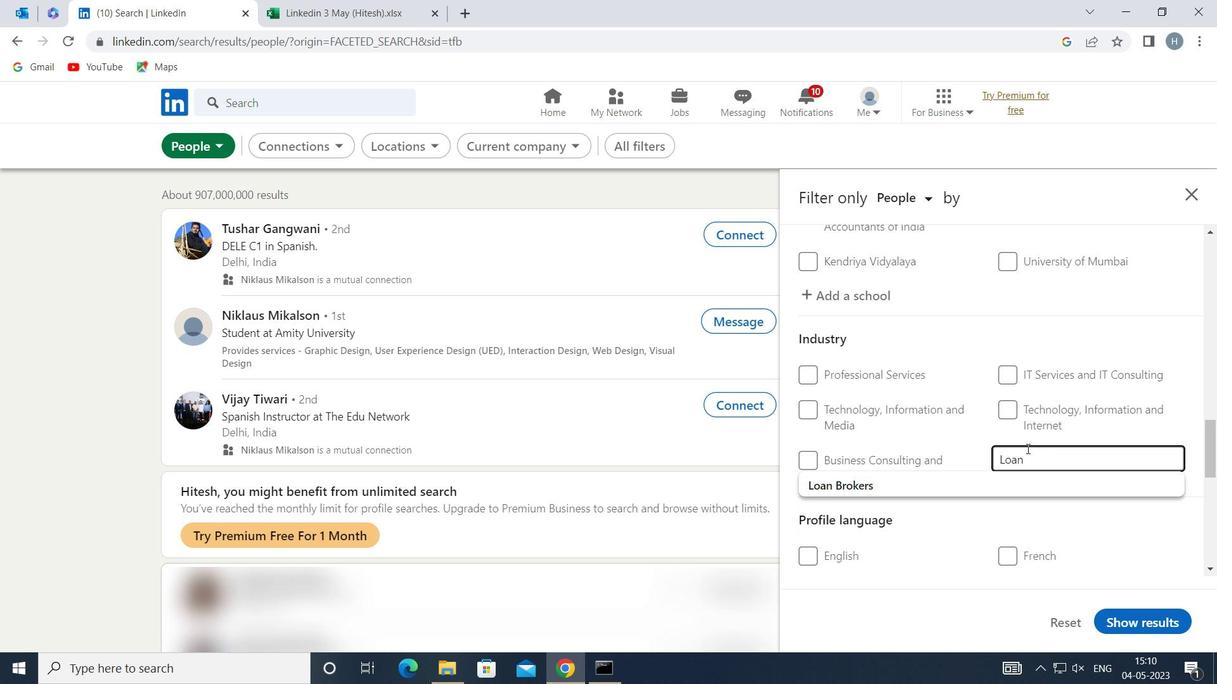 
Action: Mouse moved to (957, 479)
Screenshot: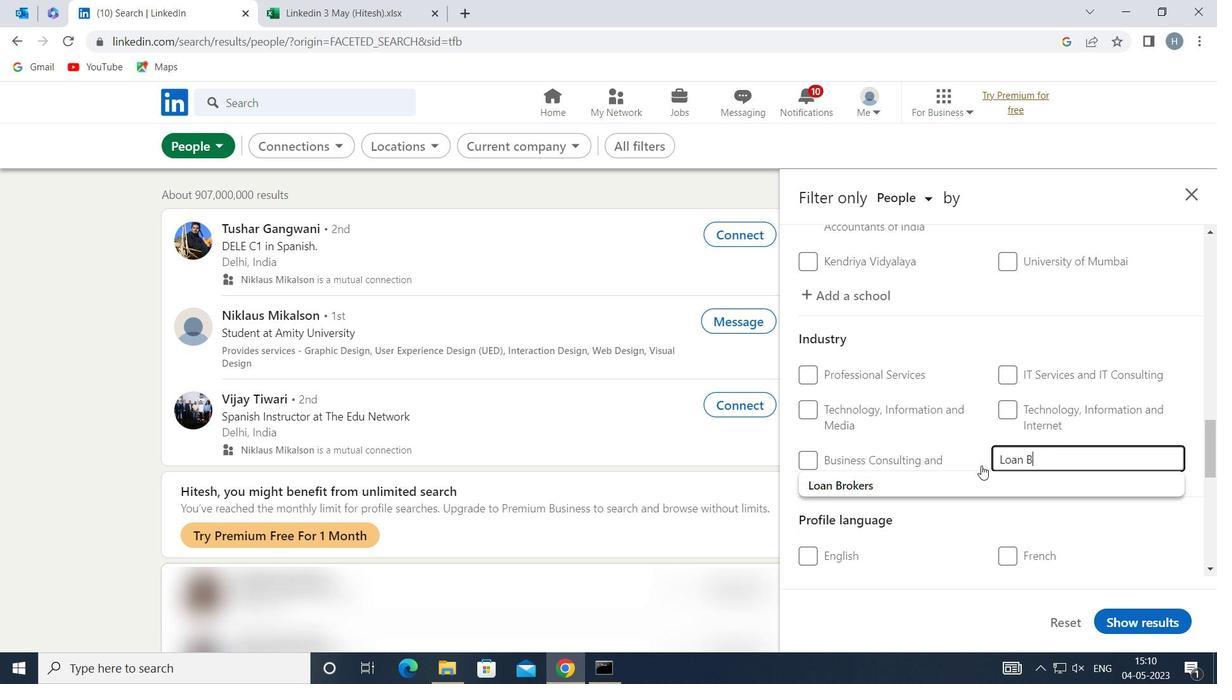 
Action: Mouse pressed left at (957, 479)
Screenshot: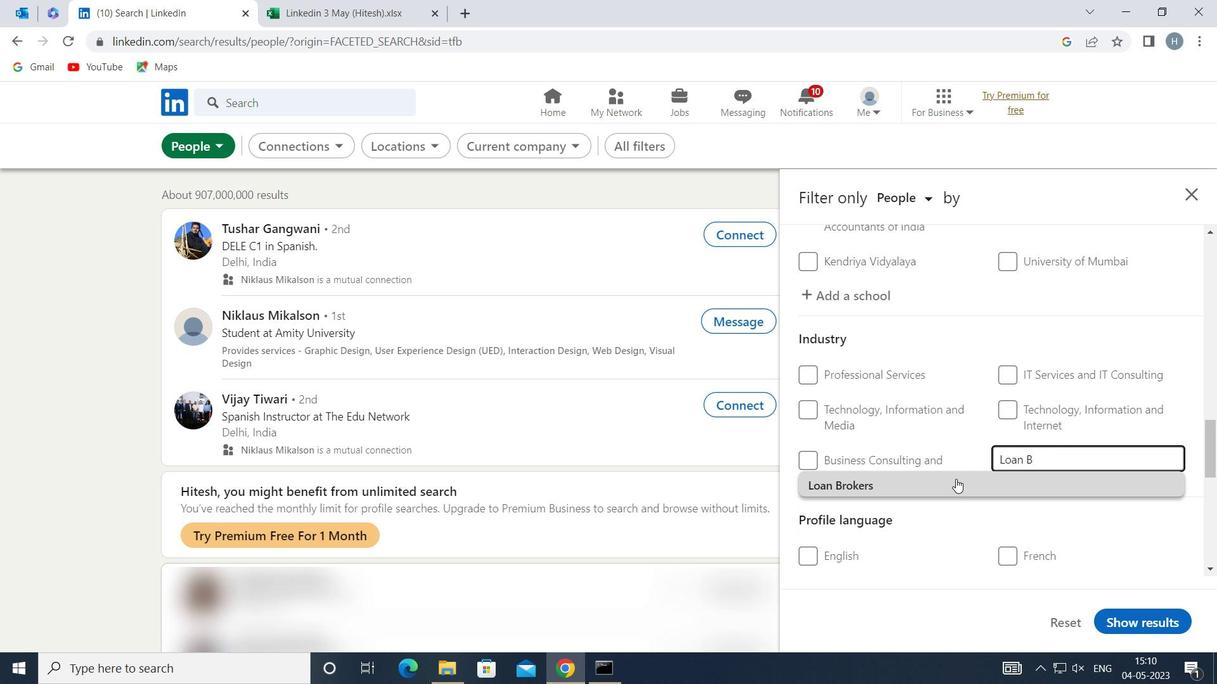 
Action: Mouse moved to (957, 463)
Screenshot: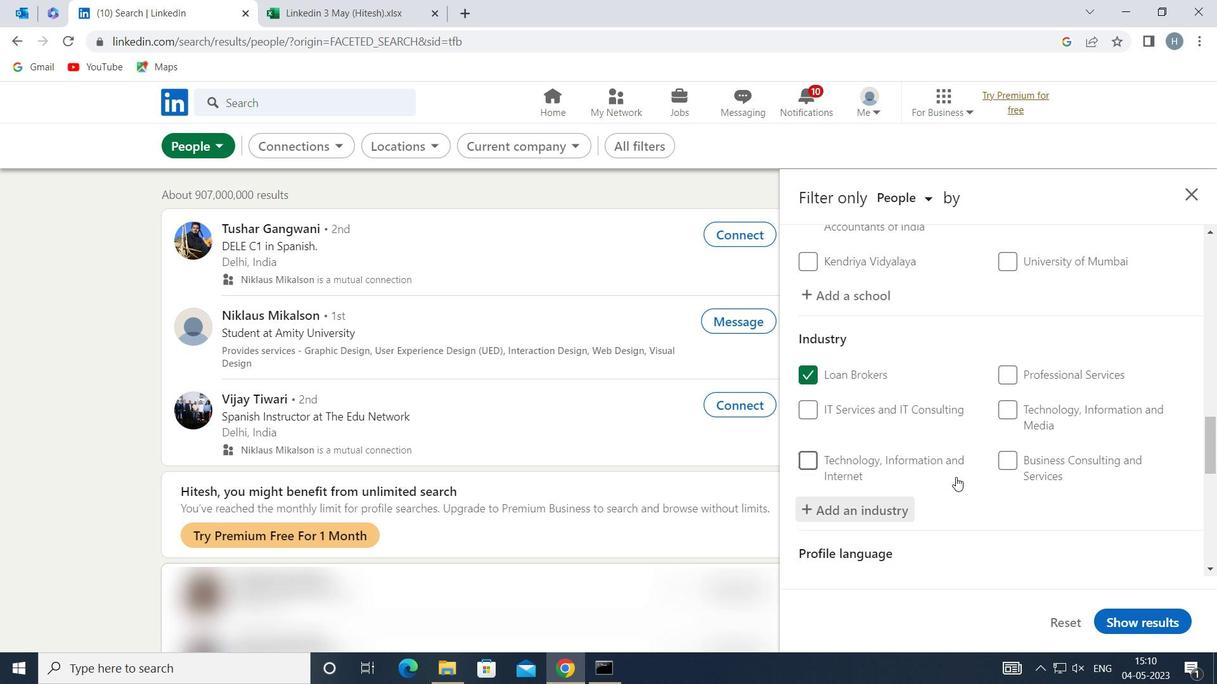 
Action: Mouse scrolled (957, 462) with delta (0, 0)
Screenshot: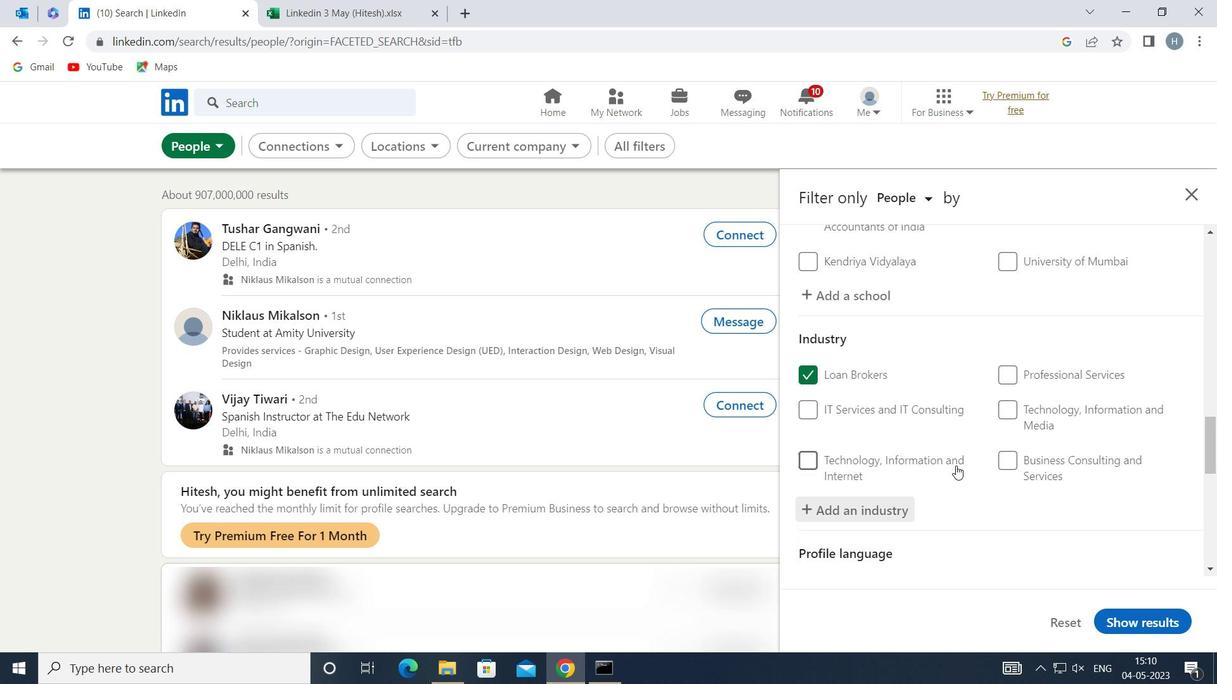 
Action: Mouse moved to (957, 461)
Screenshot: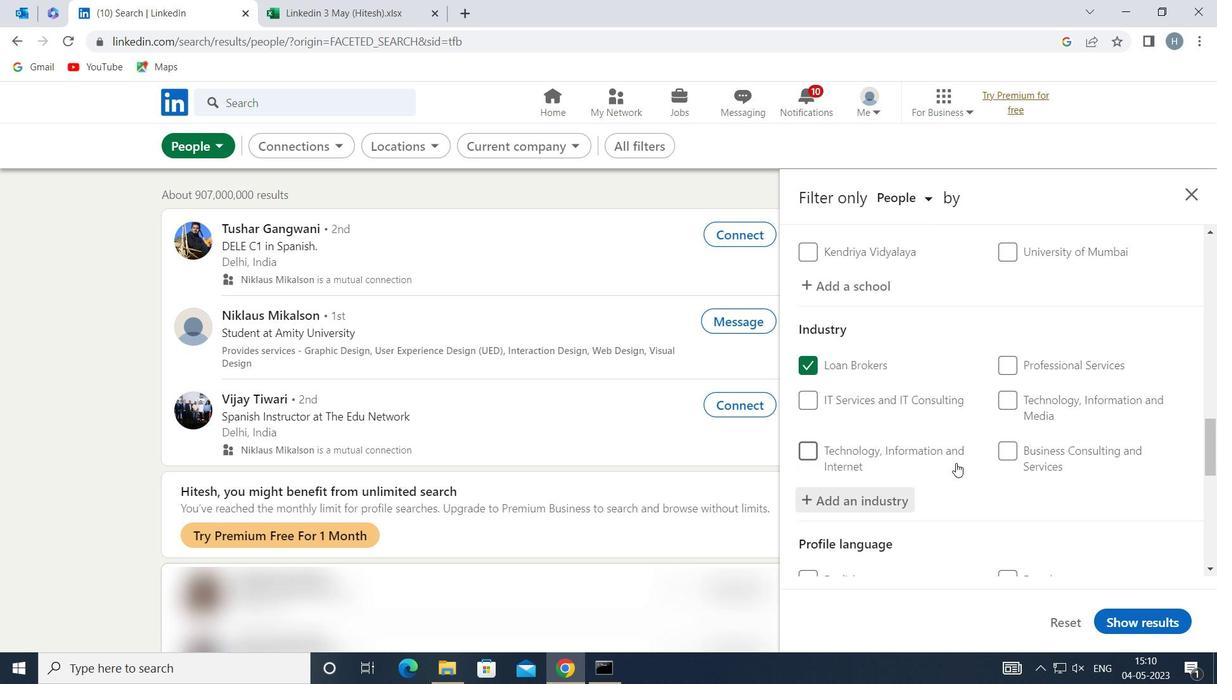 
Action: Mouse scrolled (957, 461) with delta (0, 0)
Screenshot: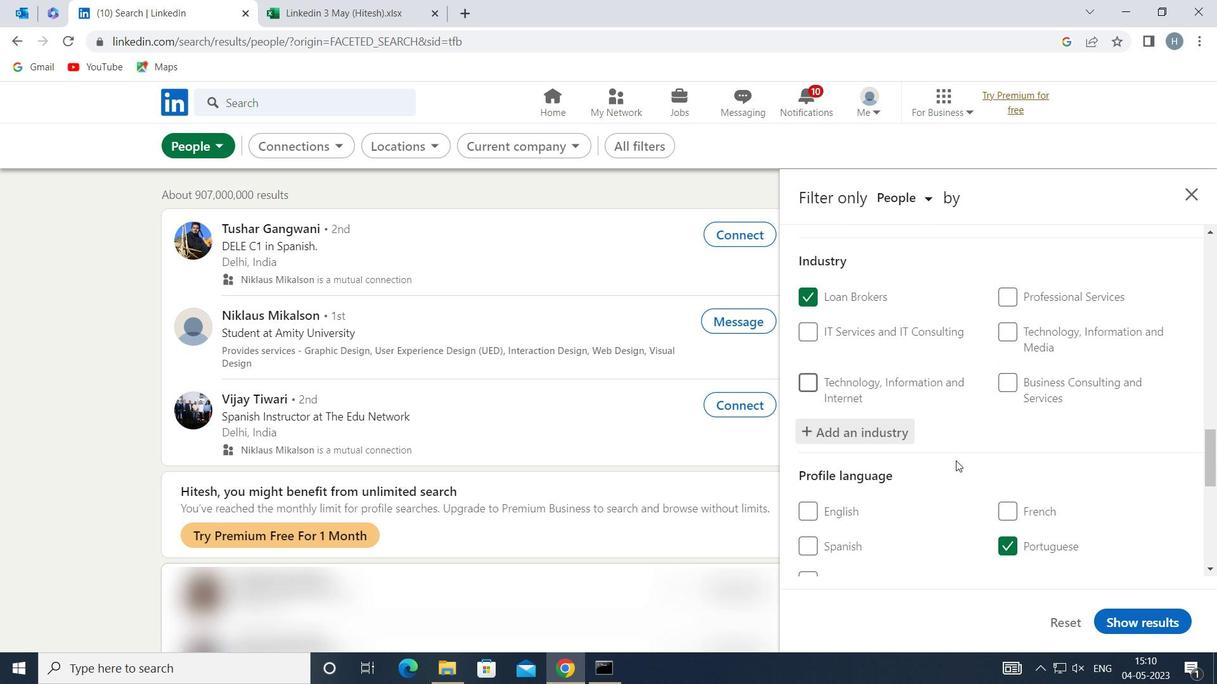 
Action: Mouse scrolled (957, 461) with delta (0, 0)
Screenshot: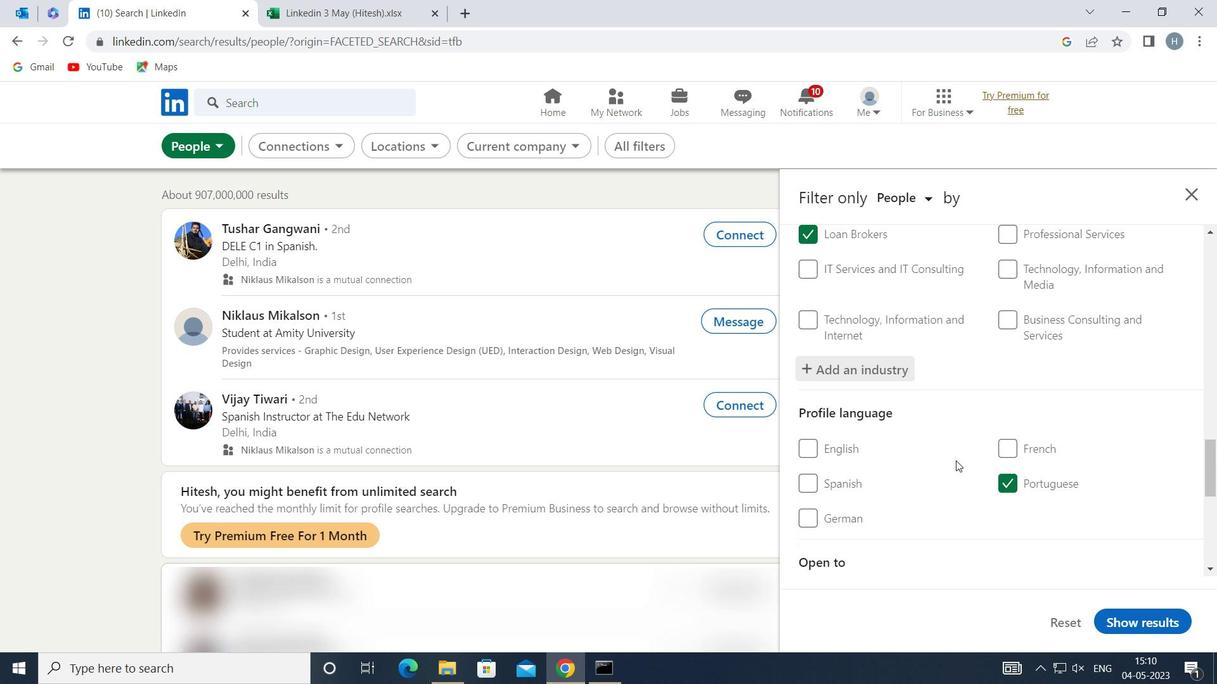 
Action: Mouse scrolled (957, 461) with delta (0, 0)
Screenshot: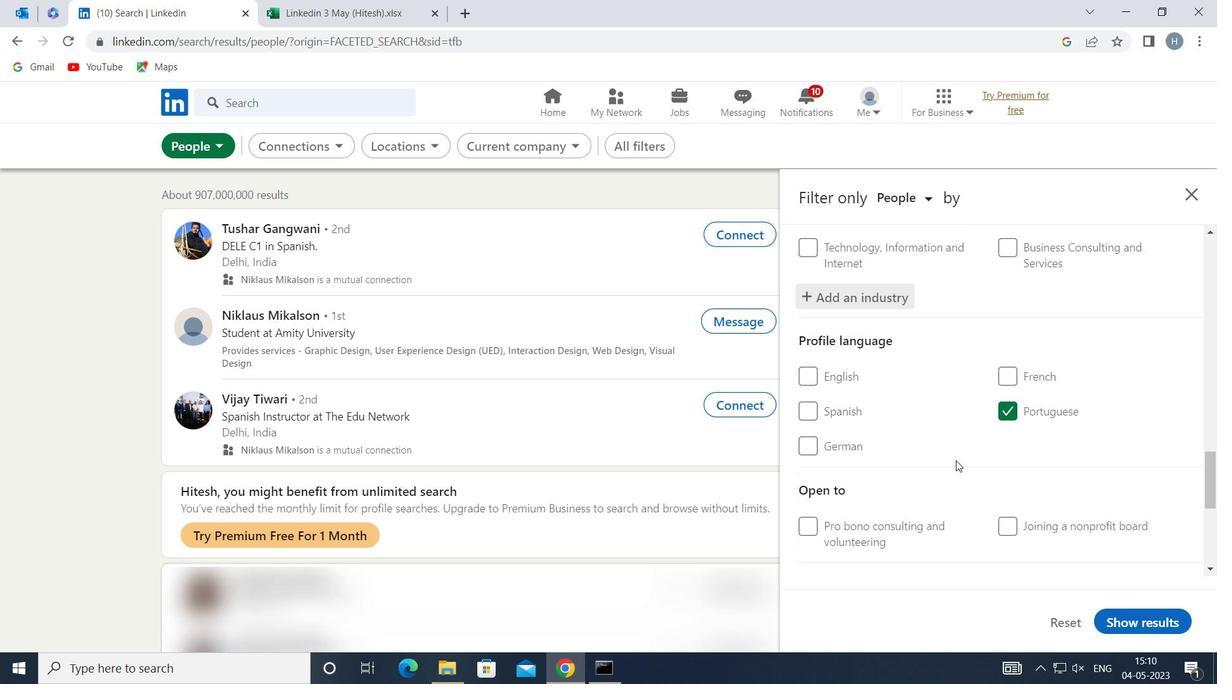 
Action: Mouse scrolled (957, 461) with delta (0, 0)
Screenshot: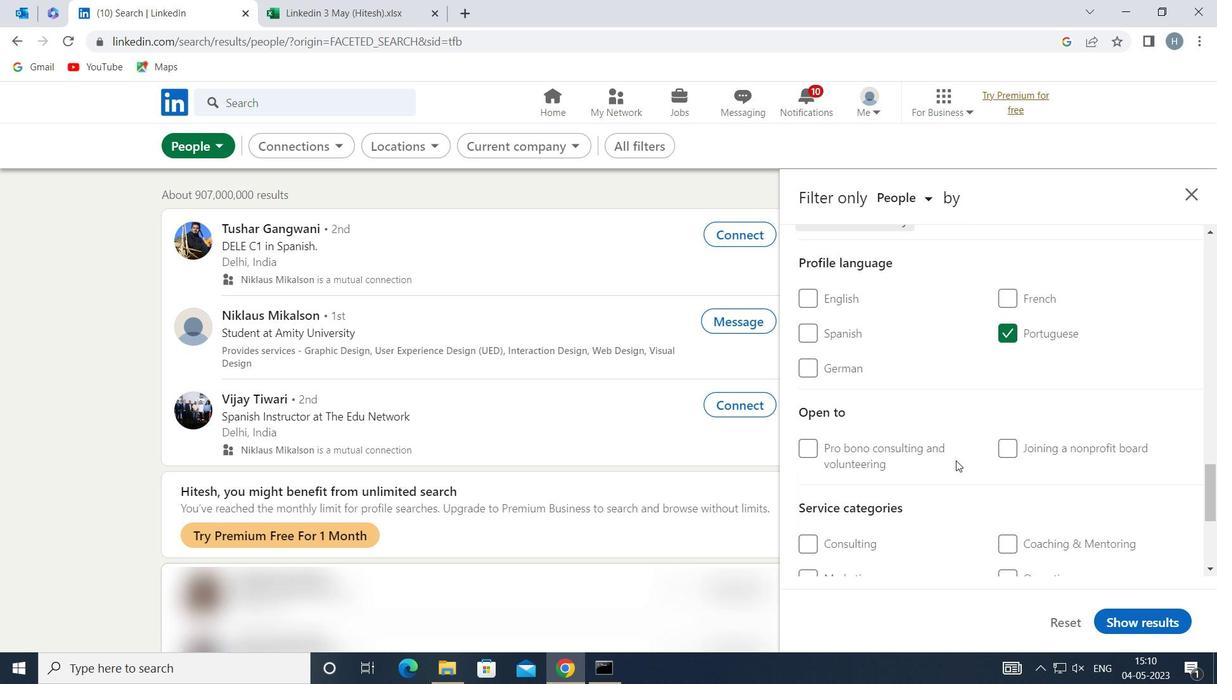 
Action: Mouse scrolled (957, 461) with delta (0, 0)
Screenshot: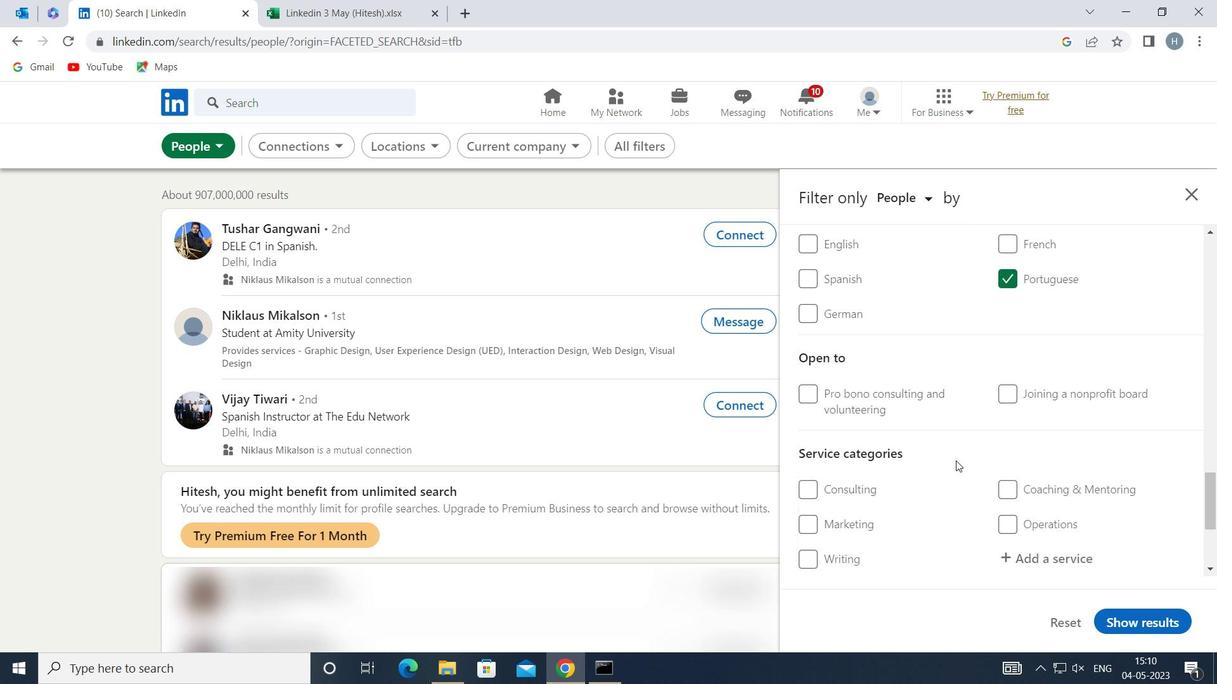 
Action: Mouse moved to (1046, 427)
Screenshot: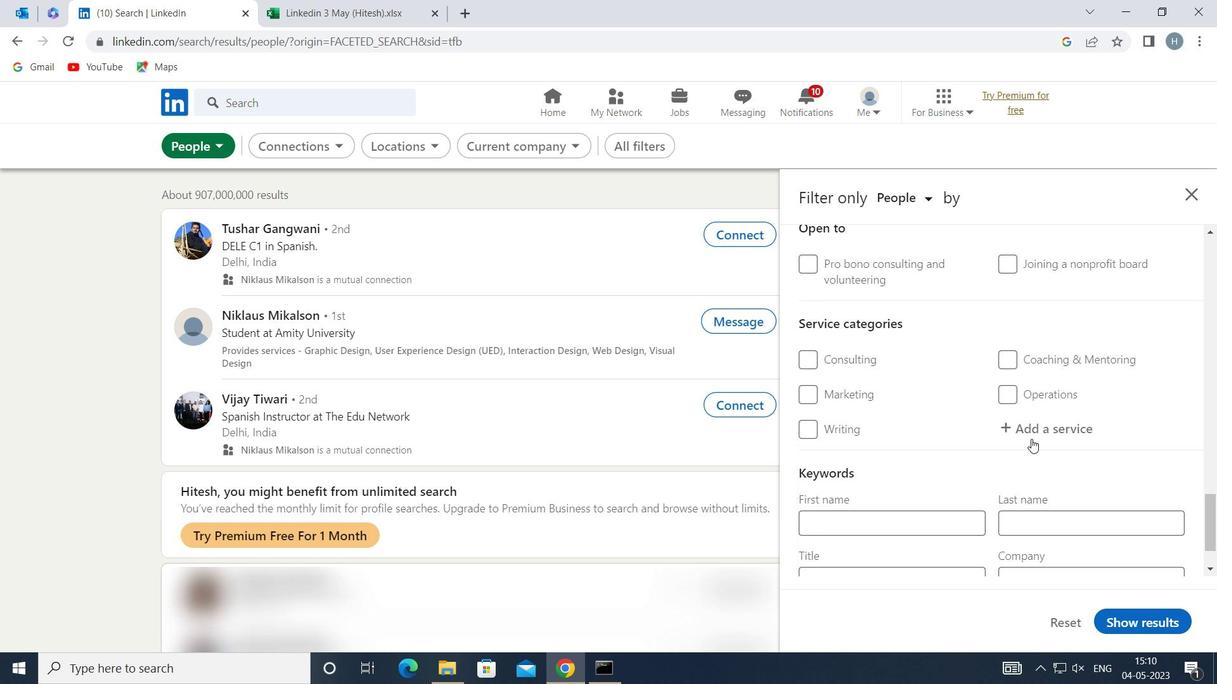 
Action: Mouse pressed left at (1046, 427)
Screenshot: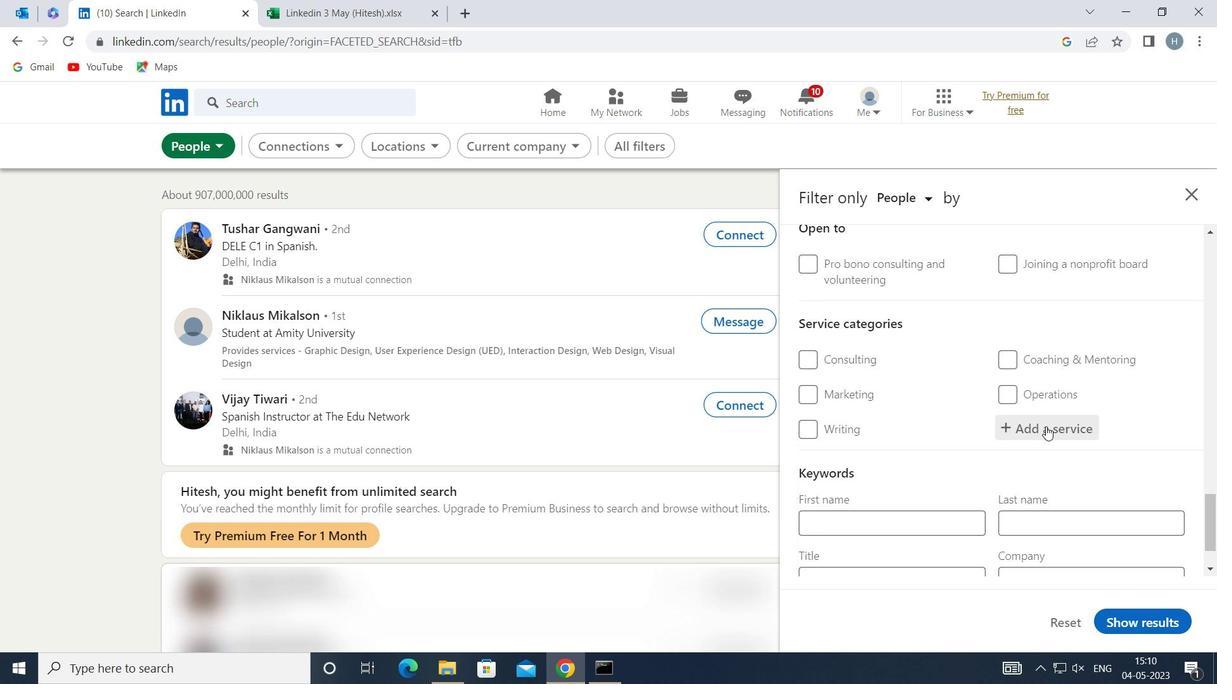 
Action: Mouse moved to (1041, 425)
Screenshot: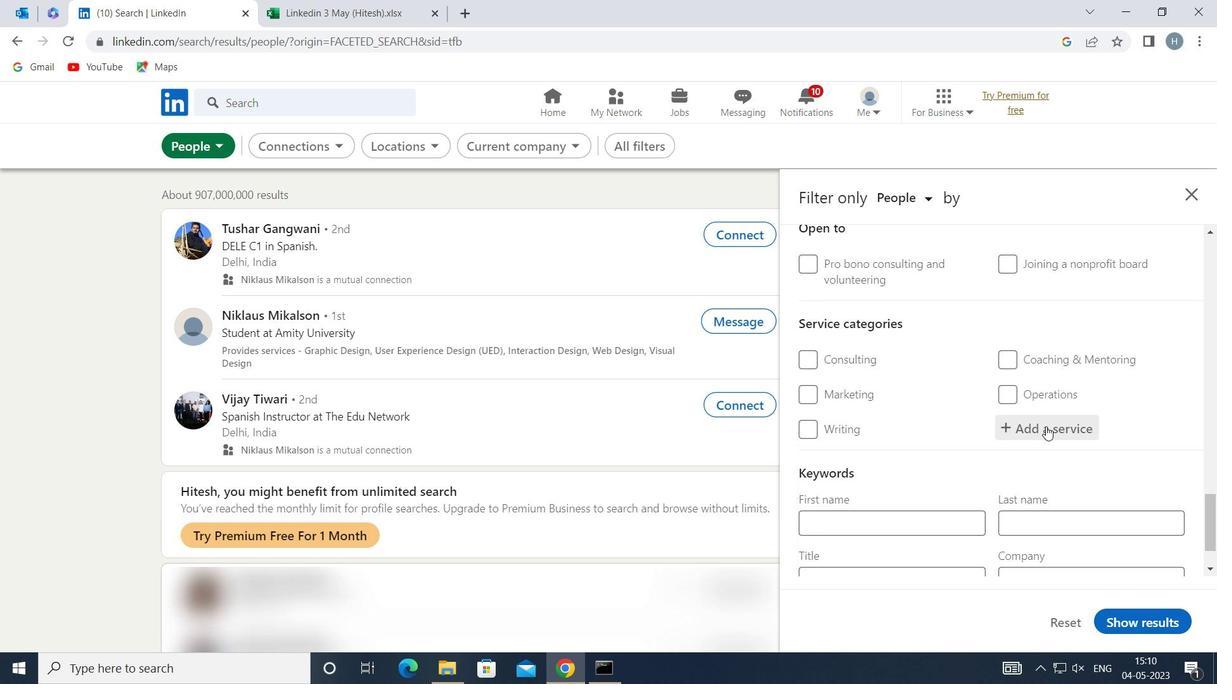 
Action: Key pressed <Key.shift>LOGO<Key.space>
Screenshot: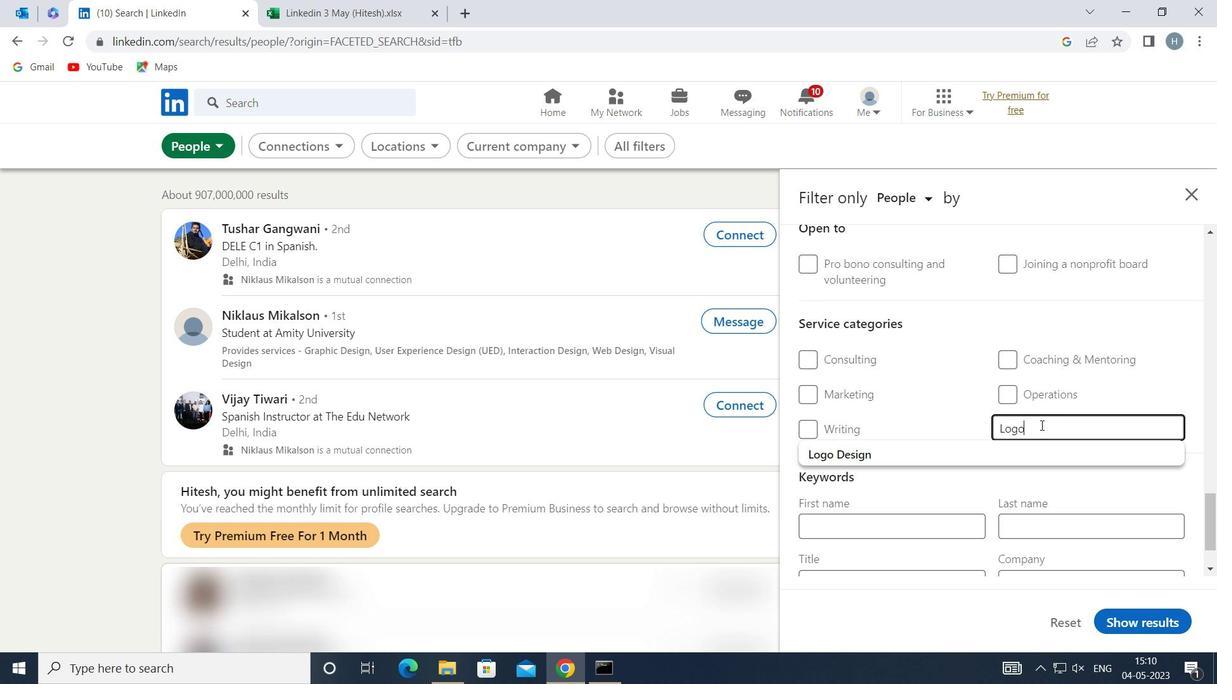 
Action: Mouse moved to (916, 454)
Screenshot: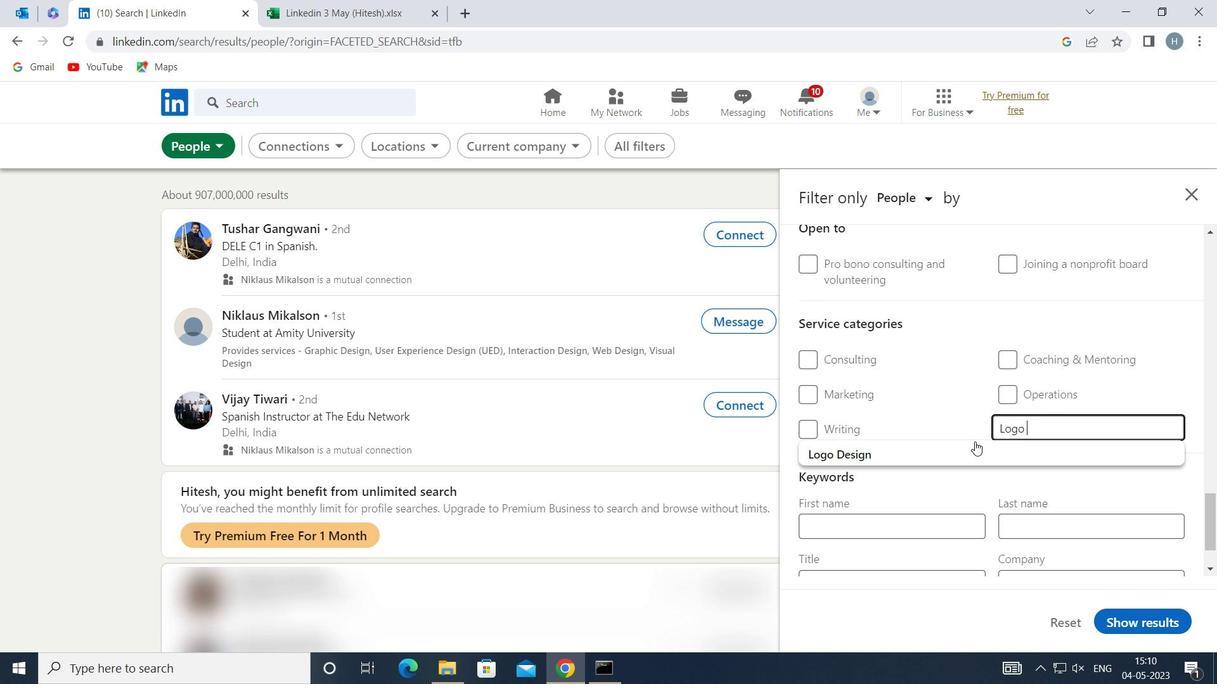 
Action: Mouse pressed left at (916, 454)
Screenshot: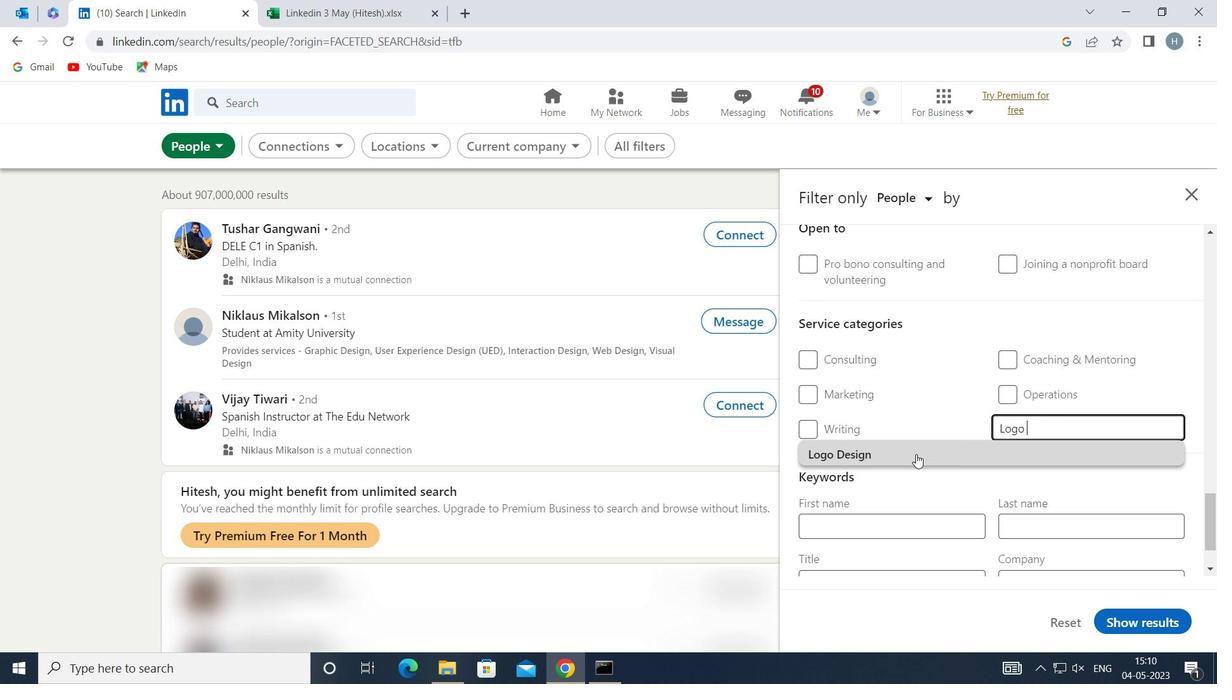
Action: Mouse moved to (916, 454)
Screenshot: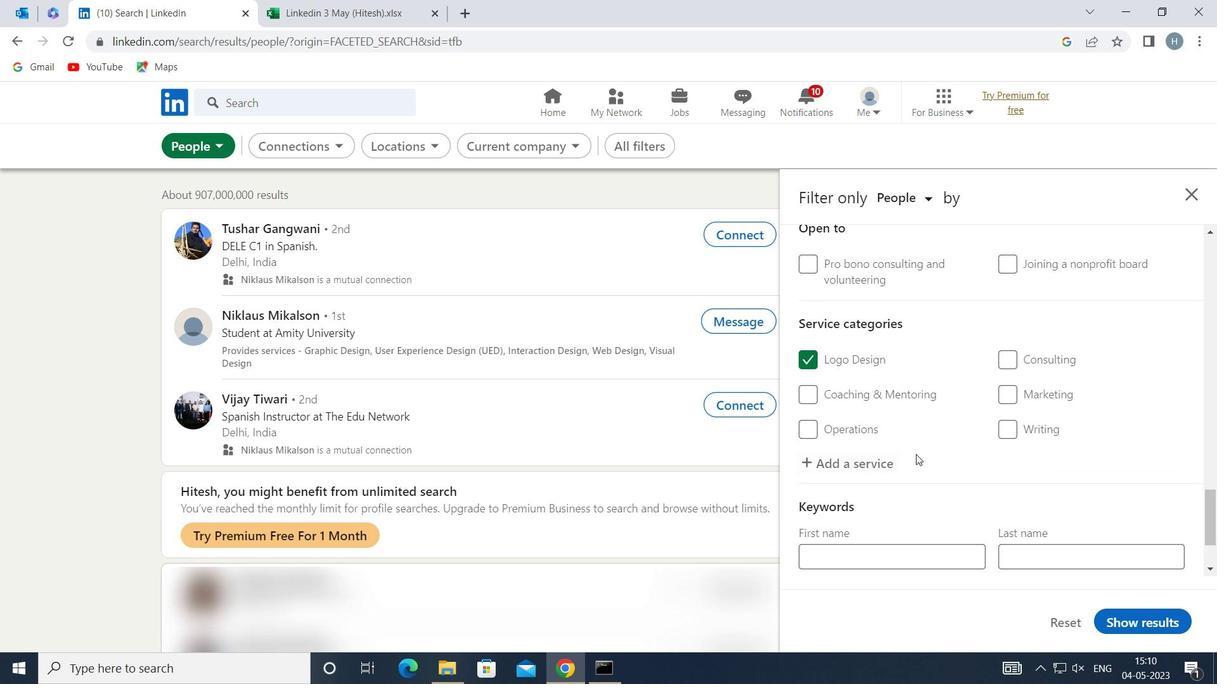 
Action: Mouse scrolled (916, 453) with delta (0, 0)
Screenshot: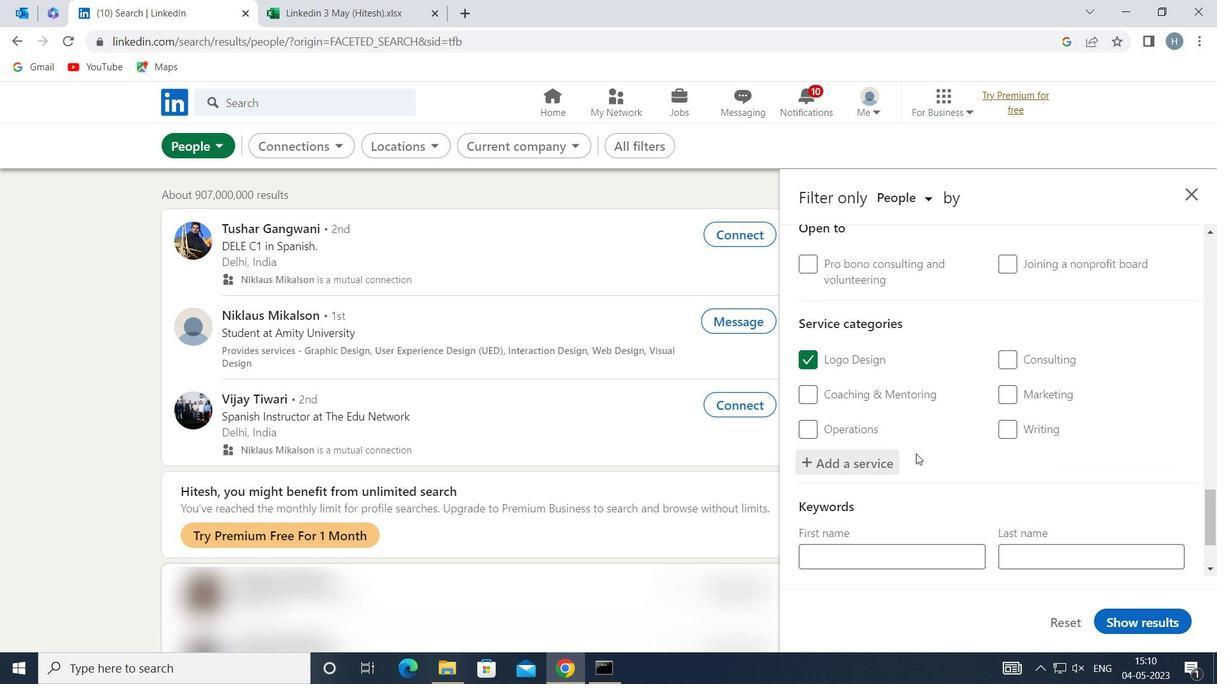 
Action: Mouse moved to (915, 454)
Screenshot: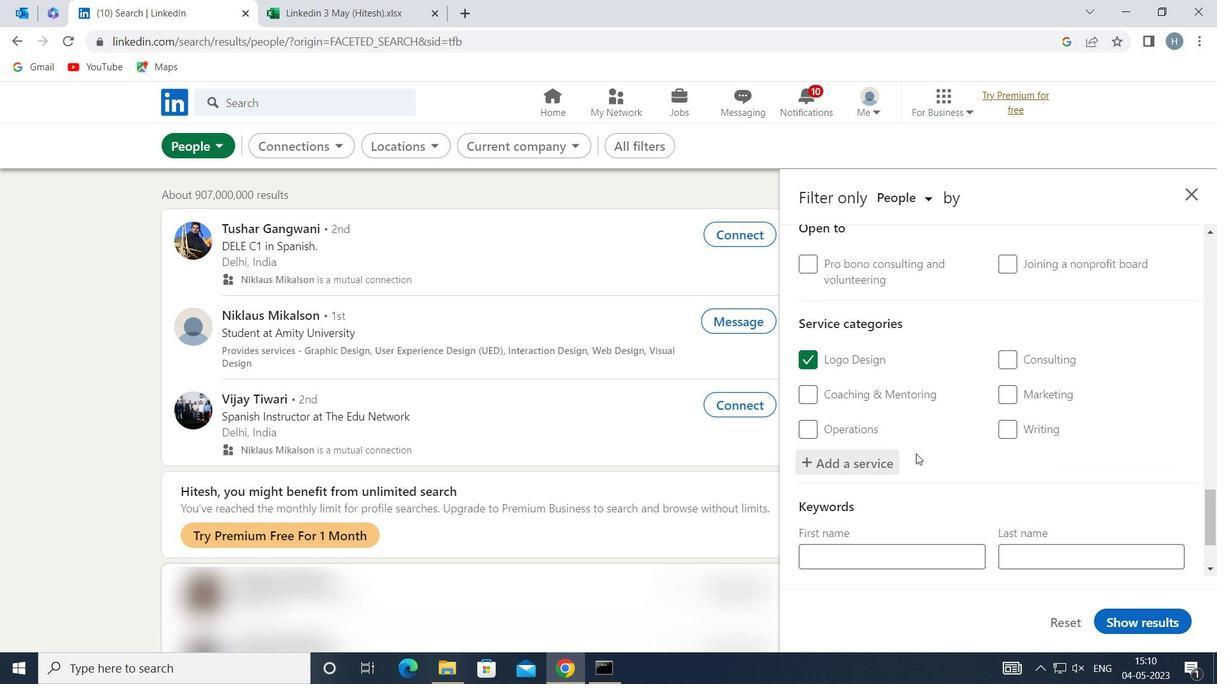 
Action: Mouse scrolled (915, 453) with delta (0, 0)
Screenshot: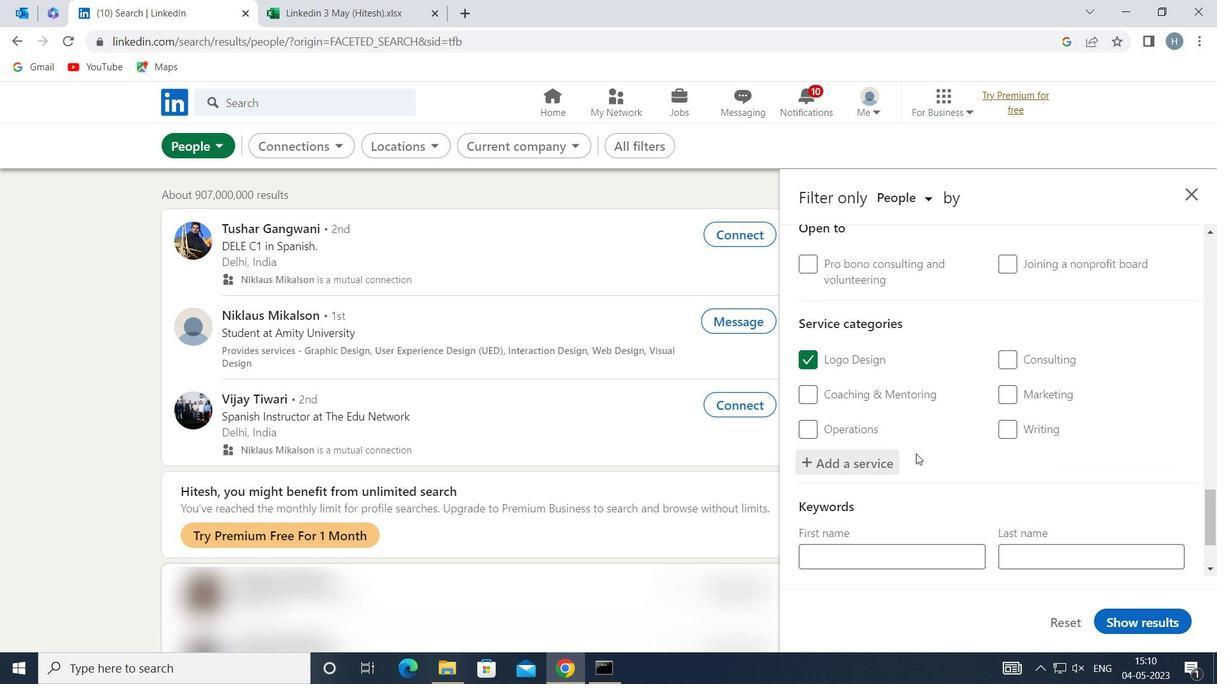
Action: Mouse moved to (915, 454)
Screenshot: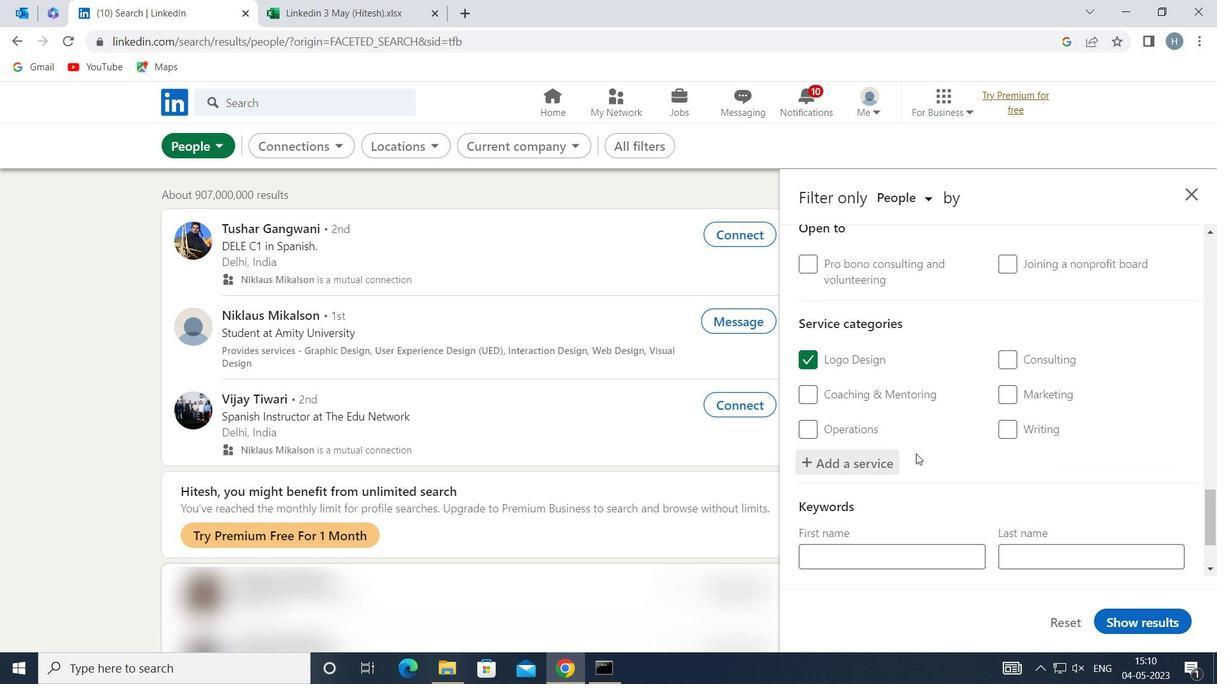 
Action: Mouse scrolled (915, 453) with delta (0, 0)
Screenshot: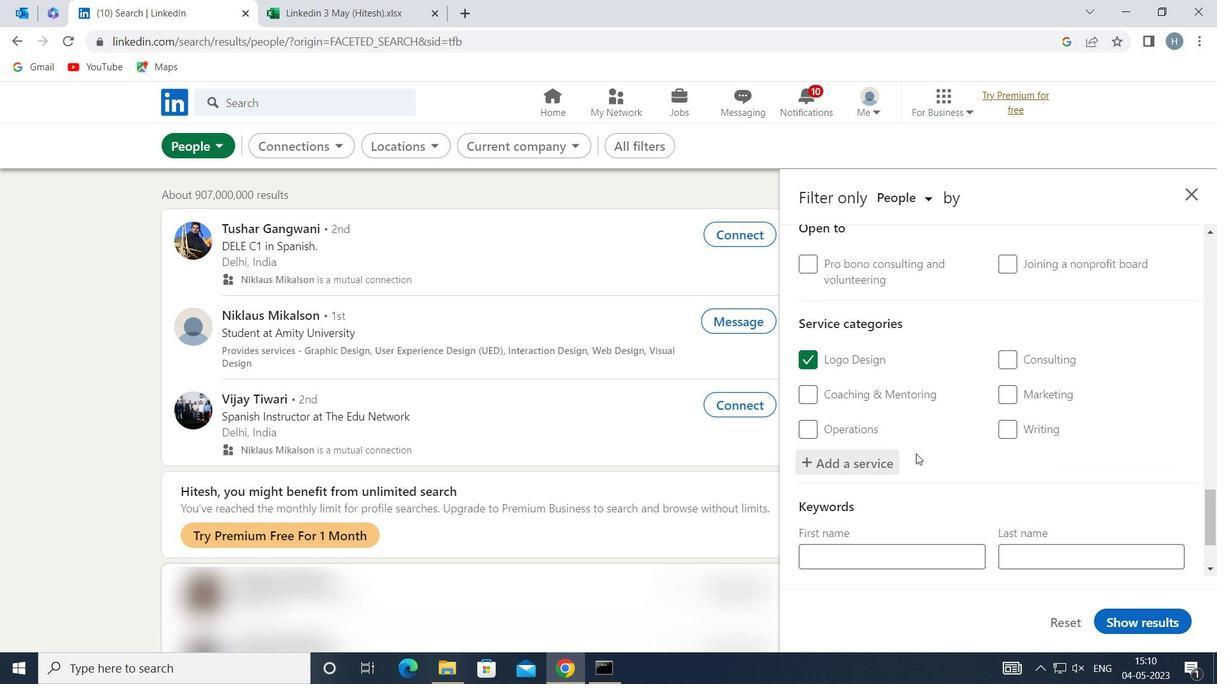 
Action: Mouse moved to (915, 455)
Screenshot: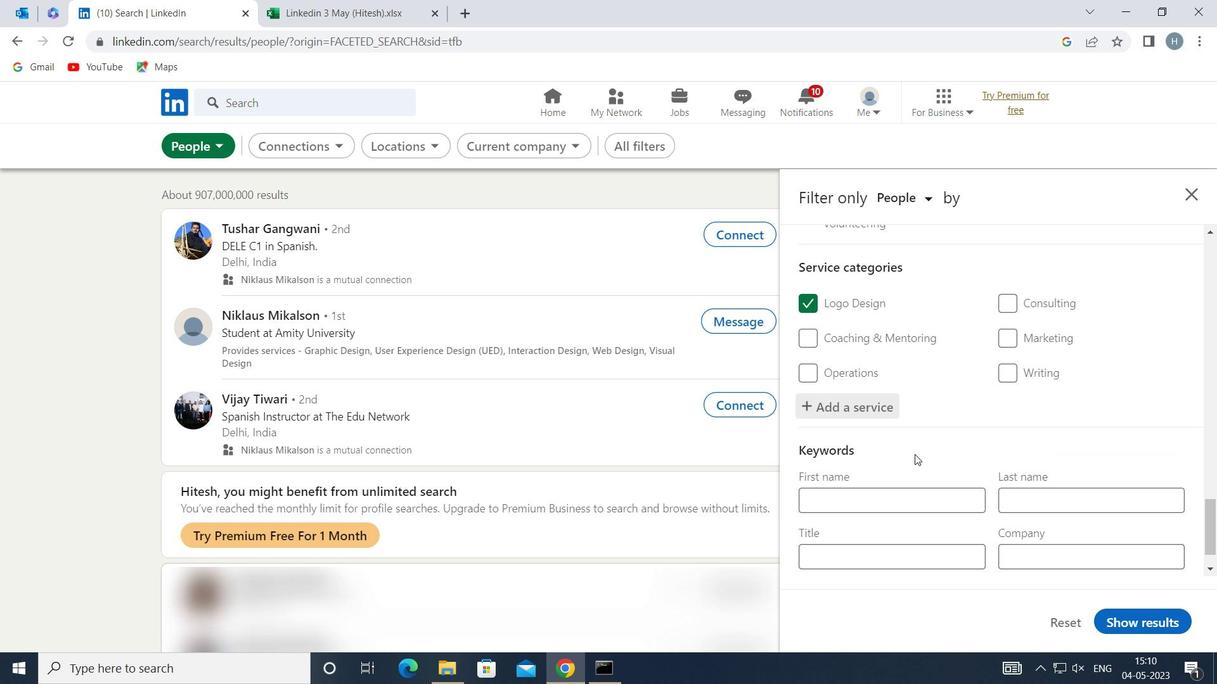 
Action: Mouse scrolled (915, 455) with delta (0, 0)
Screenshot: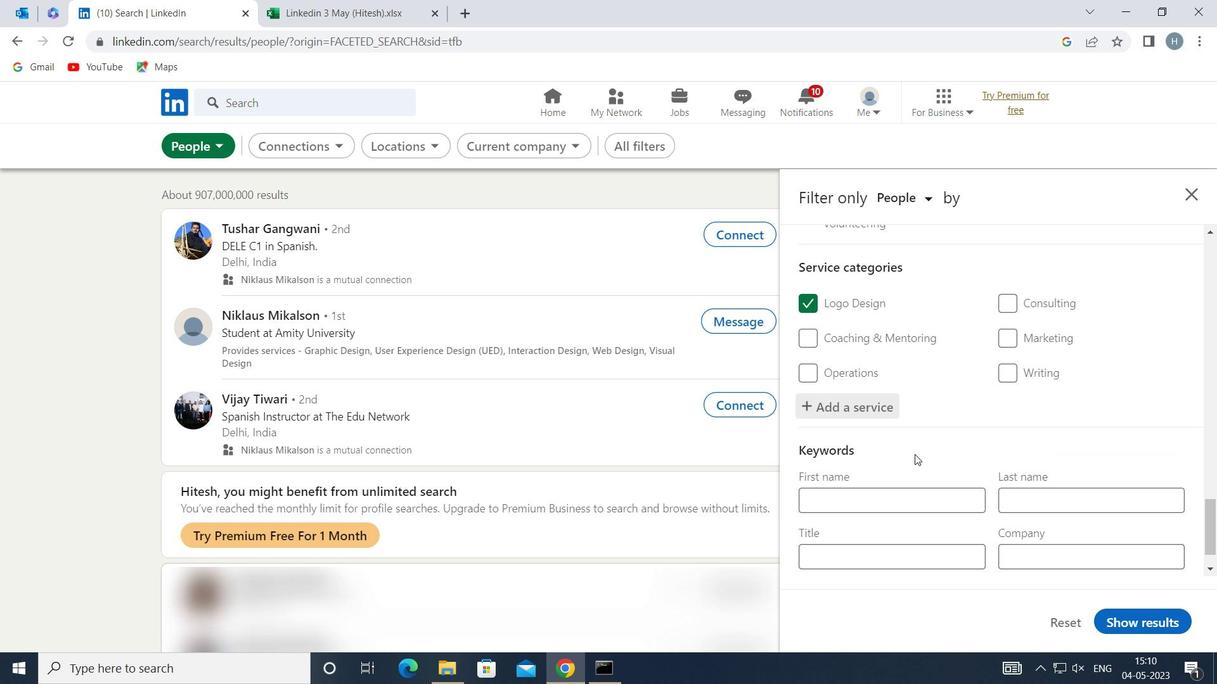 
Action: Mouse scrolled (915, 455) with delta (0, 0)
Screenshot: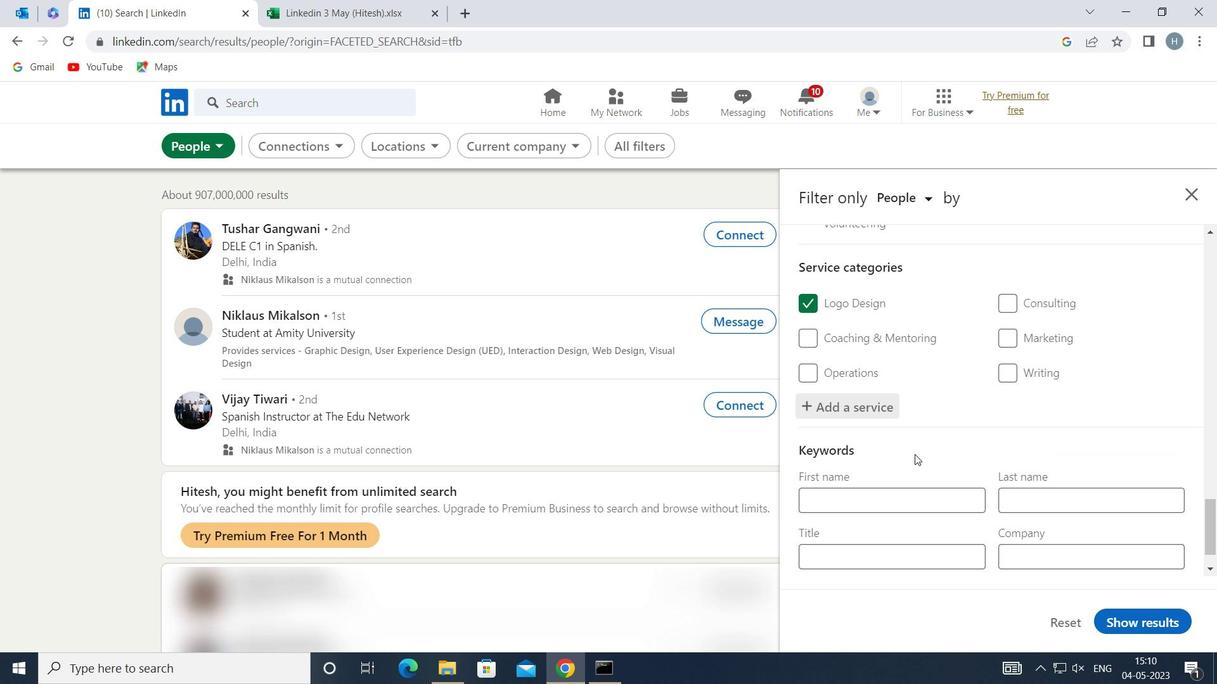 
Action: Mouse moved to (915, 456)
Screenshot: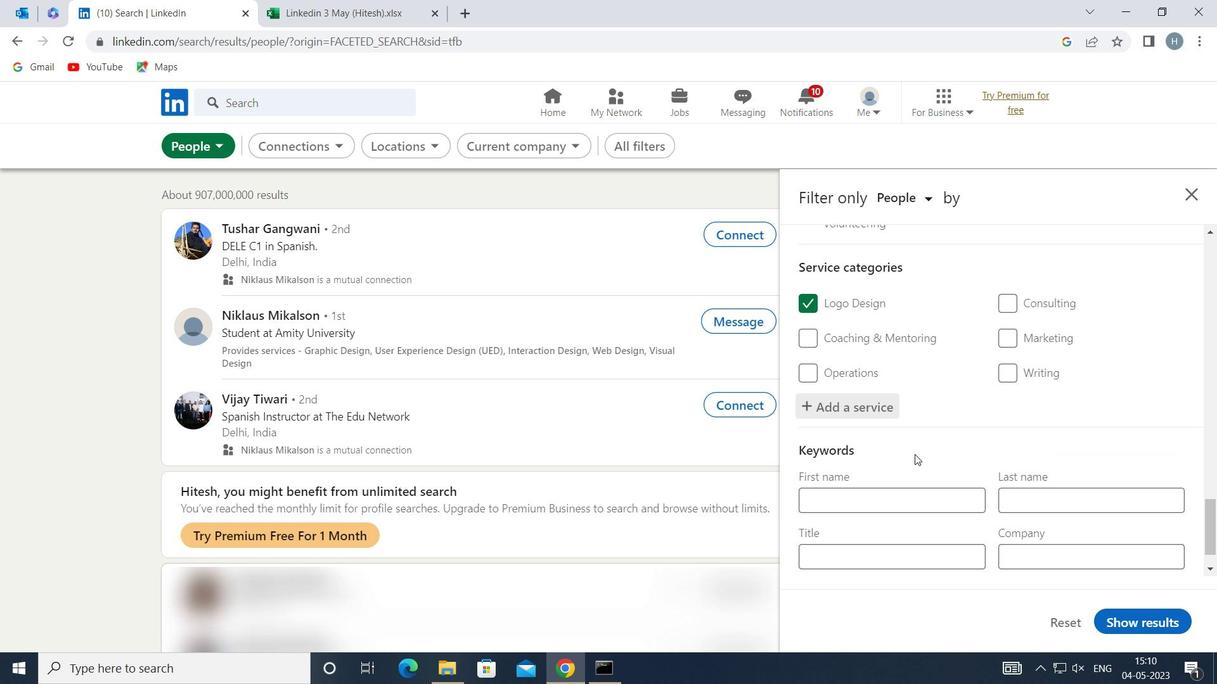 
Action: Mouse scrolled (915, 455) with delta (0, 0)
Screenshot: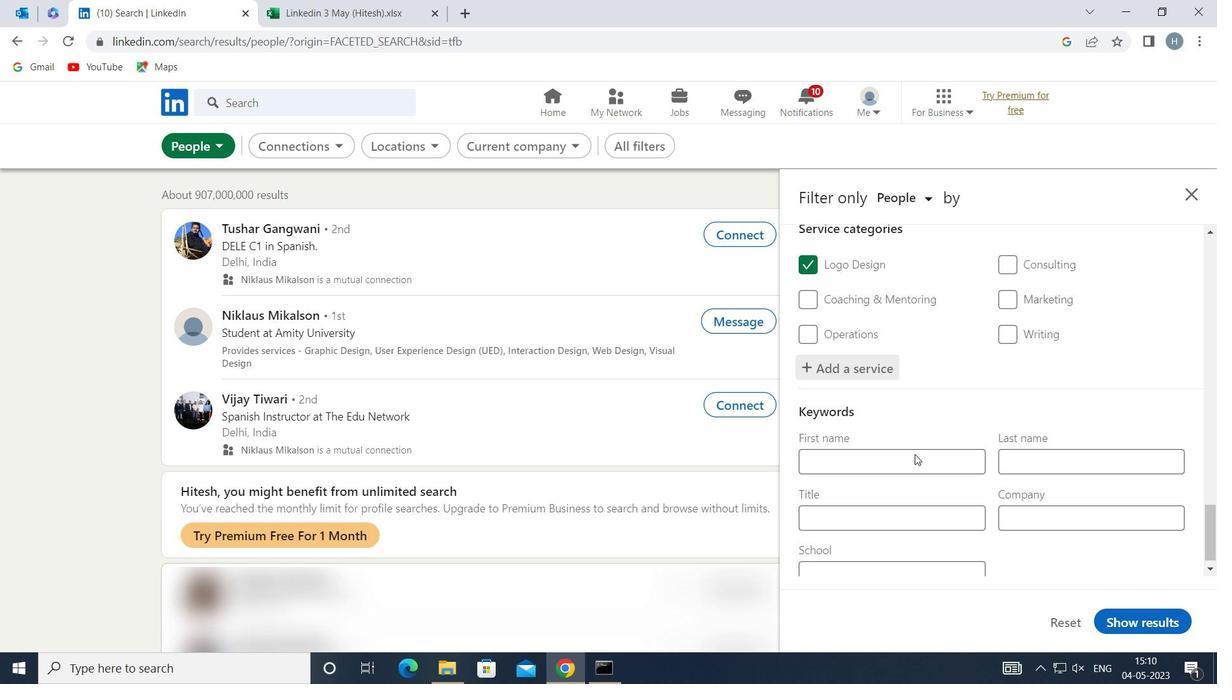
Action: Mouse moved to (929, 503)
Screenshot: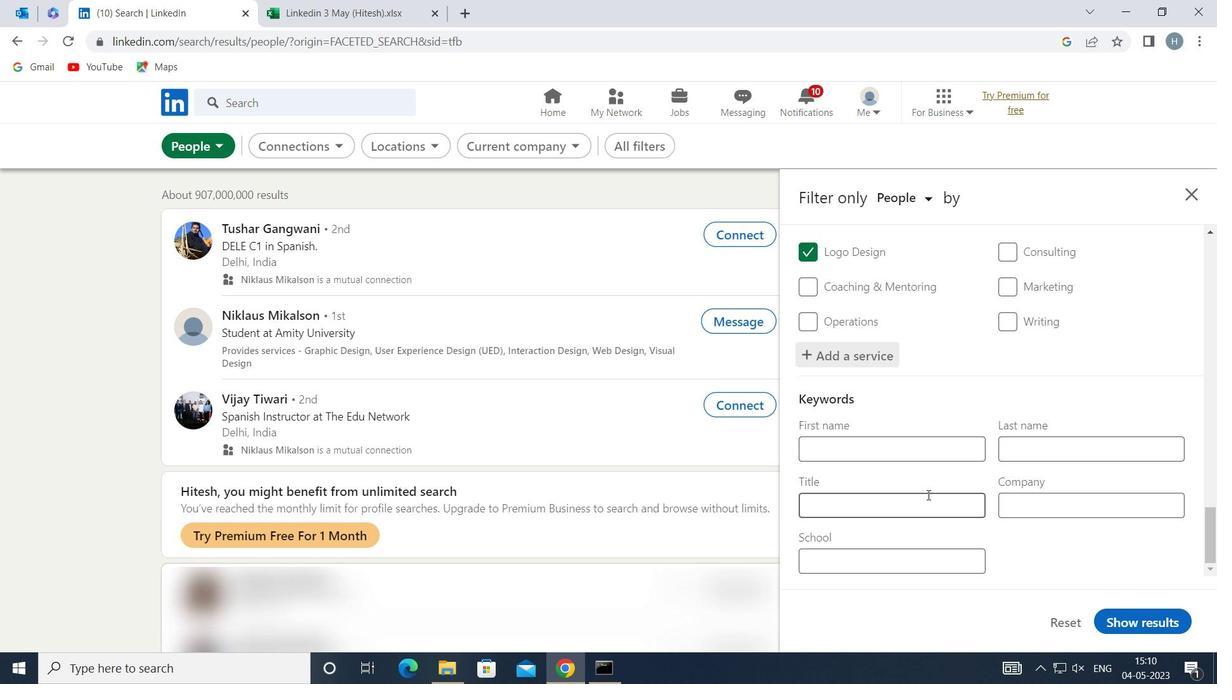 
Action: Mouse pressed left at (929, 503)
Screenshot: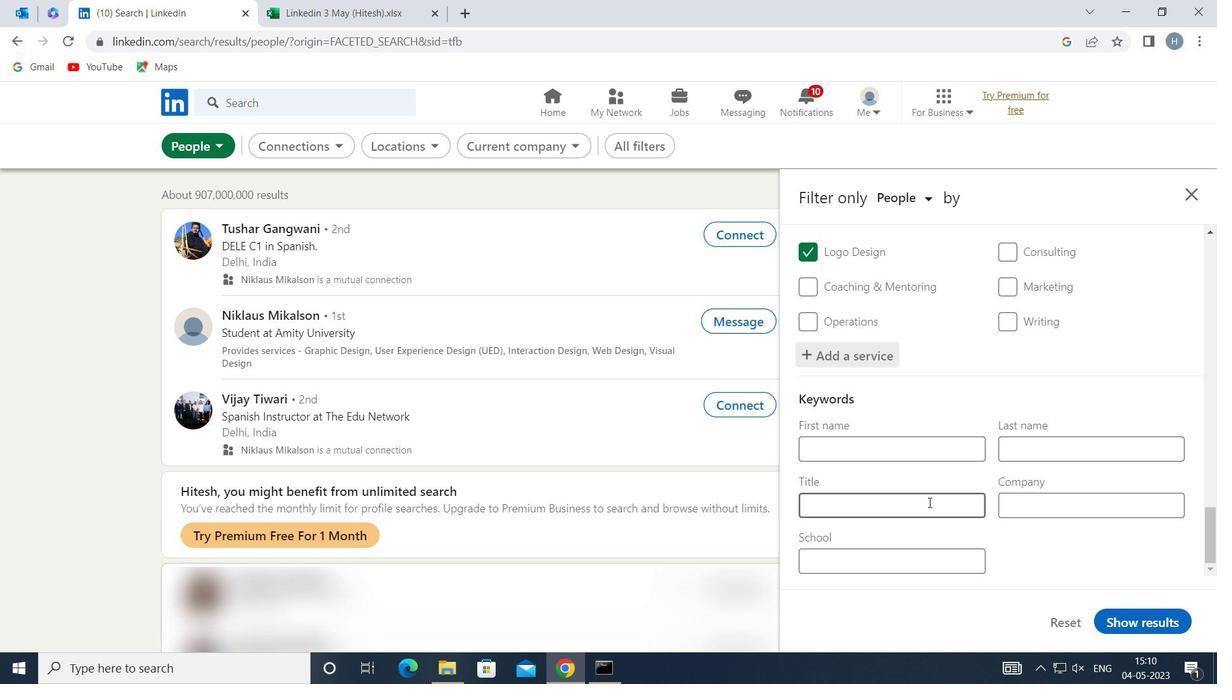 
Action: Mouse moved to (928, 502)
Screenshot: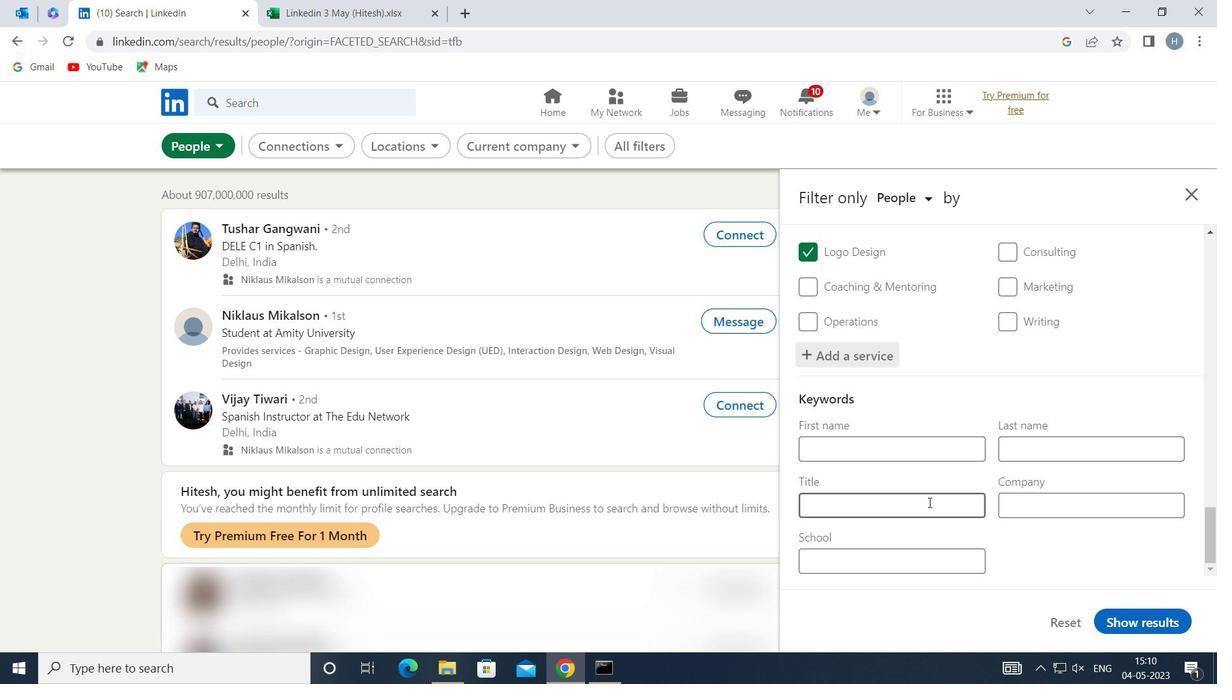 
Action: Key pressed <Key.shift>DATA<Key.space><Key.shift>ANALYST
Screenshot: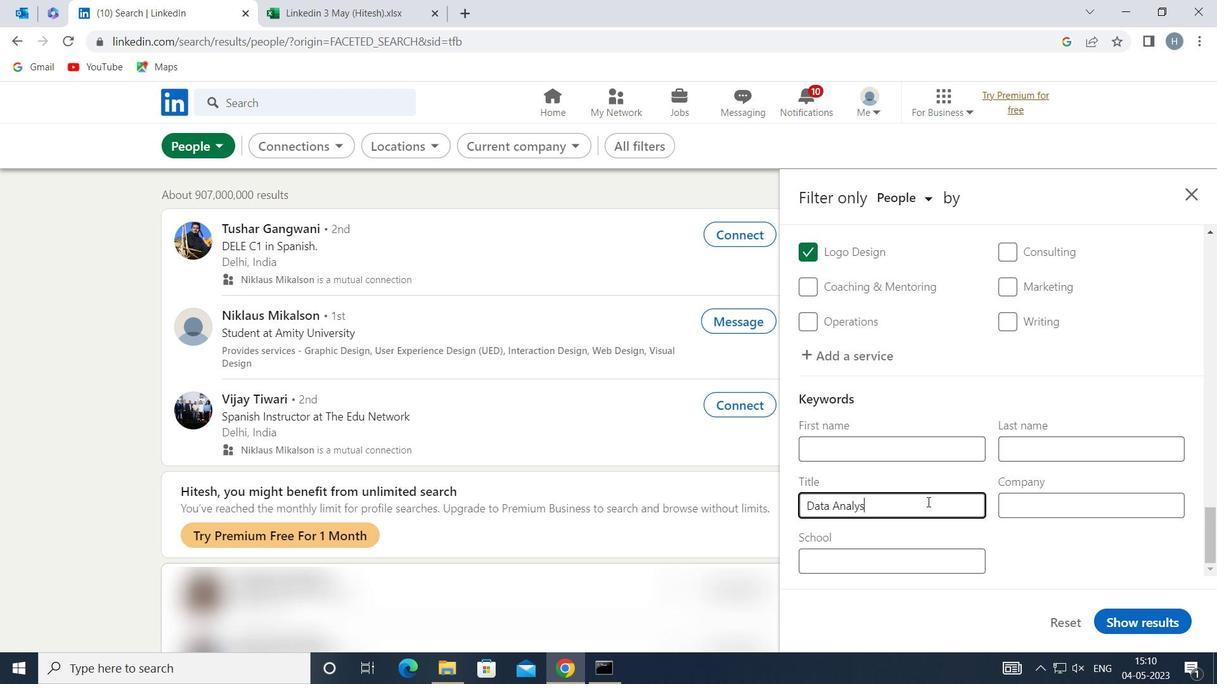 
Action: Mouse moved to (1139, 618)
Screenshot: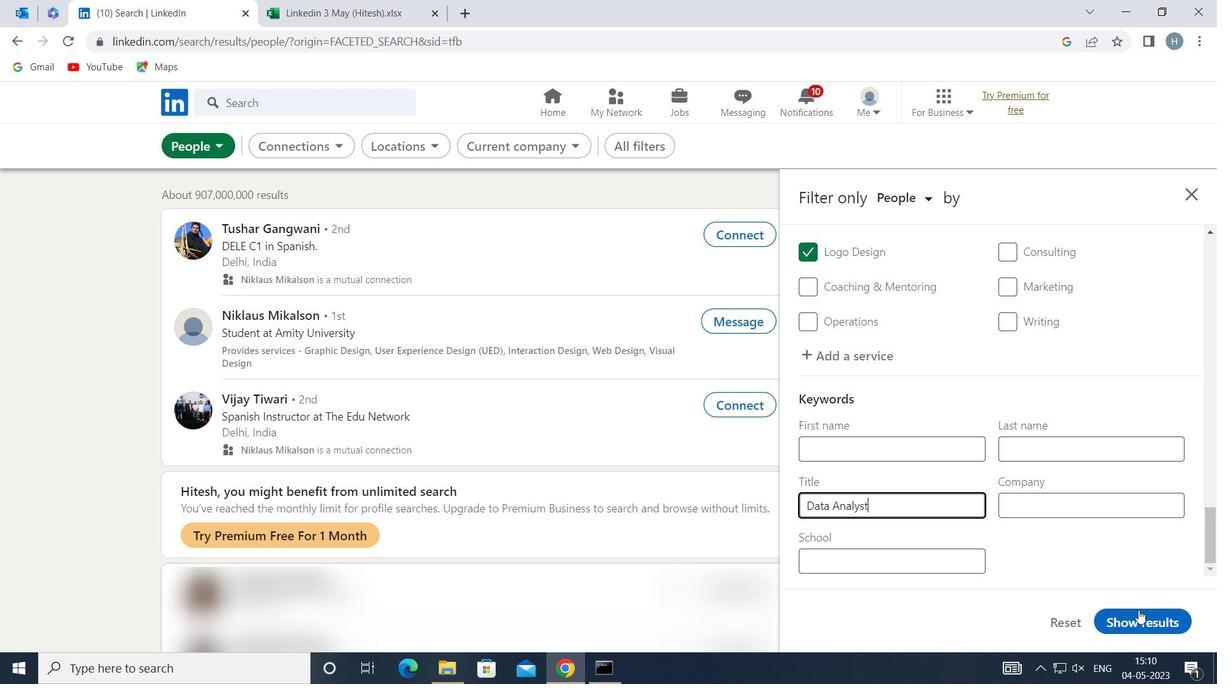 
Action: Mouse pressed left at (1139, 618)
Screenshot: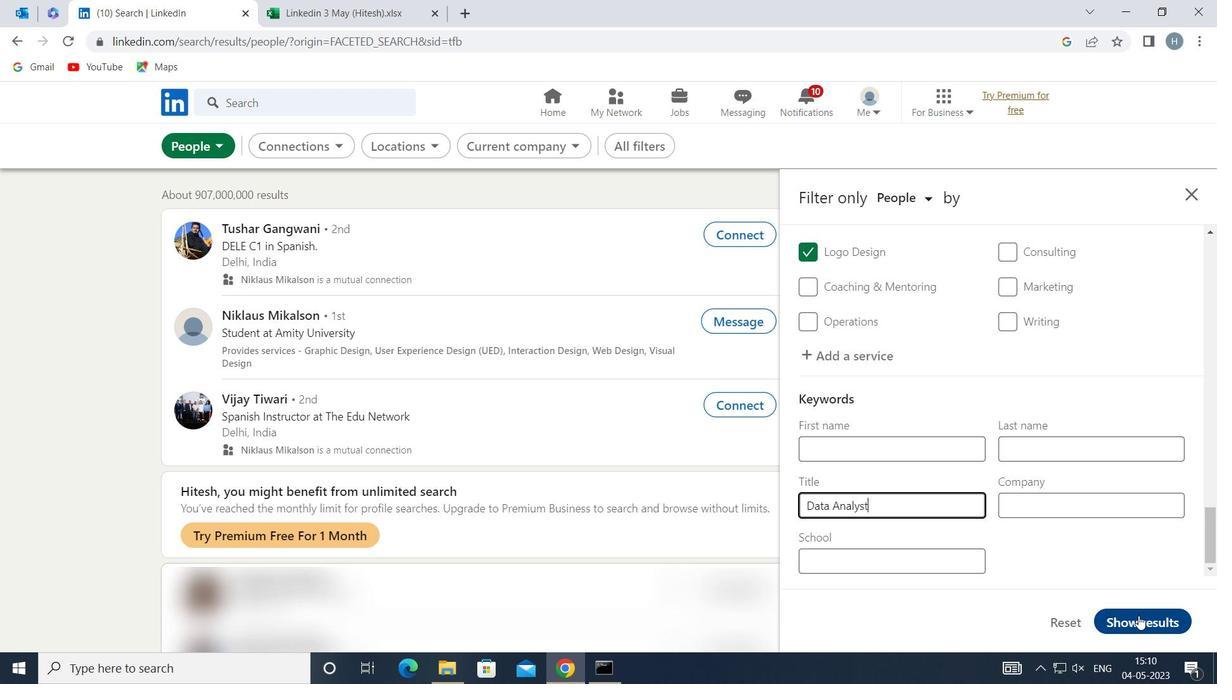 
Action: Mouse moved to (970, 449)
Screenshot: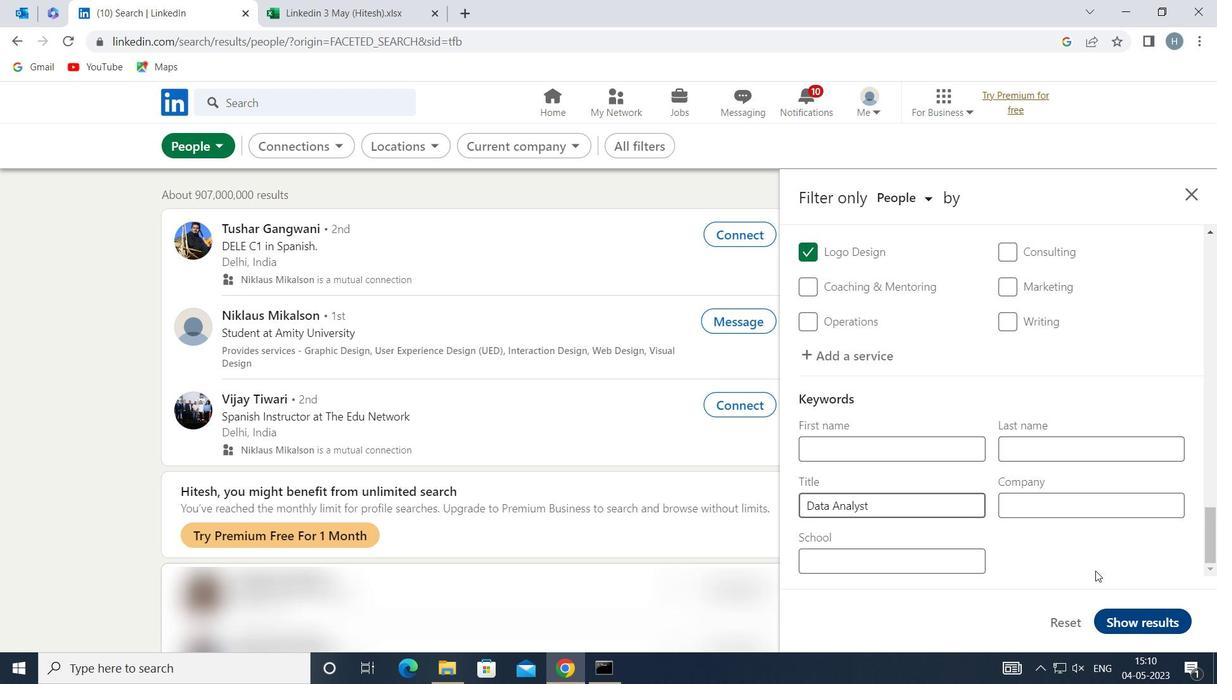 
